 Task: Plan a multi-city trip from Accra to Cebu City, then to Penang, and back to Accra. Use Emirates airline and include 1 carry-on bag. Set specific dates for each leg of the trip.
Action: Mouse pressed left at (344, 340)
Screenshot: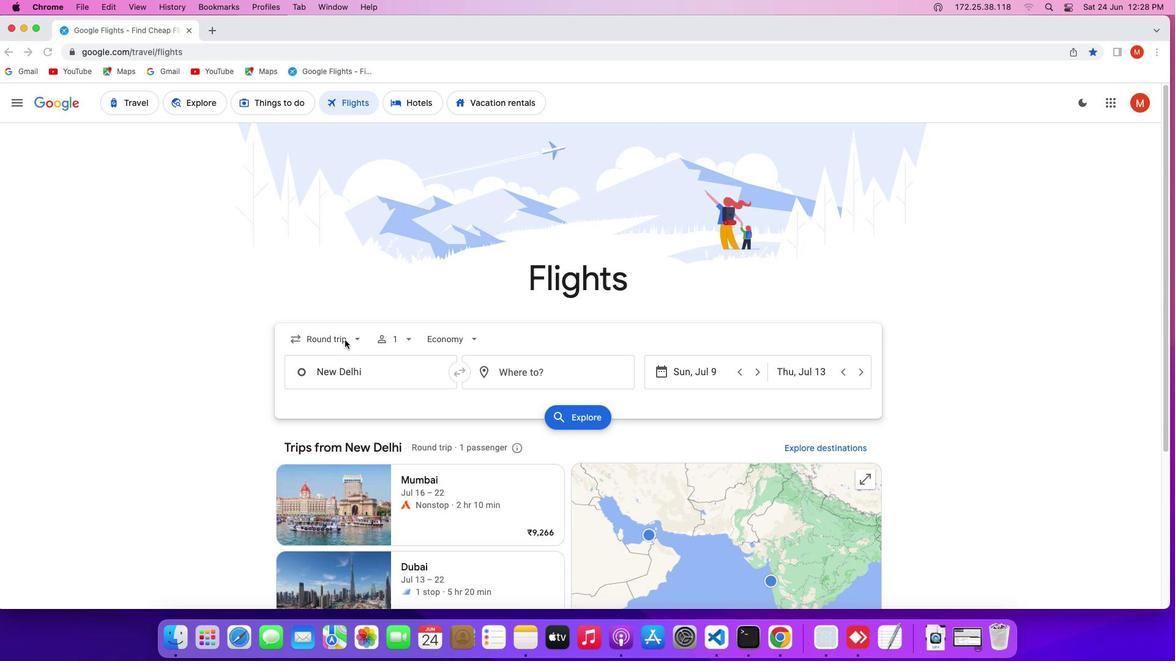 
Action: Mouse pressed left at (344, 340)
Screenshot: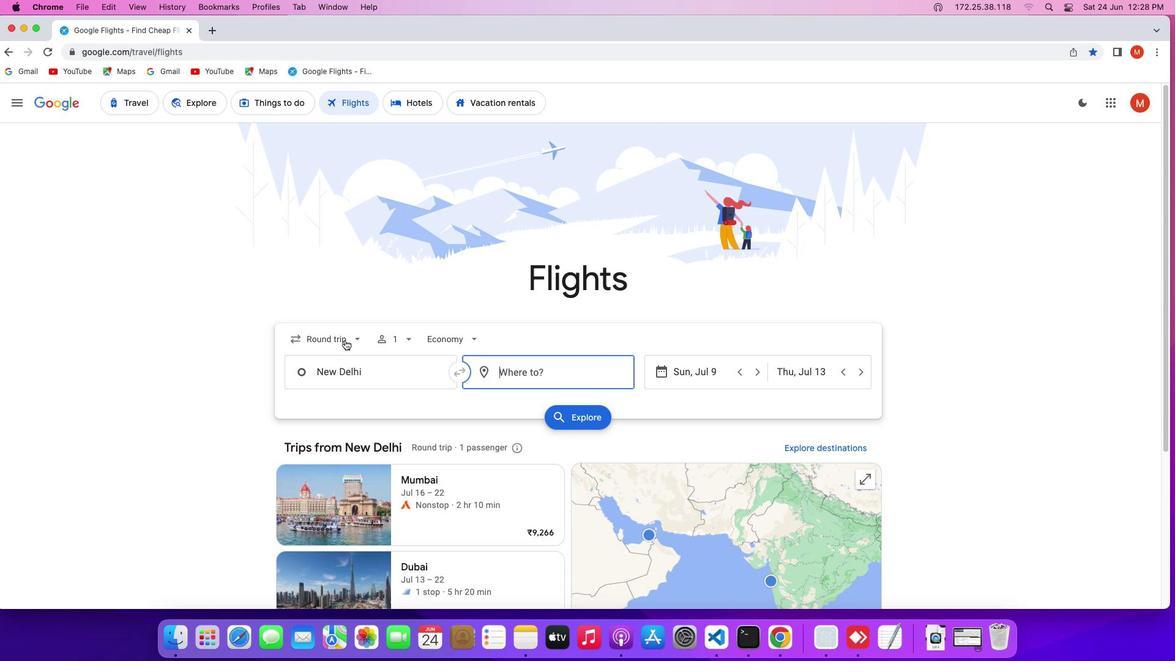 
Action: Mouse moved to (345, 428)
Screenshot: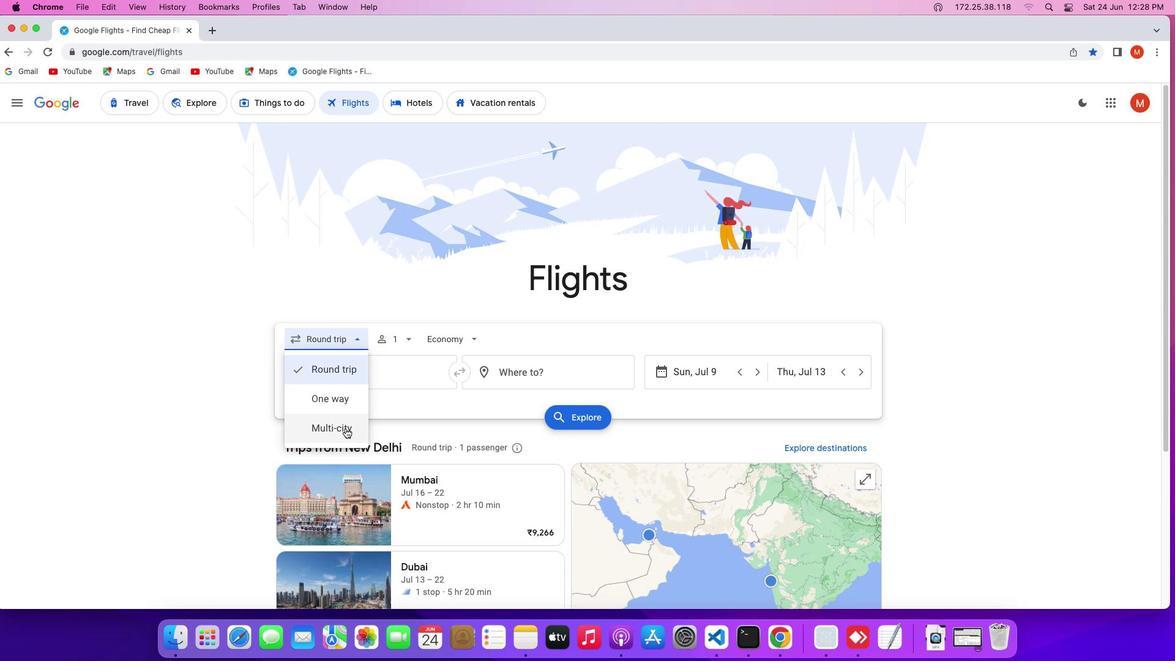 
Action: Mouse pressed left at (345, 428)
Screenshot: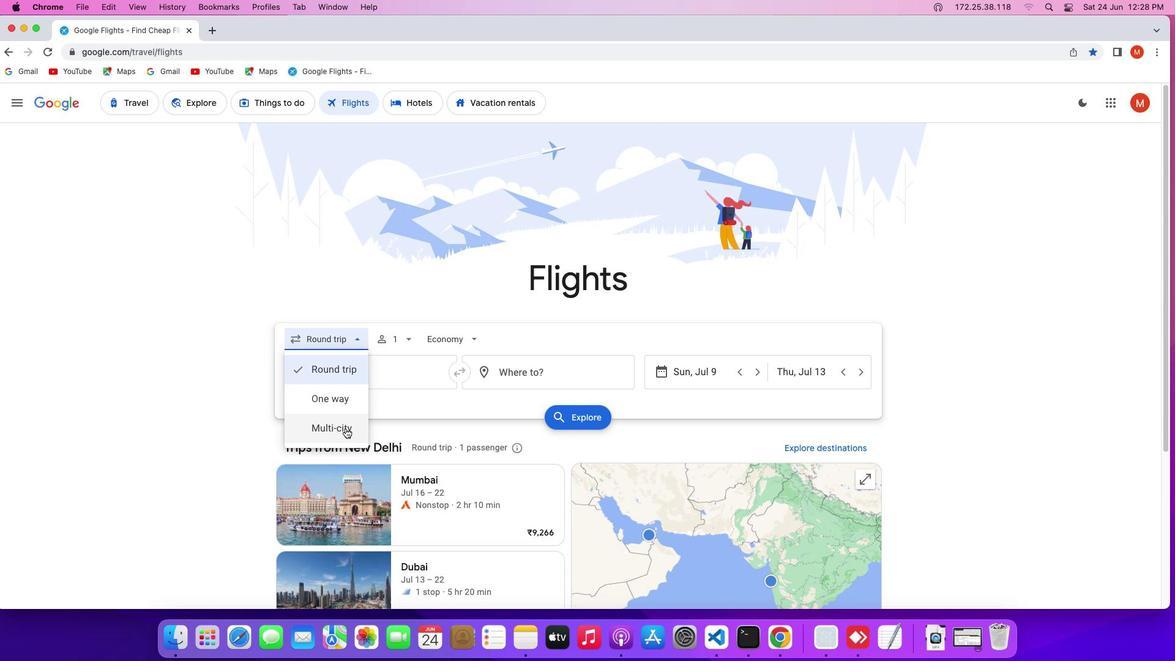 
Action: Mouse moved to (388, 341)
Screenshot: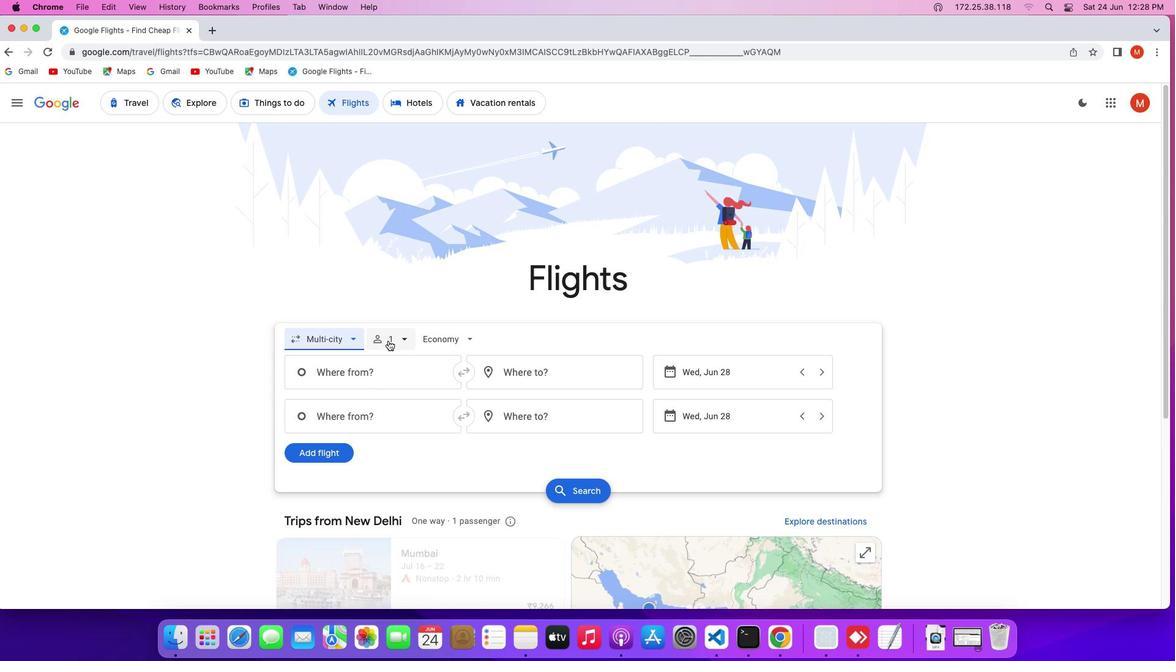 
Action: Mouse pressed left at (388, 341)
Screenshot: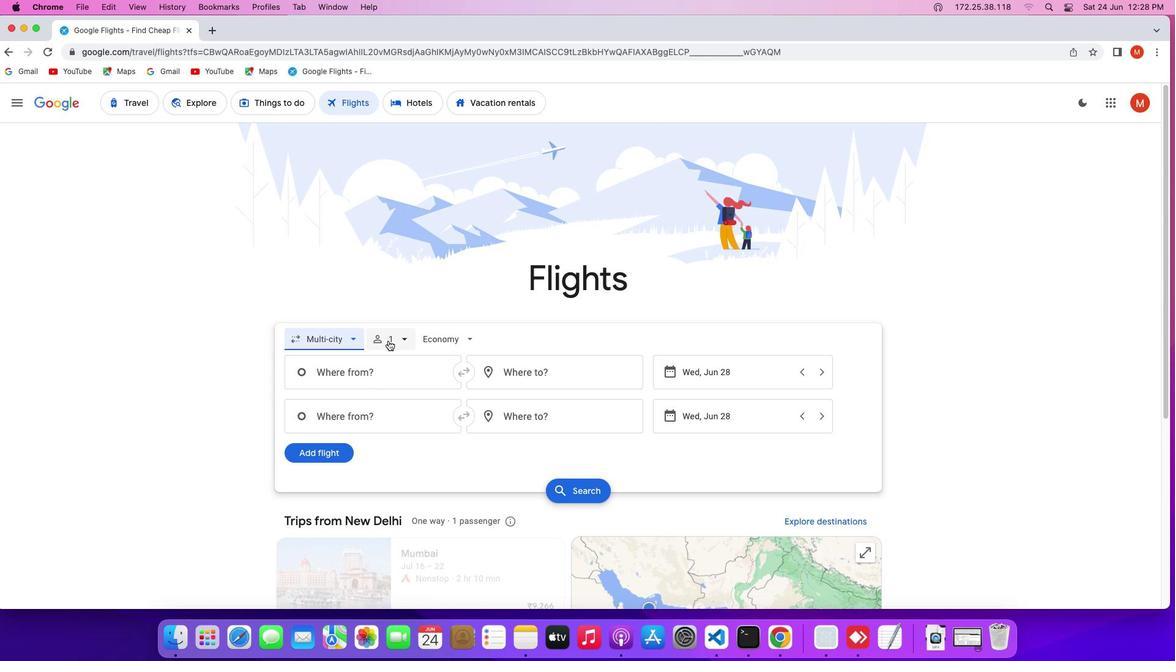 
Action: Mouse moved to (491, 370)
Screenshot: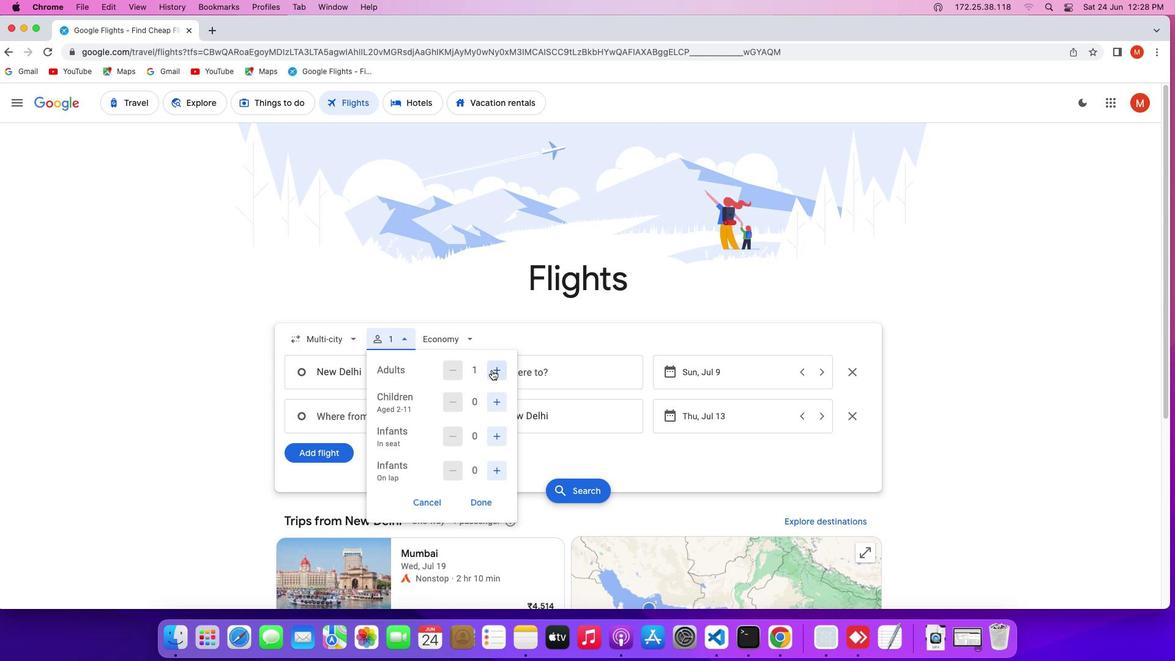
Action: Mouse pressed left at (491, 370)
Screenshot: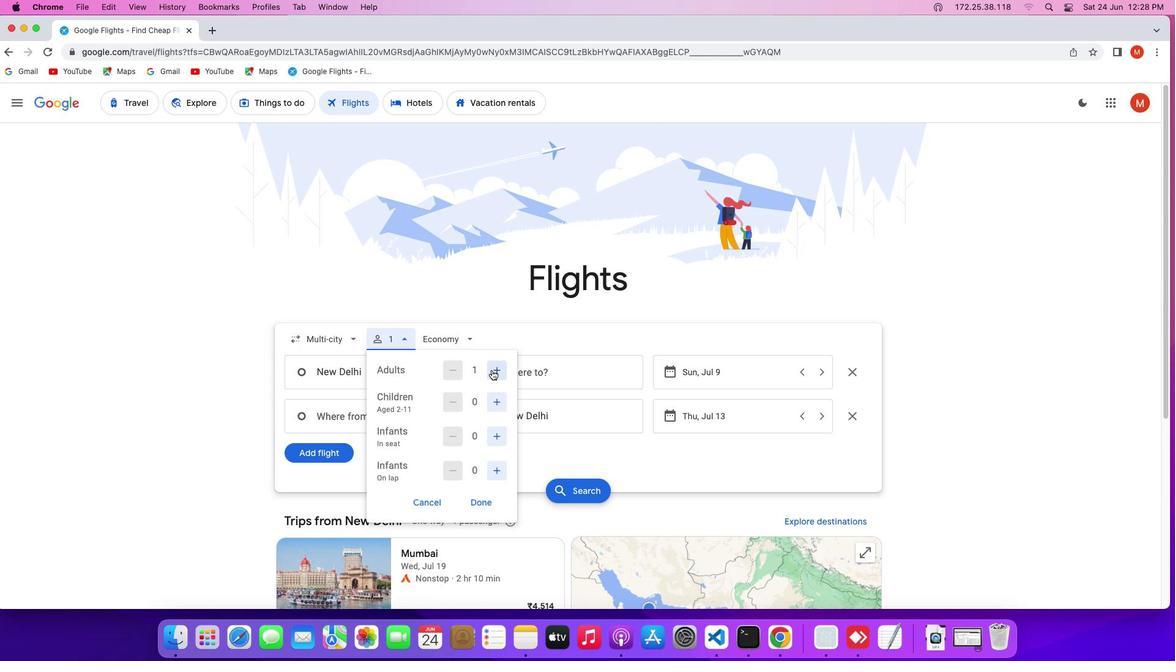 
Action: Mouse moved to (483, 499)
Screenshot: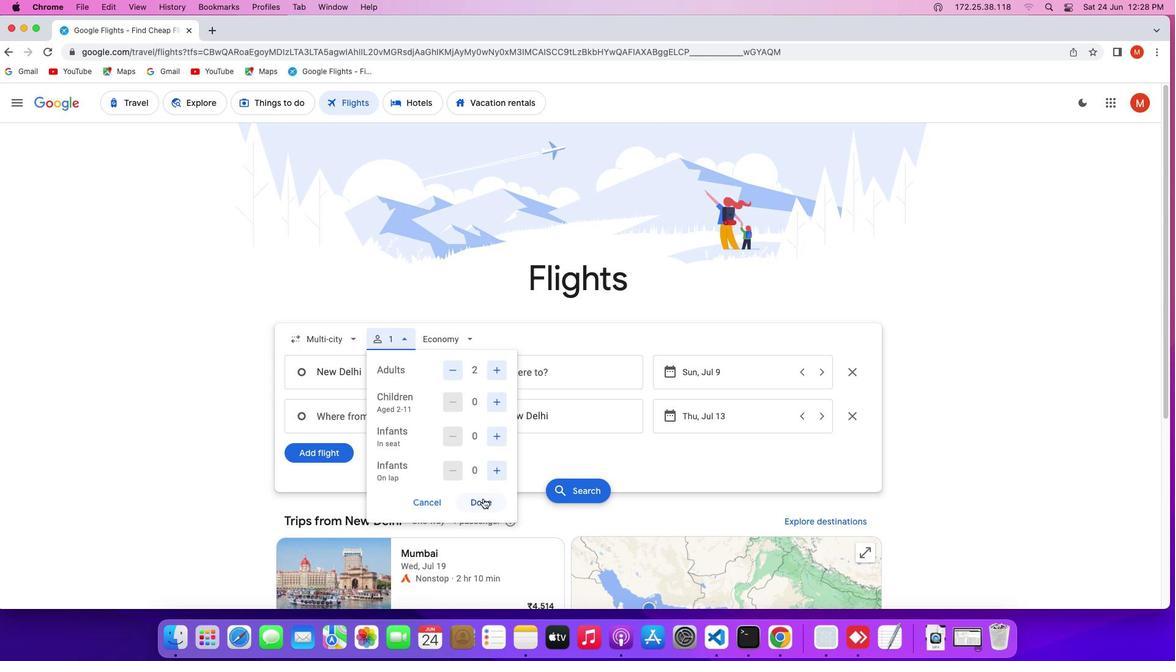 
Action: Mouse pressed left at (483, 499)
Screenshot: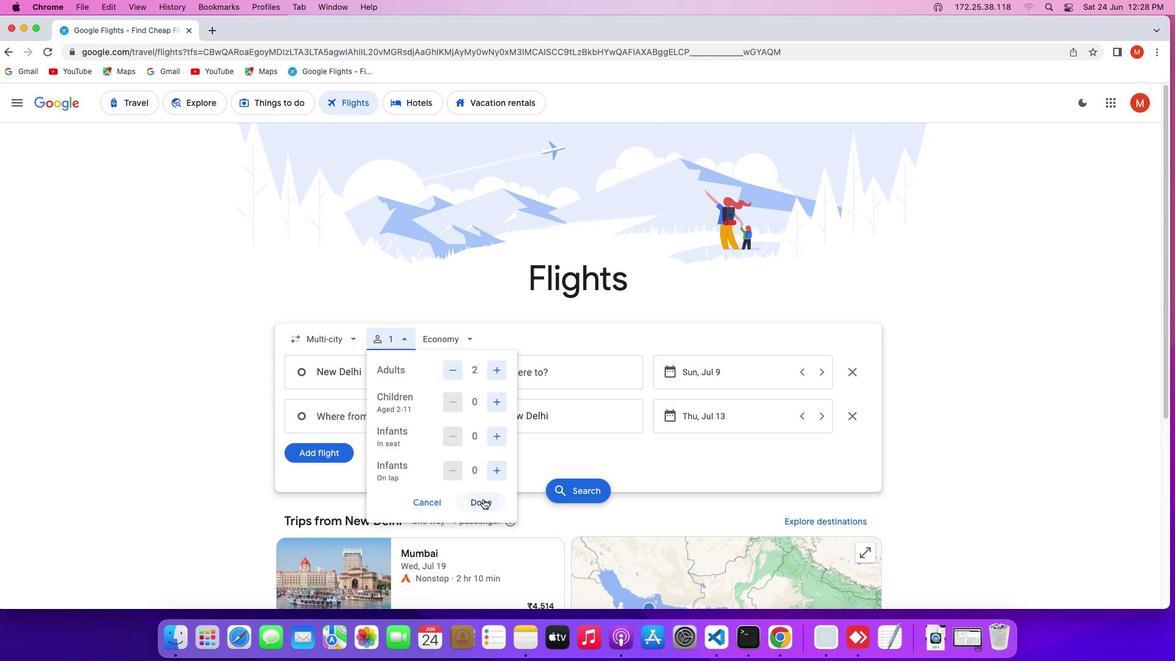 
Action: Mouse moved to (434, 330)
Screenshot: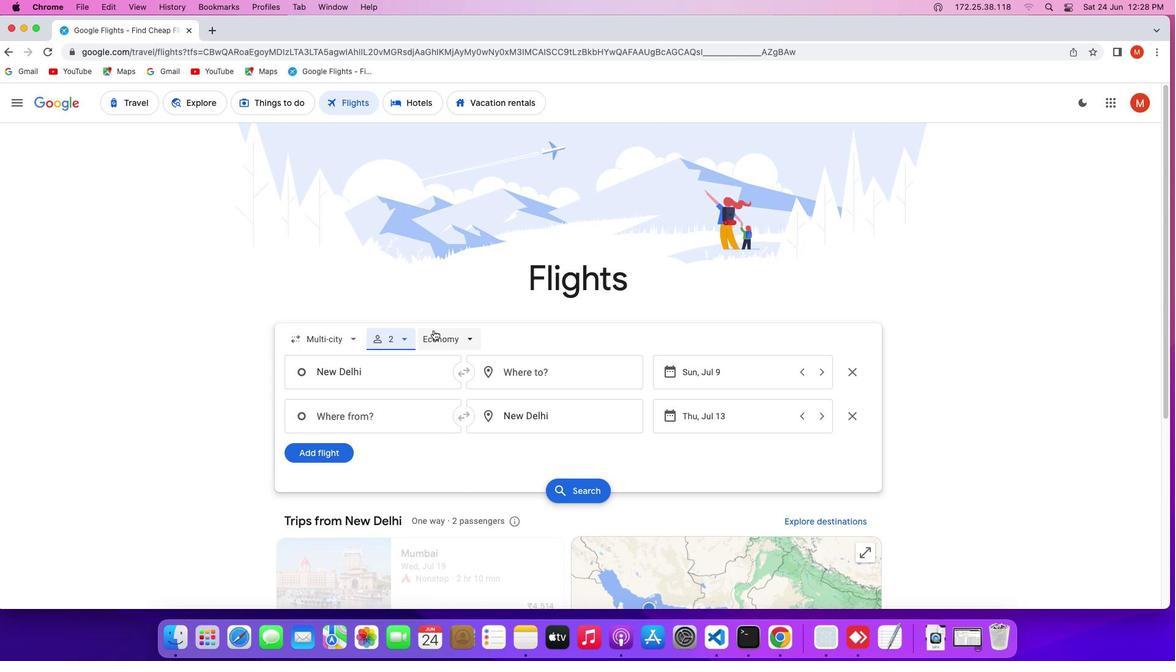 
Action: Mouse pressed left at (434, 330)
Screenshot: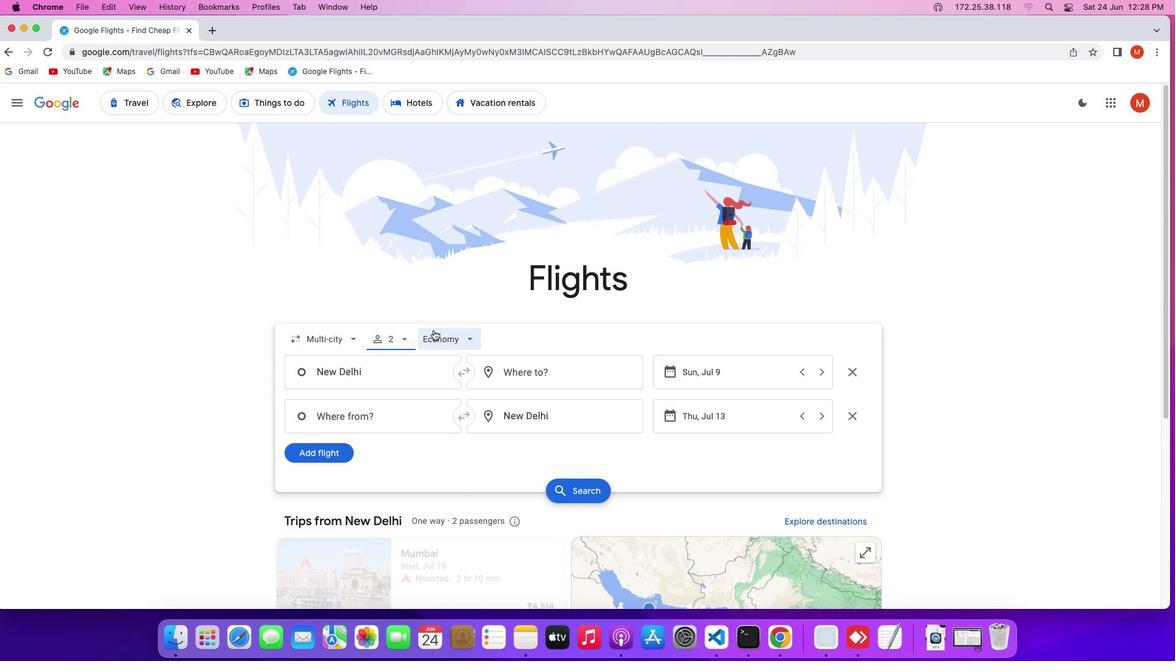 
Action: Mouse moved to (449, 369)
Screenshot: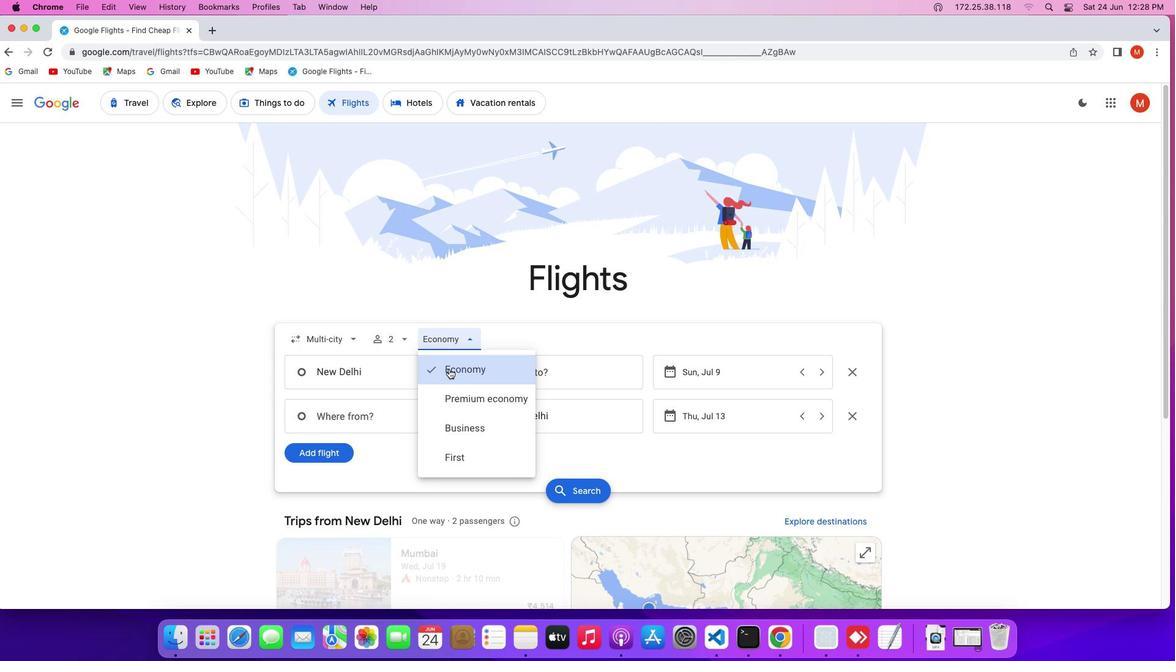 
Action: Mouse pressed left at (449, 369)
Screenshot: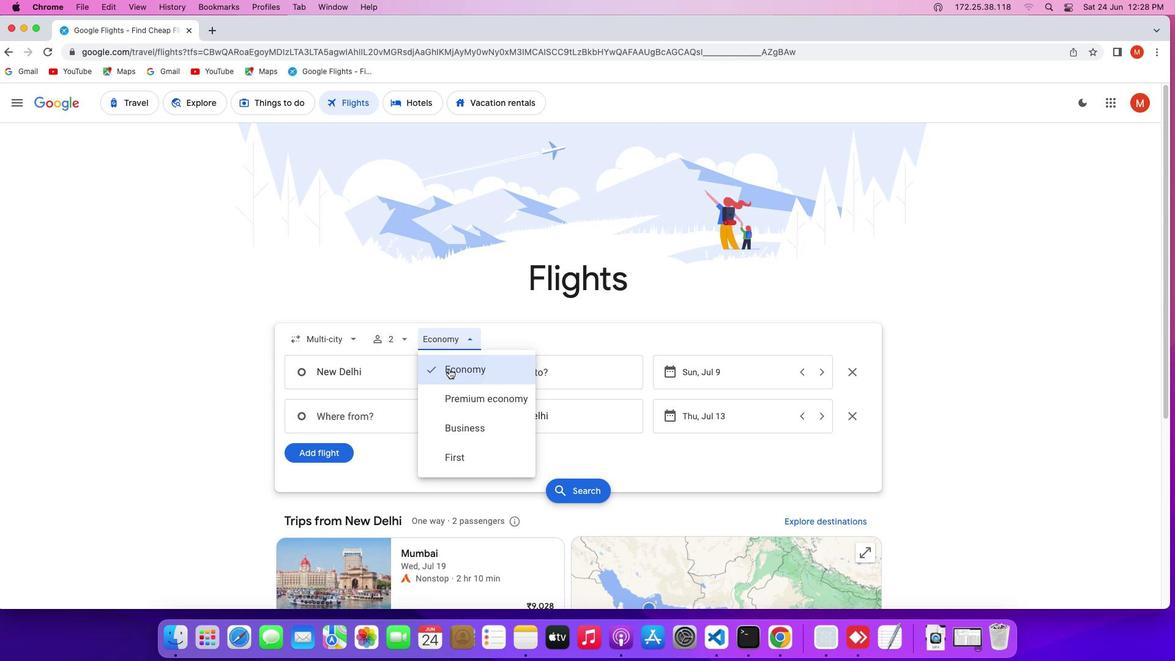 
Action: Mouse moved to (389, 372)
Screenshot: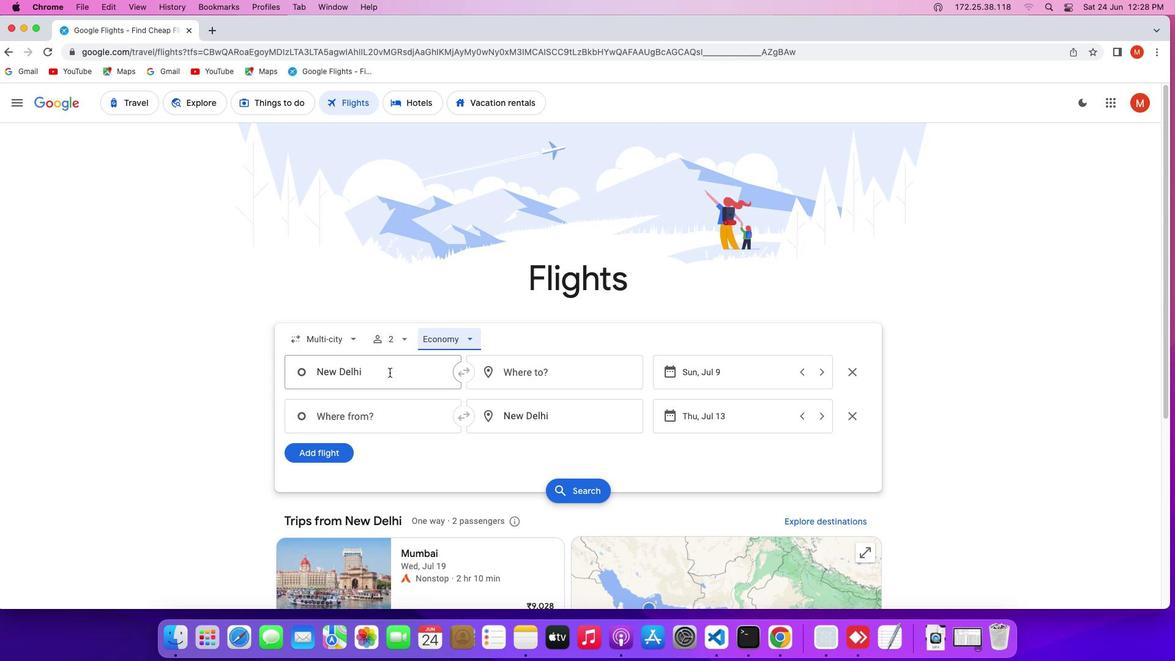 
Action: Mouse pressed left at (389, 372)
Screenshot: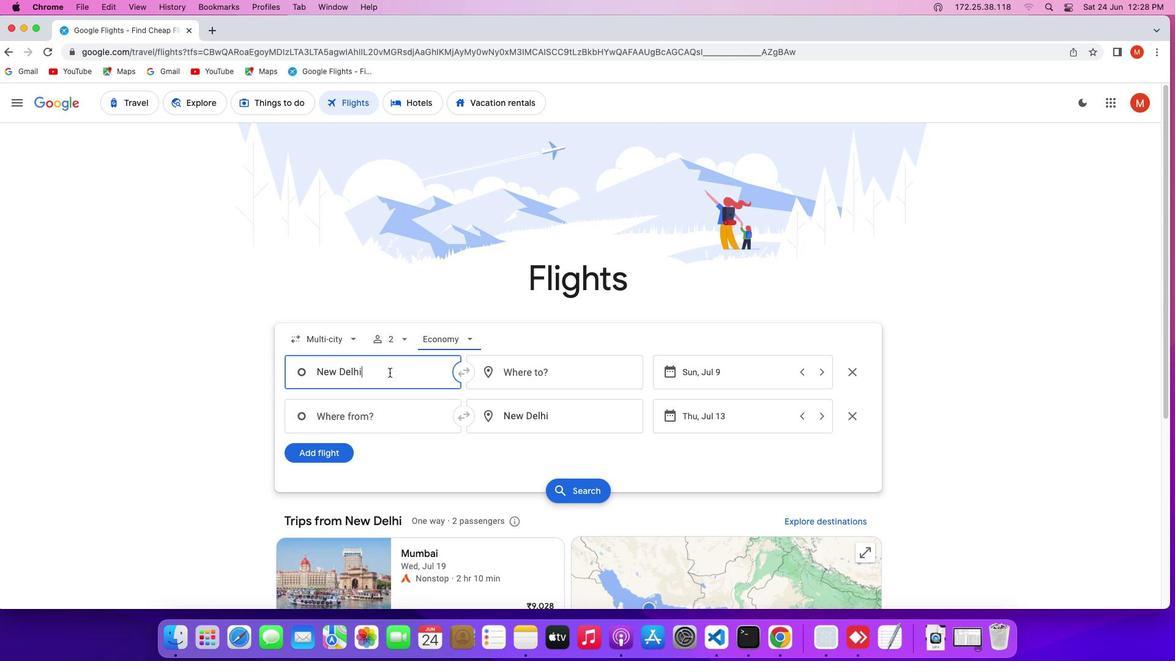 
Action: Mouse moved to (388, 372)
Screenshot: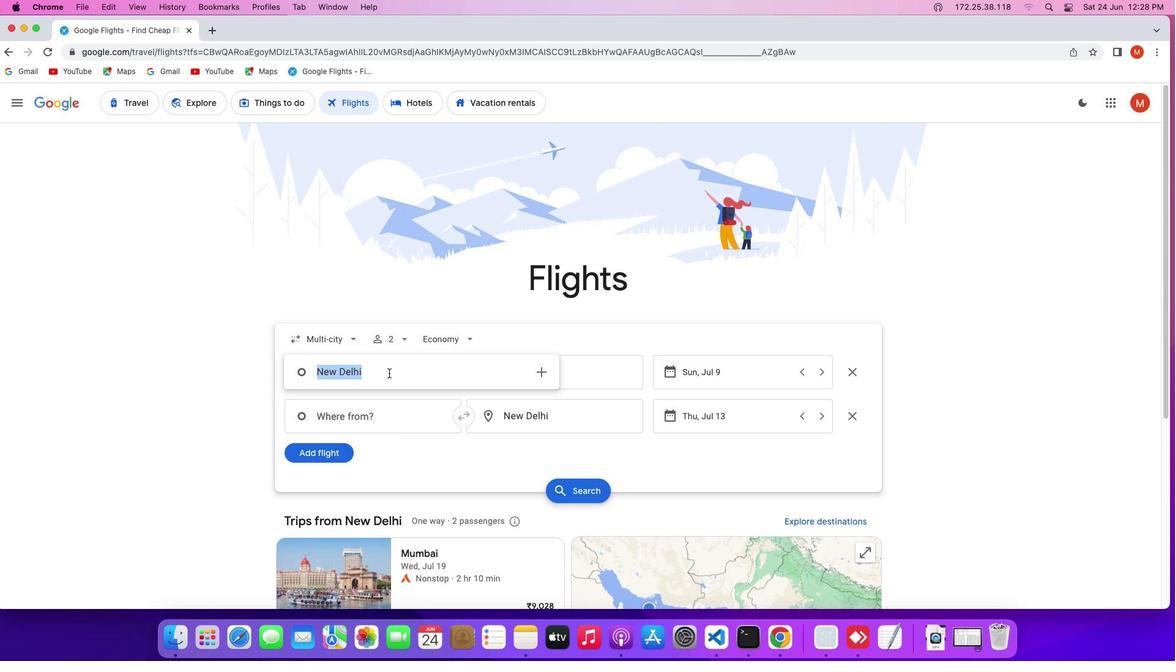 
Action: Key pressed Key.backspaceKey.shift'A''c''c''r''a'
Screenshot: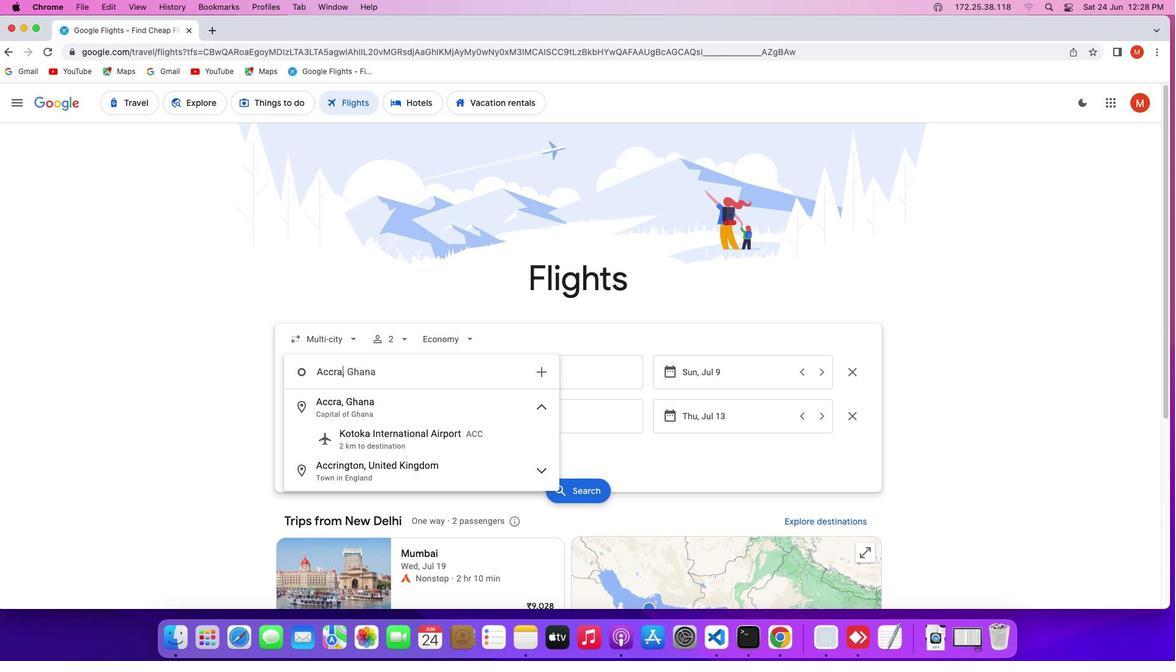 
Action: Mouse moved to (383, 400)
Screenshot: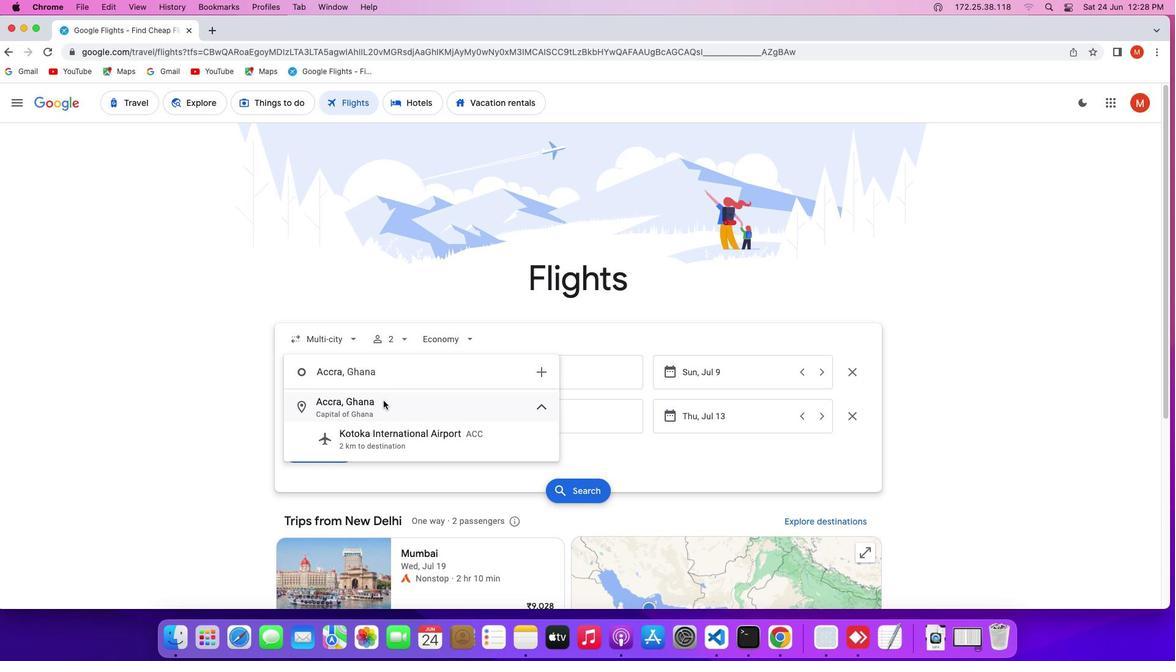 
Action: Mouse pressed left at (383, 400)
Screenshot: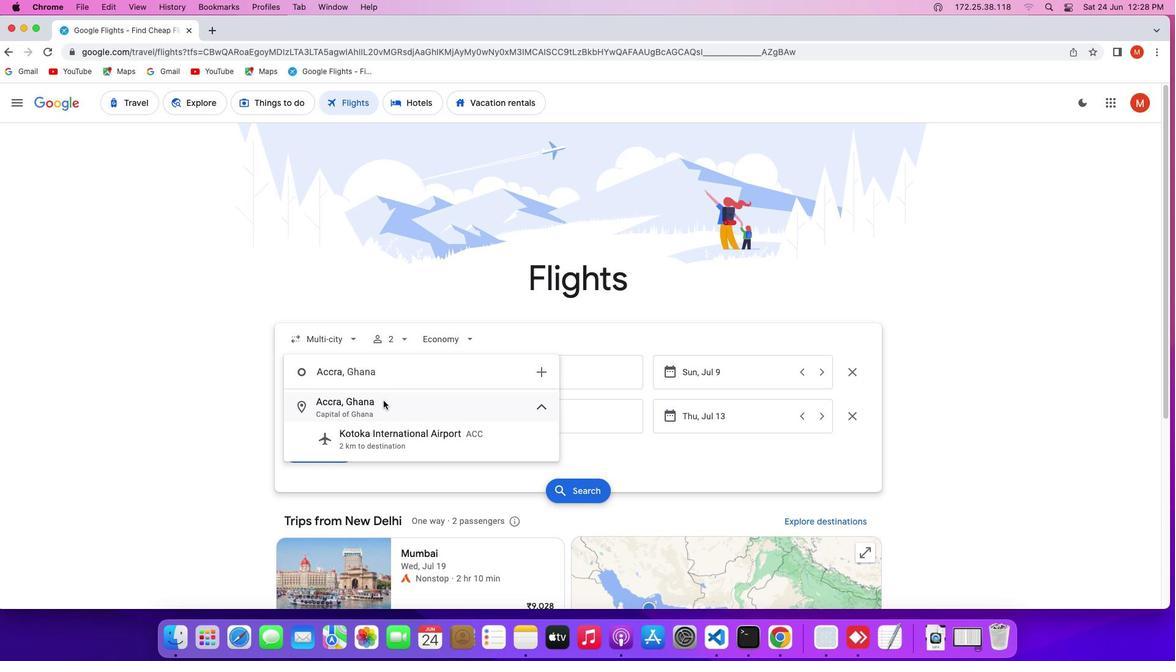 
Action: Mouse moved to (486, 372)
Screenshot: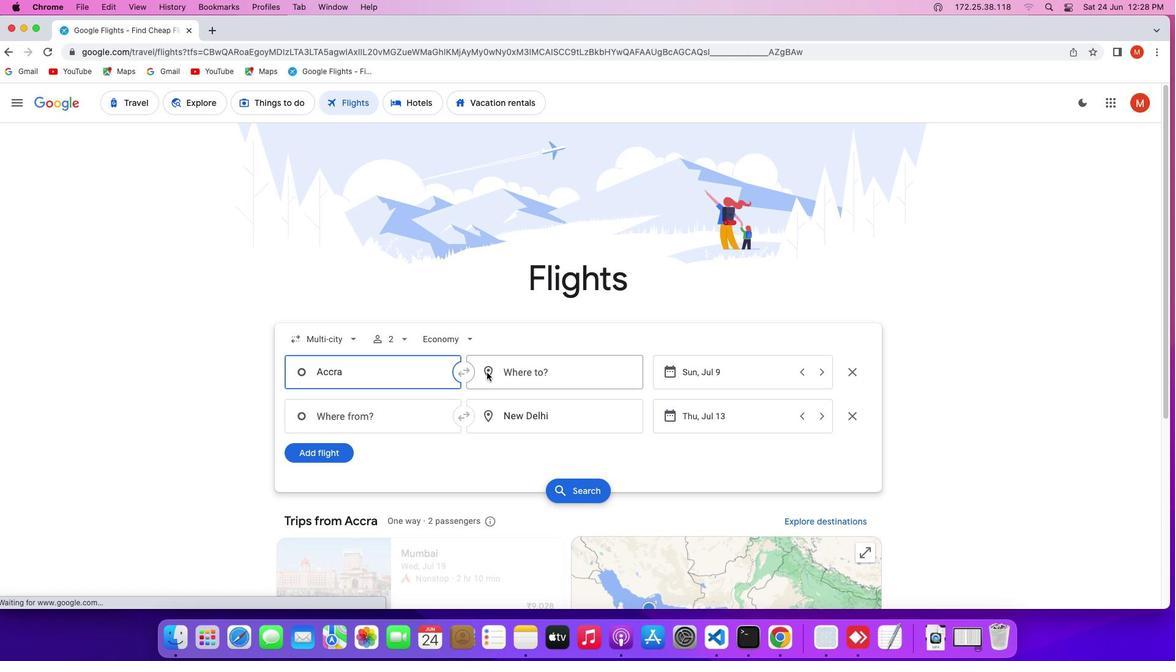 
Action: Mouse pressed left at (486, 372)
Screenshot: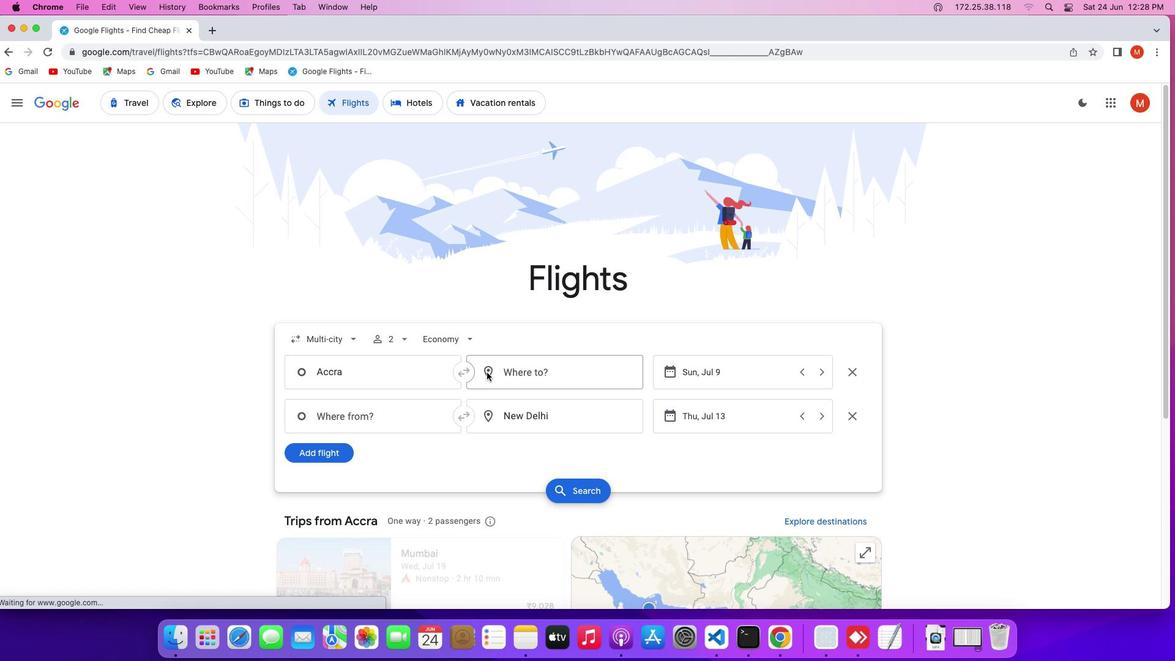 
Action: Mouse moved to (487, 372)
Screenshot: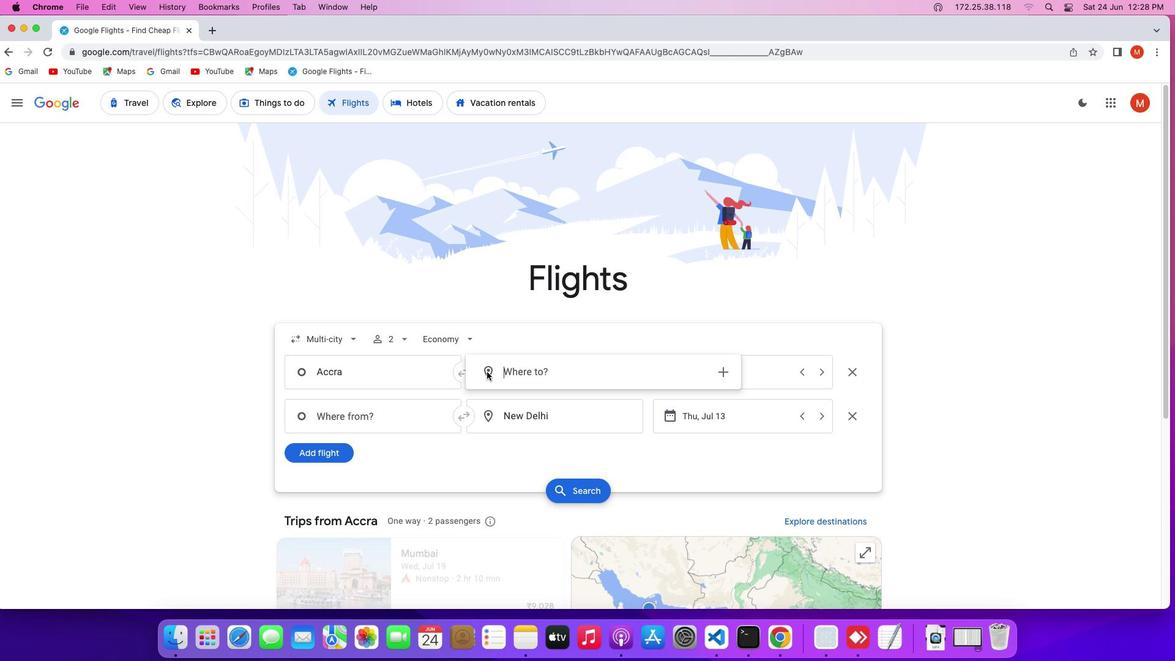 
Action: Key pressed Key.shift
Screenshot: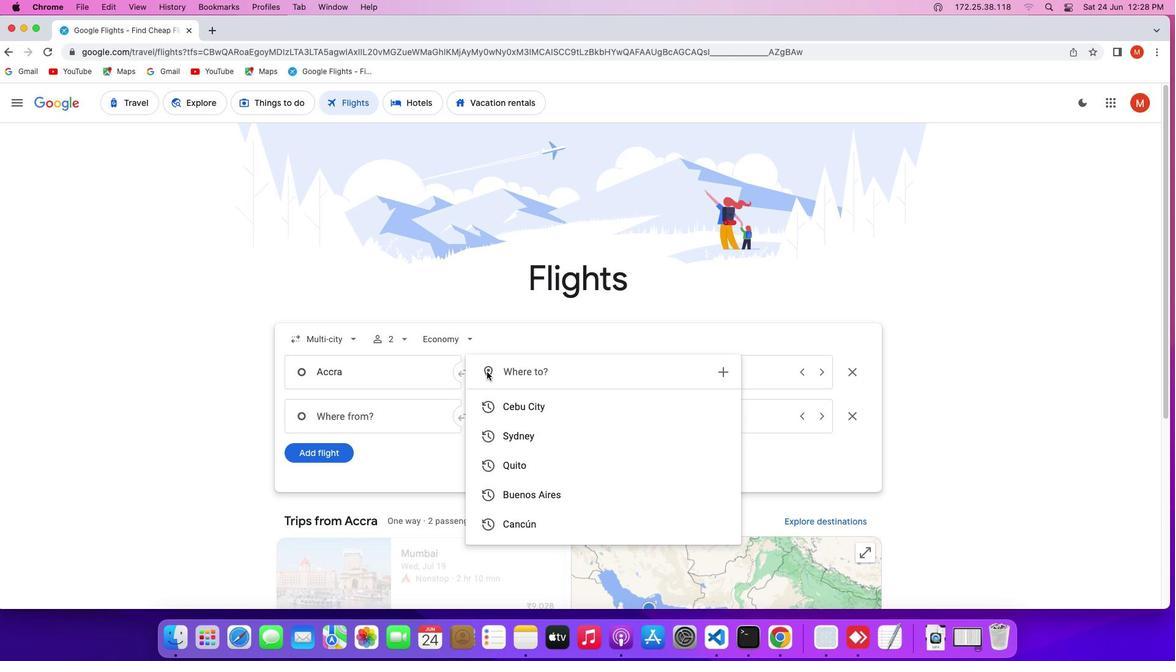 
Action: Mouse moved to (487, 372)
Screenshot: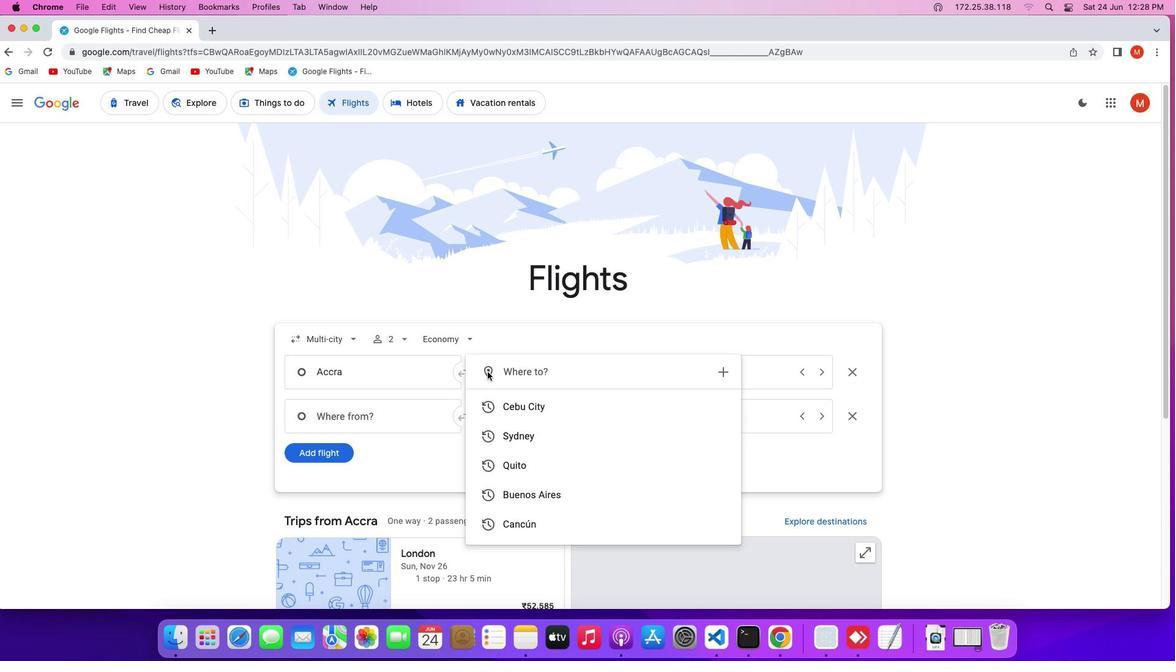 
Action: Key pressed 'C''e''b''u'Key.spaceKey.shift'C''i''t''y'
Screenshot: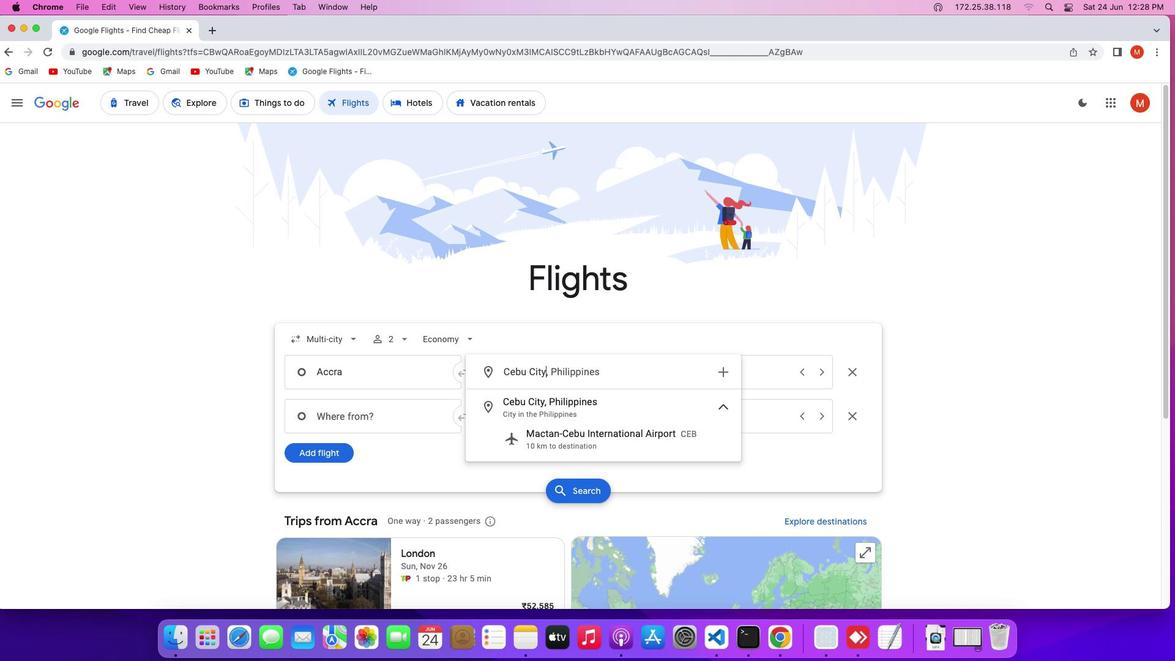 
Action: Mouse moved to (511, 401)
Screenshot: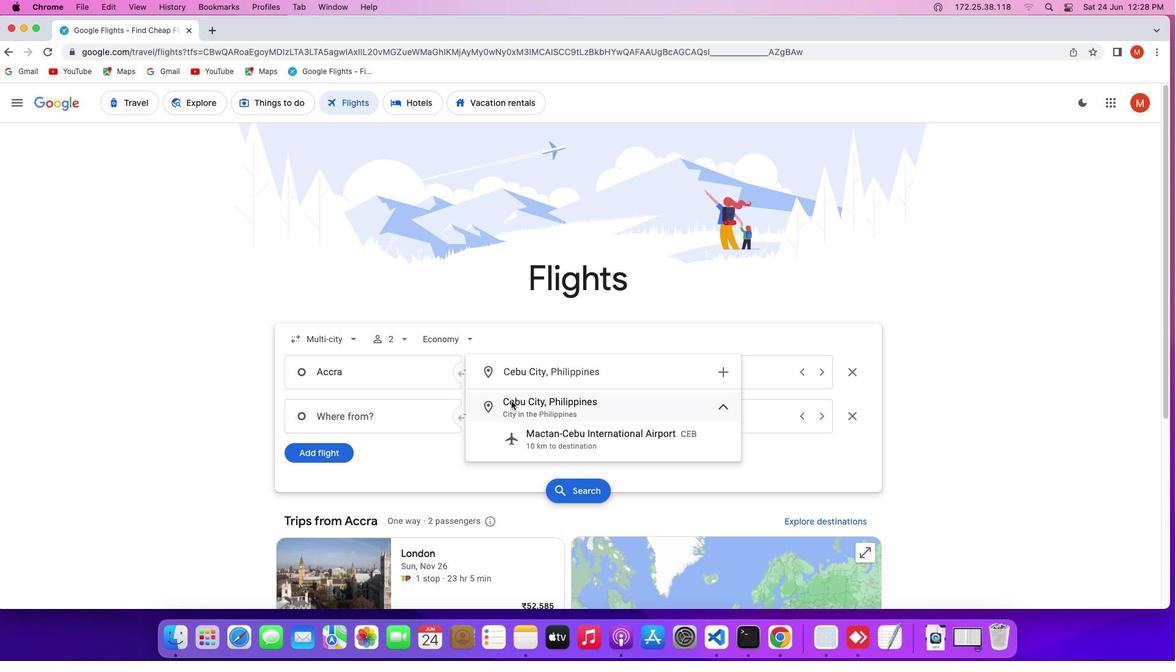 
Action: Mouse pressed left at (511, 401)
Screenshot: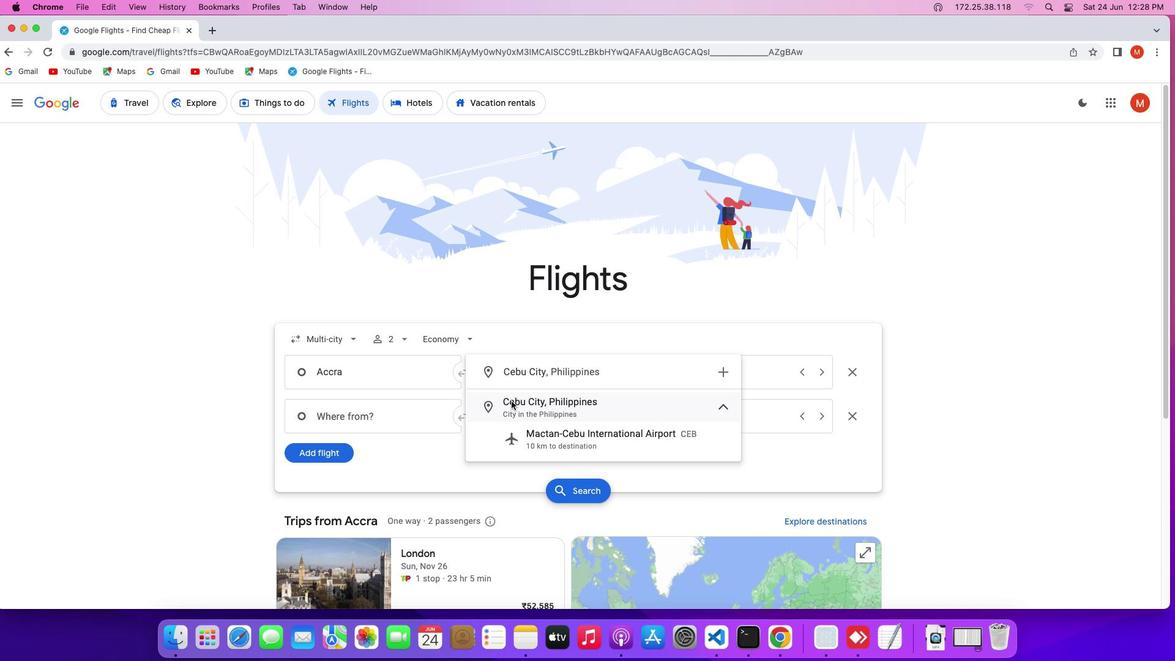 
Action: Mouse moved to (702, 366)
Screenshot: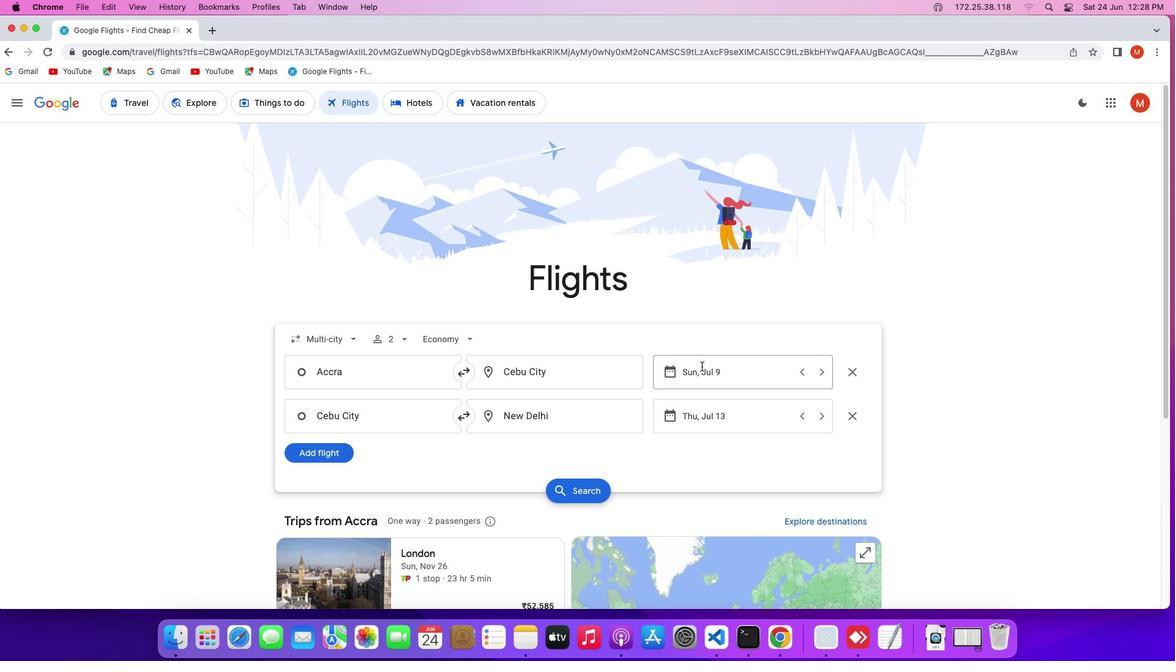 
Action: Mouse pressed left at (702, 366)
Screenshot: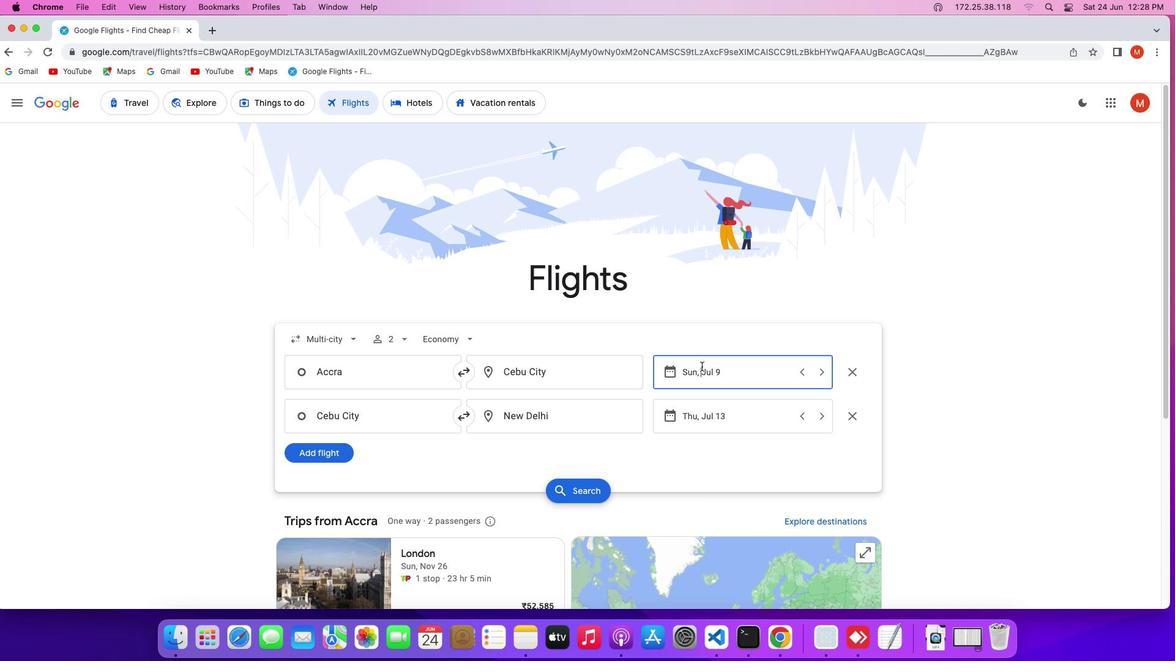 
Action: Mouse moved to (548, 511)
Screenshot: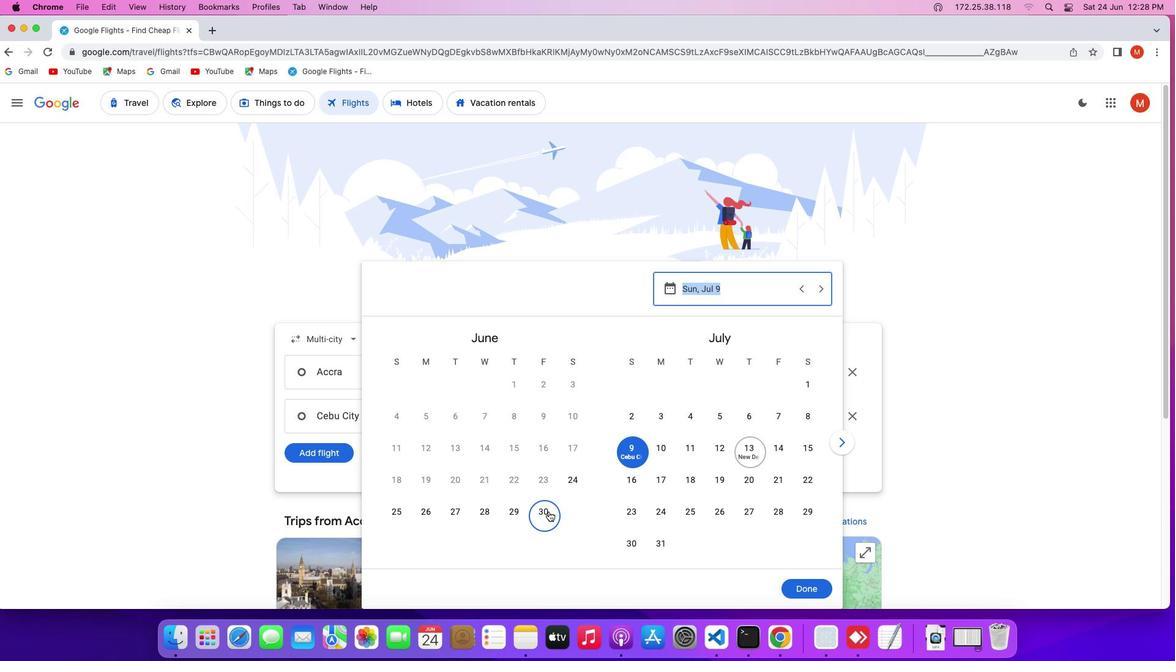 
Action: Mouse pressed left at (548, 511)
Screenshot: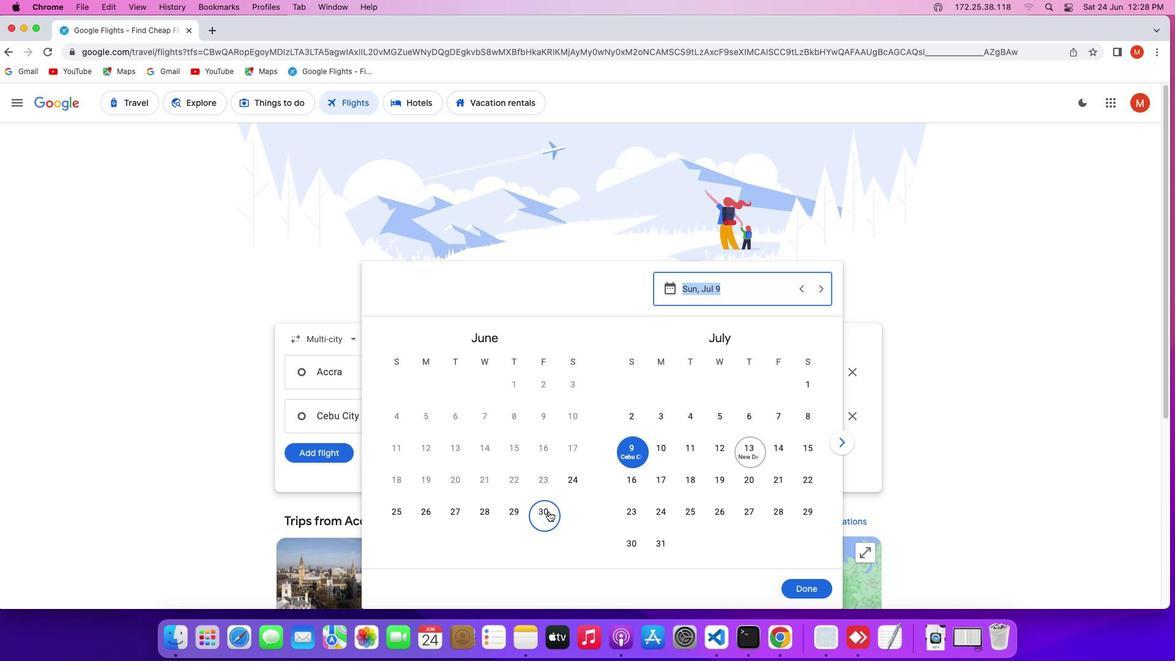 
Action: Mouse moved to (800, 584)
Screenshot: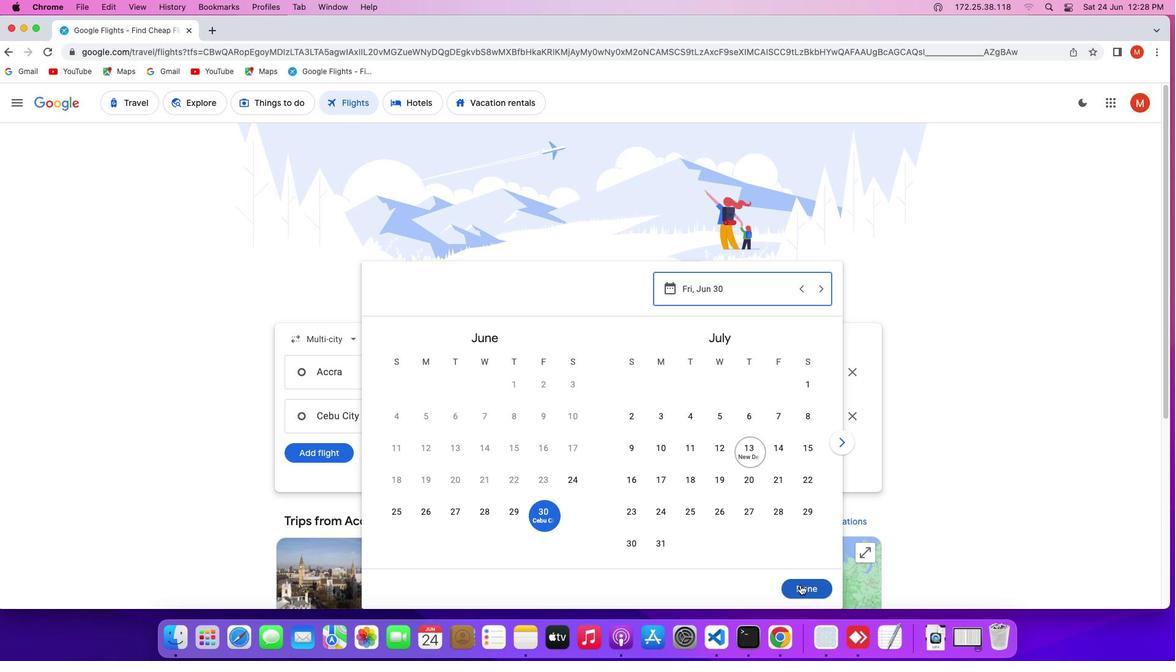 
Action: Mouse pressed left at (800, 584)
Screenshot: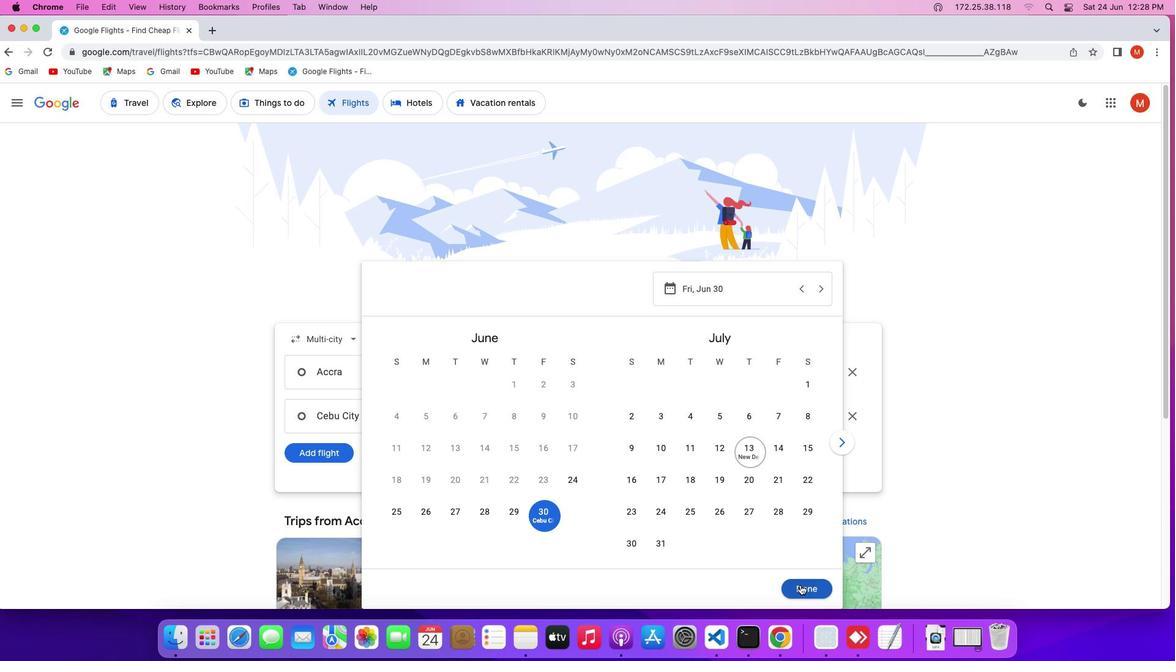 
Action: Mouse moved to (560, 425)
Screenshot: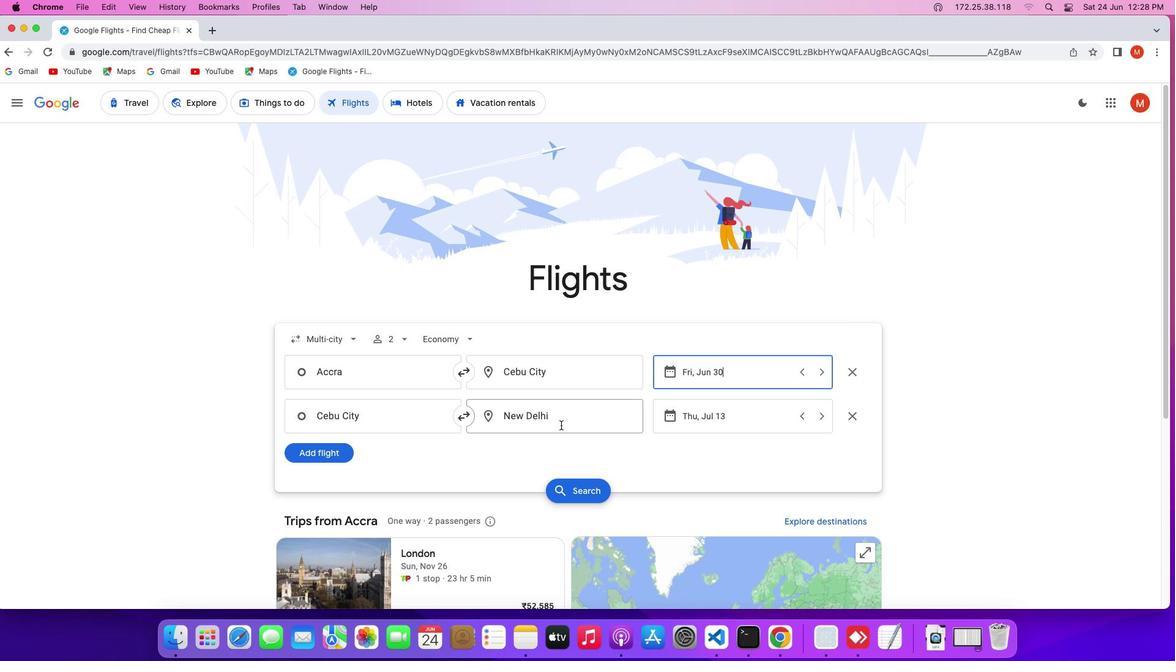 
Action: Mouse pressed left at (560, 425)
Screenshot: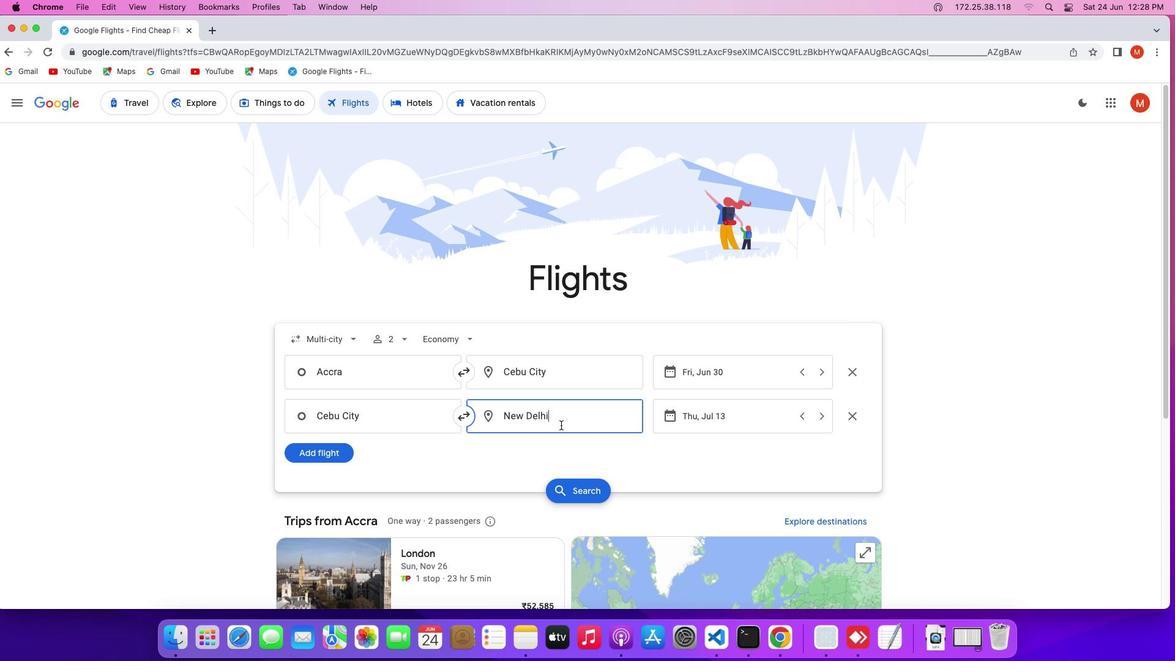 
Action: Key pressed Key.backspaceKey.shift'P''e''n''a''n''g'
Screenshot: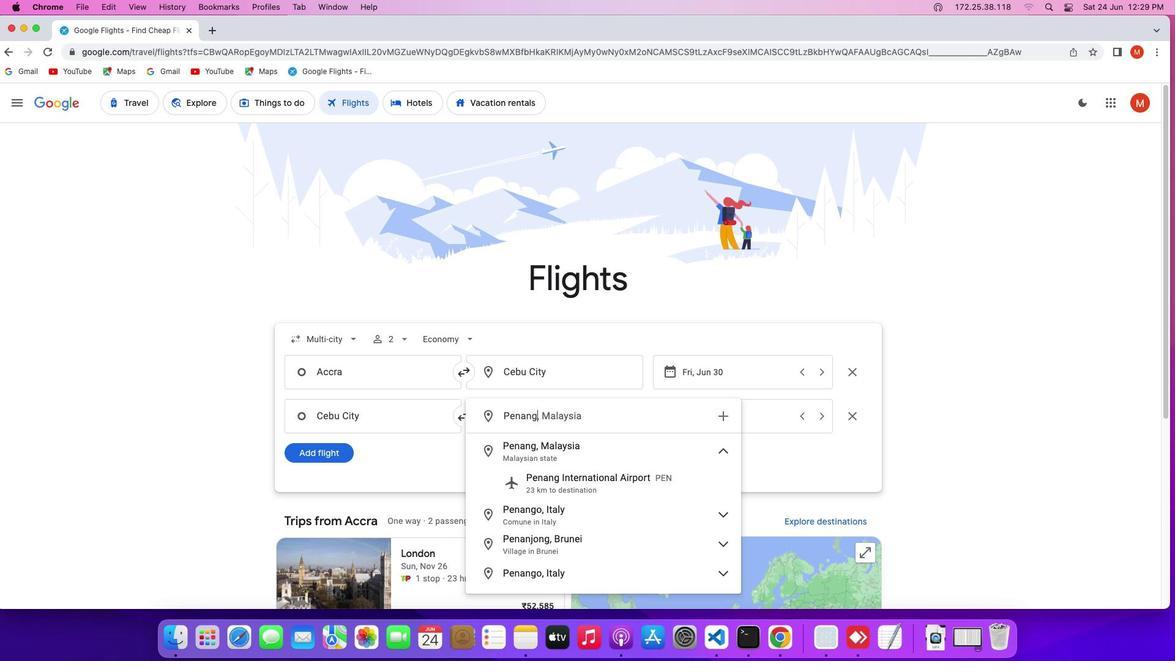 
Action: Mouse moved to (565, 447)
Screenshot: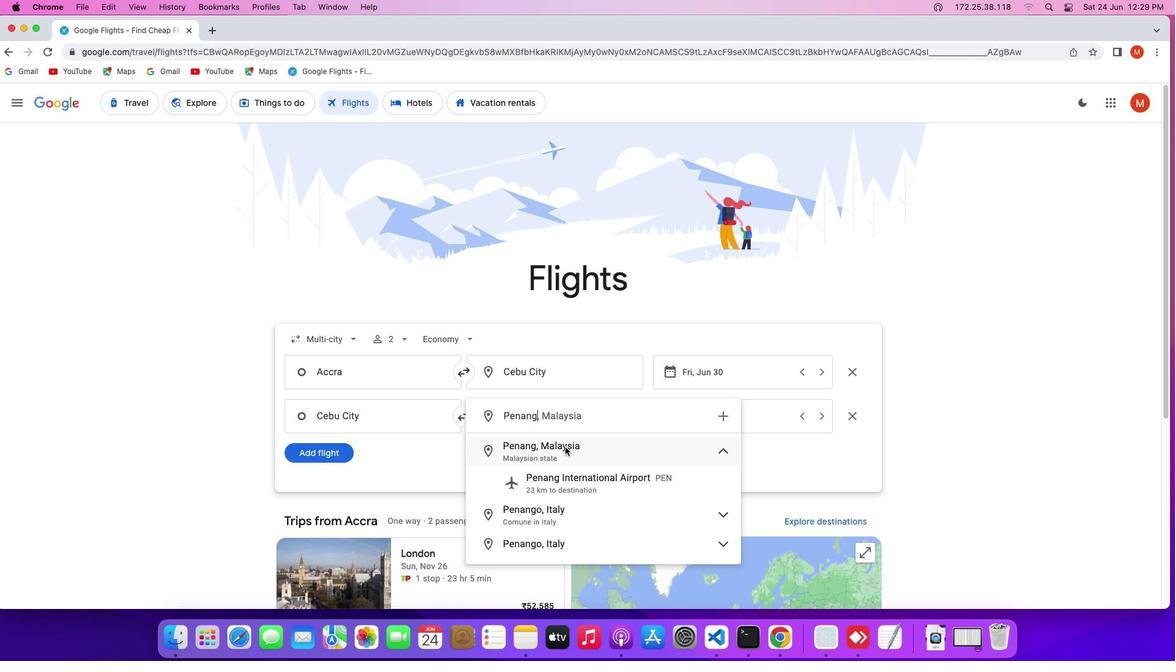 
Action: Mouse pressed left at (565, 447)
Screenshot: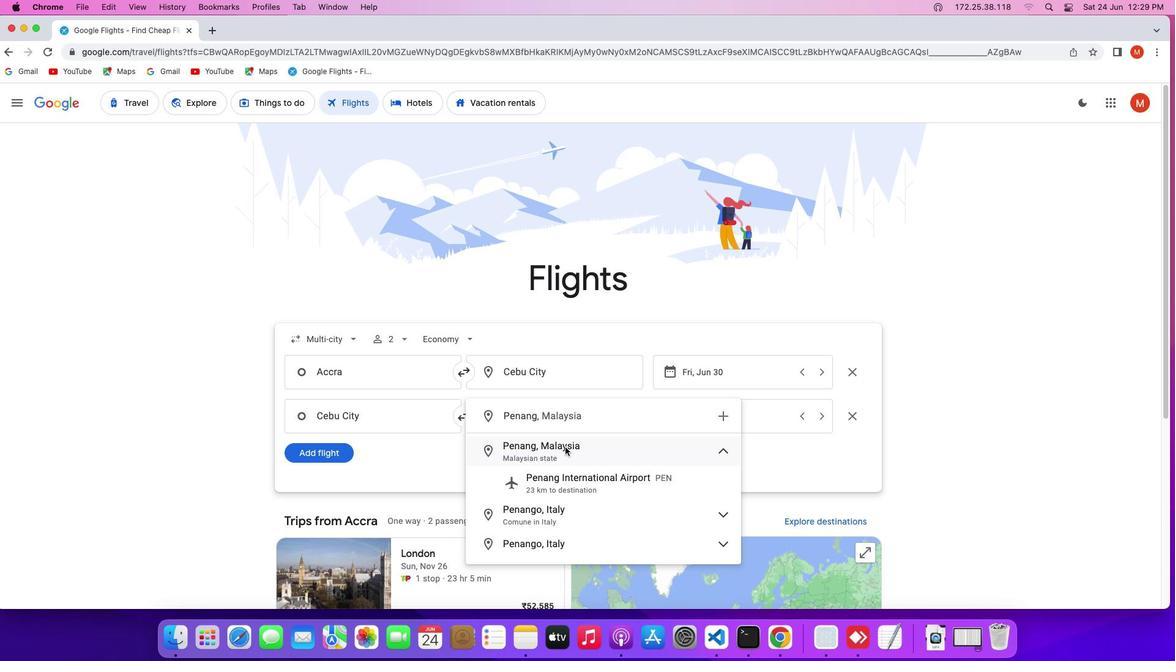 
Action: Mouse moved to (684, 413)
Screenshot: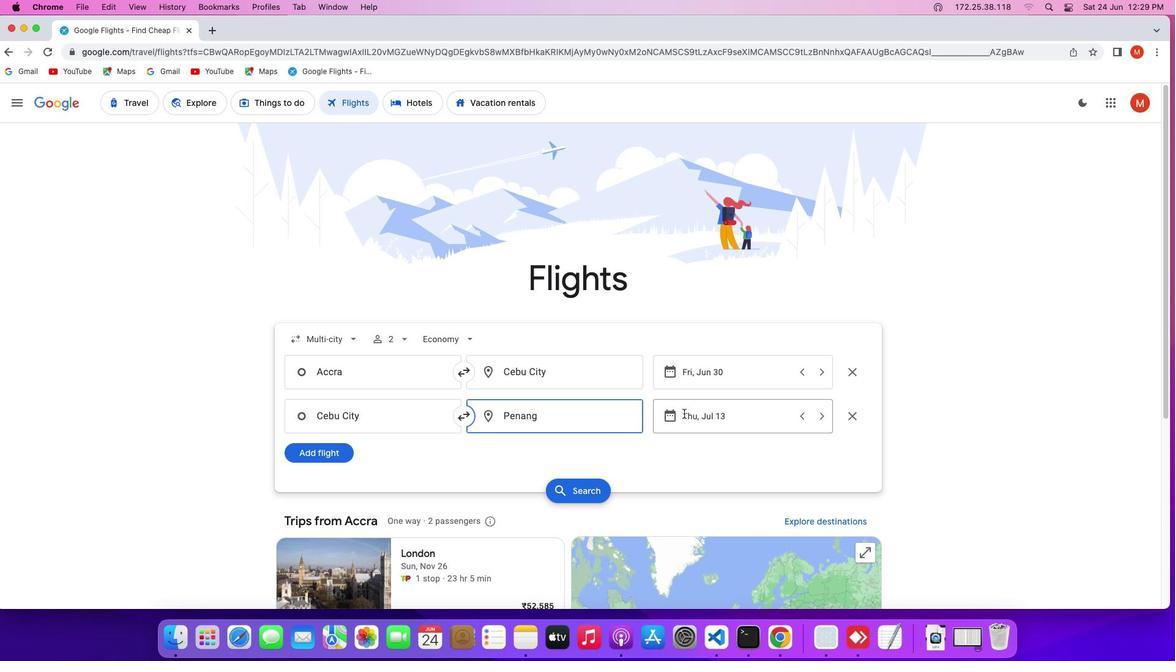 
Action: Mouse pressed left at (684, 413)
Screenshot: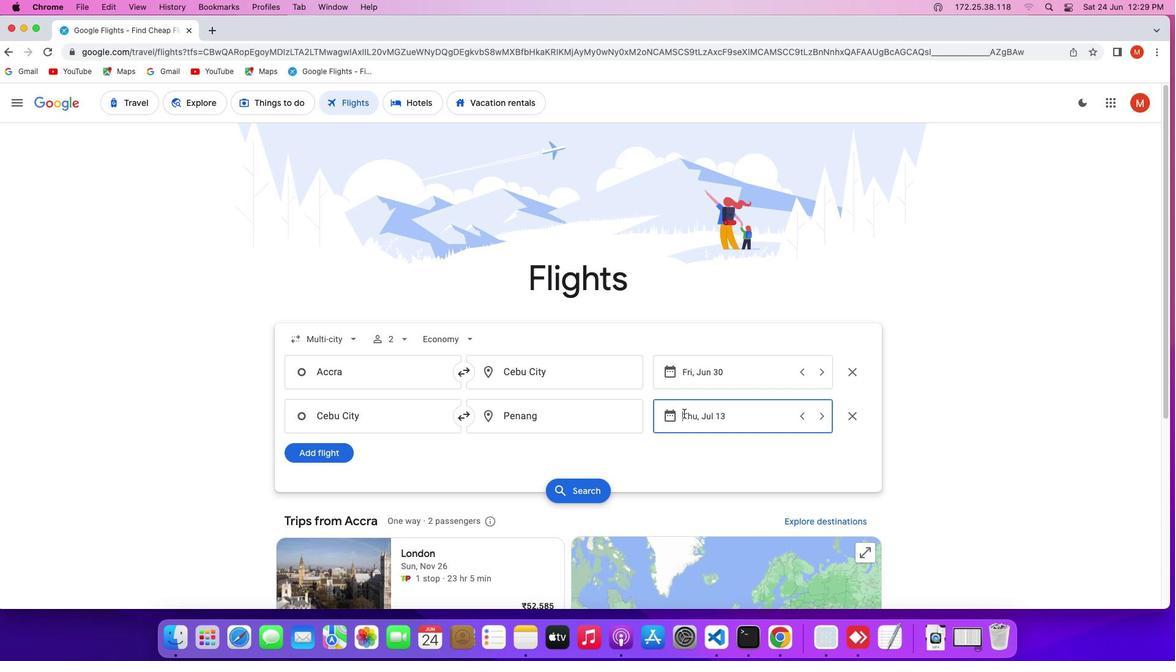 
Action: Mouse moved to (664, 442)
Screenshot: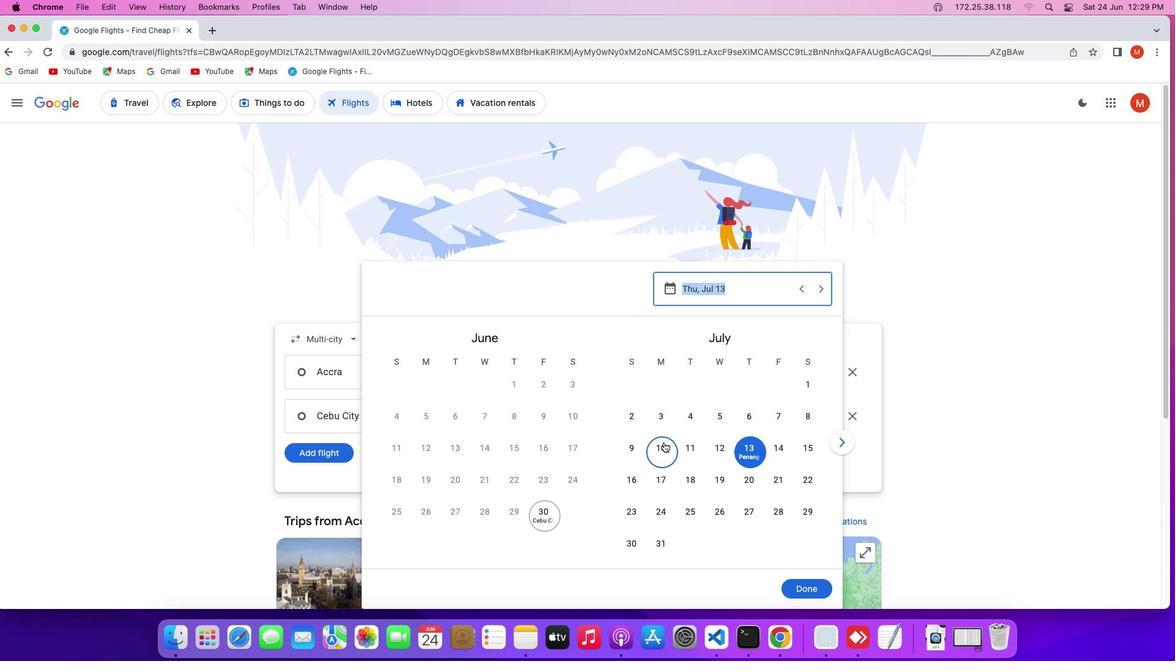 
Action: Mouse pressed left at (664, 442)
Screenshot: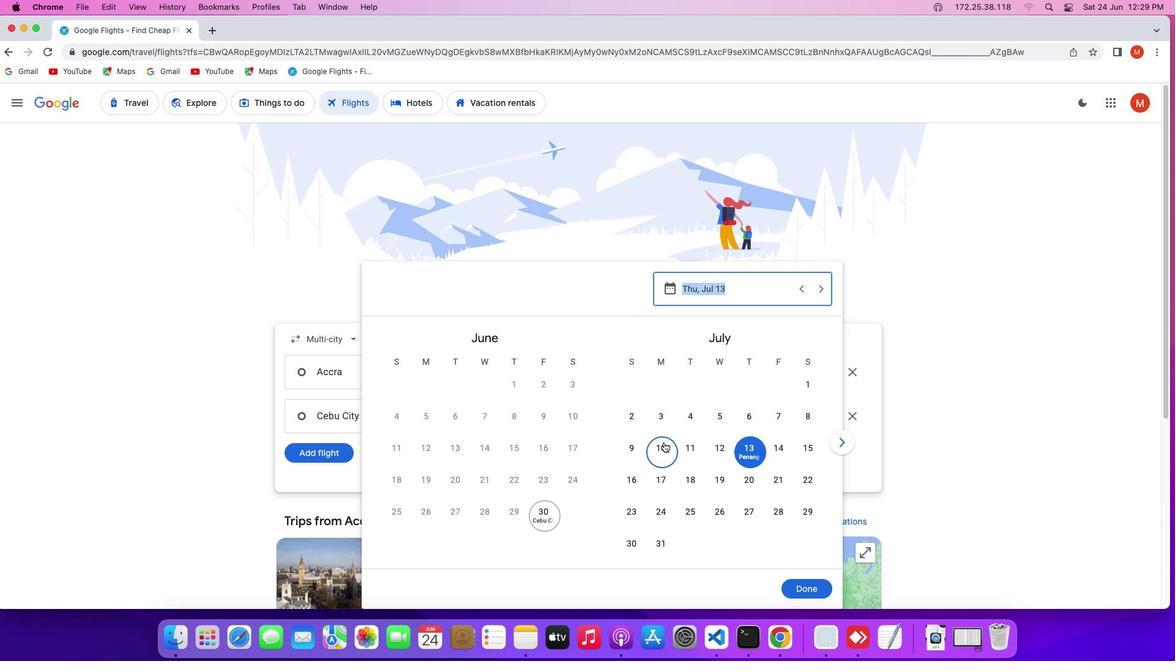 
Action: Mouse moved to (807, 581)
Screenshot: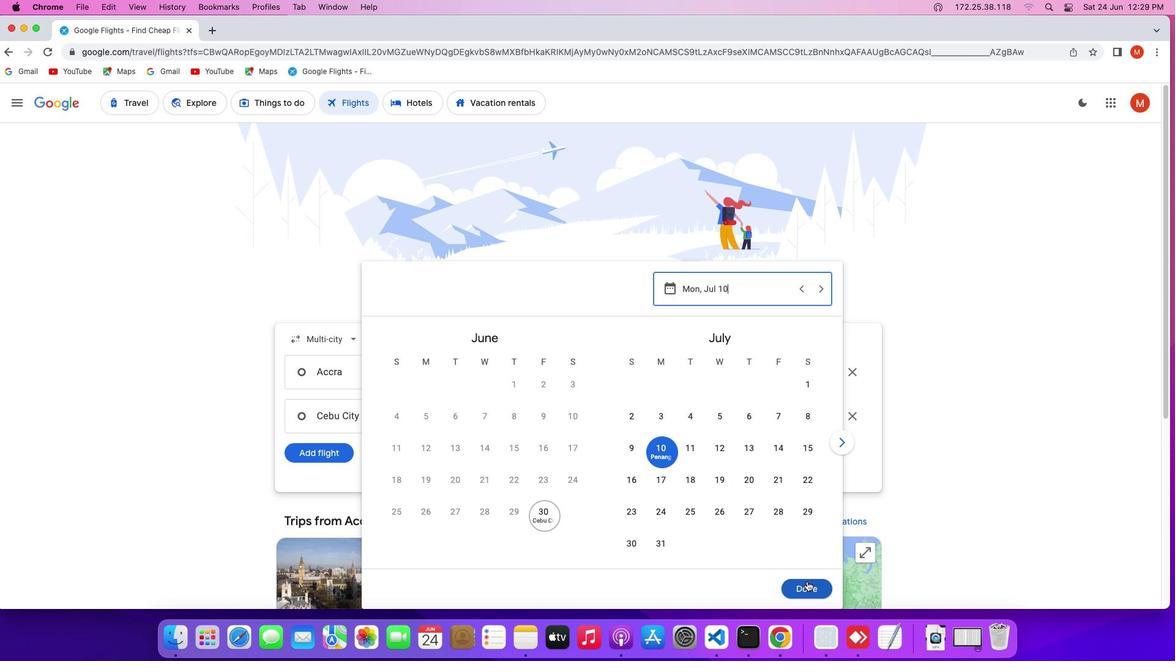 
Action: Mouse pressed left at (807, 581)
Screenshot: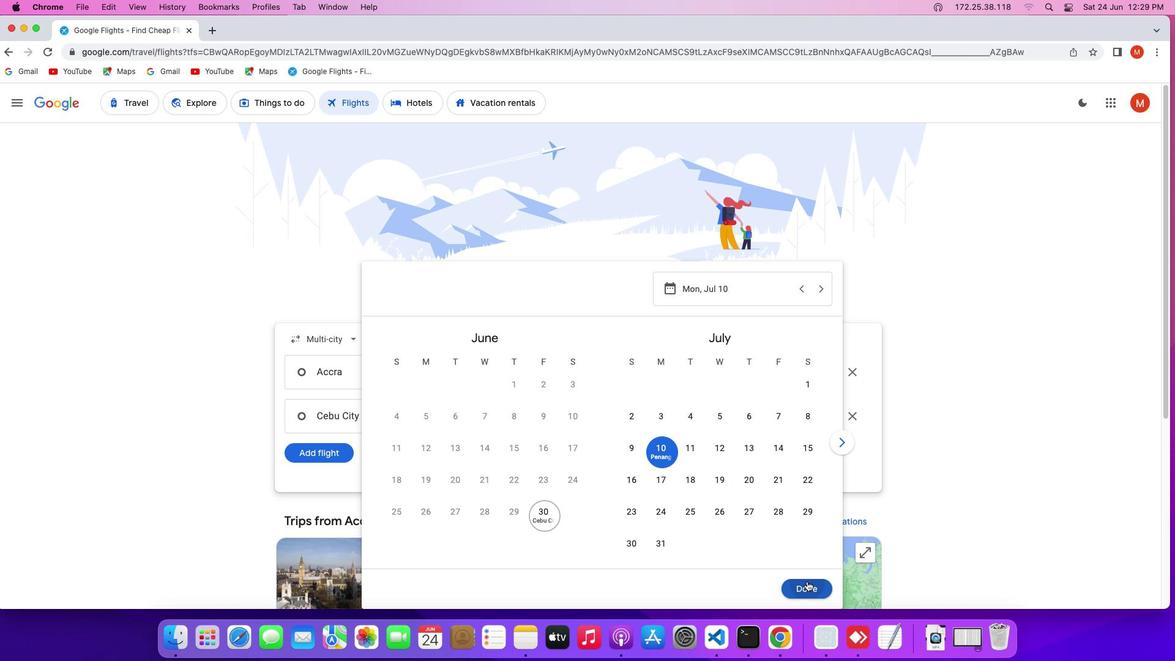 
Action: Mouse moved to (302, 450)
Screenshot: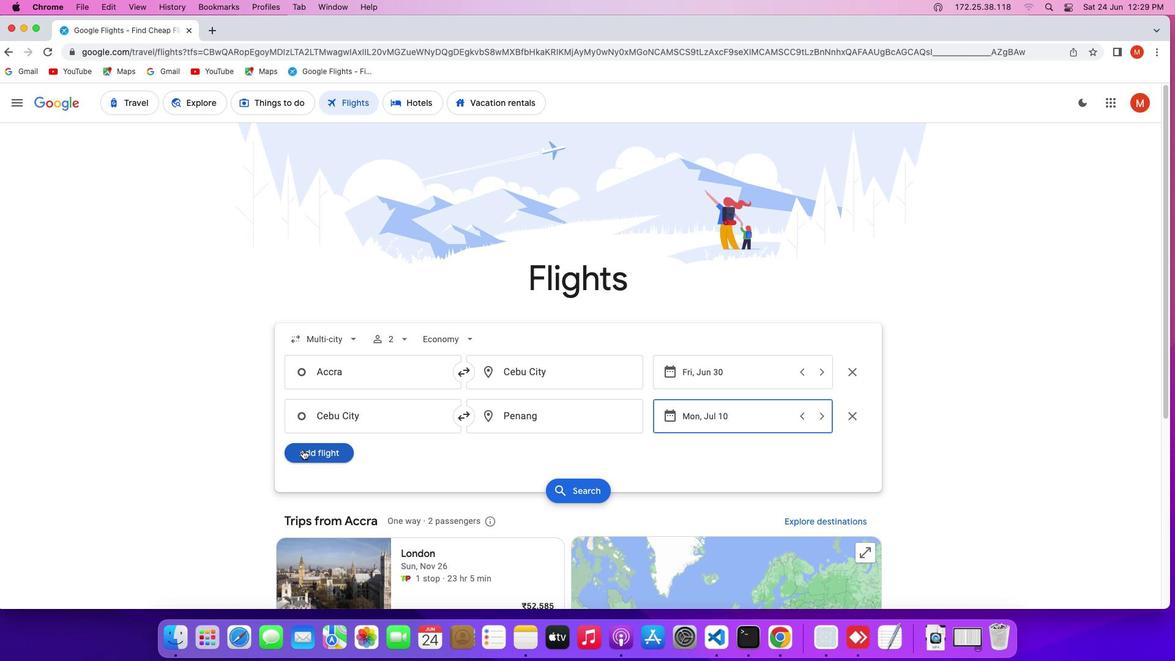 
Action: Mouse pressed left at (302, 450)
Screenshot: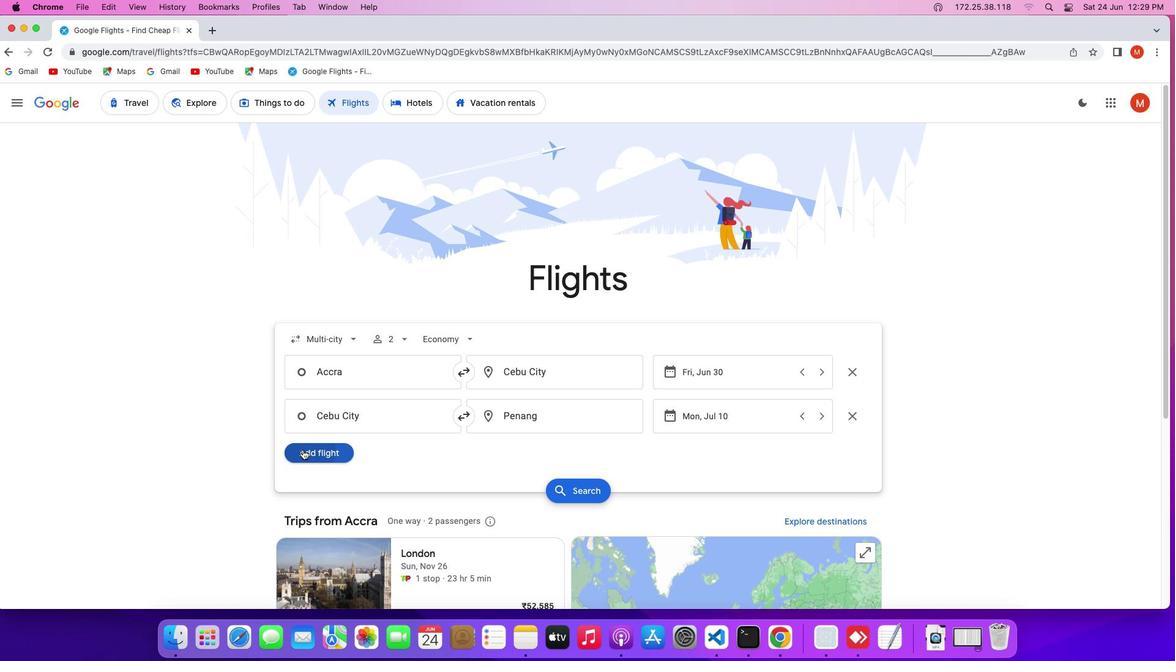 
Action: Mouse moved to (537, 463)
Screenshot: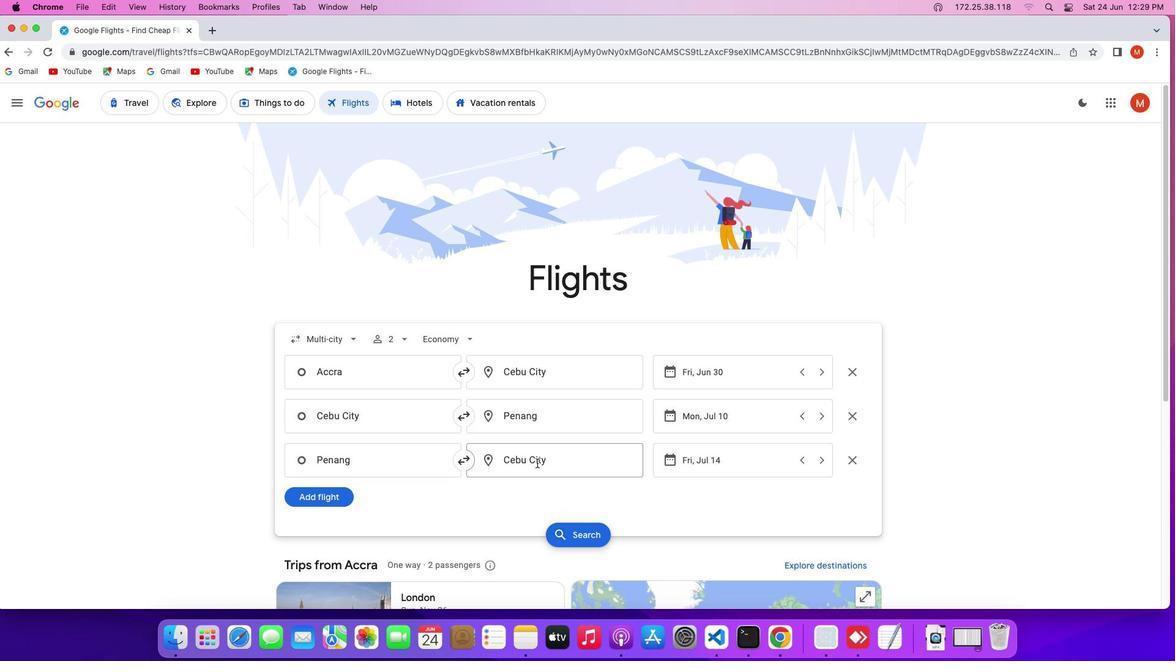 
Action: Mouse pressed left at (537, 463)
Screenshot: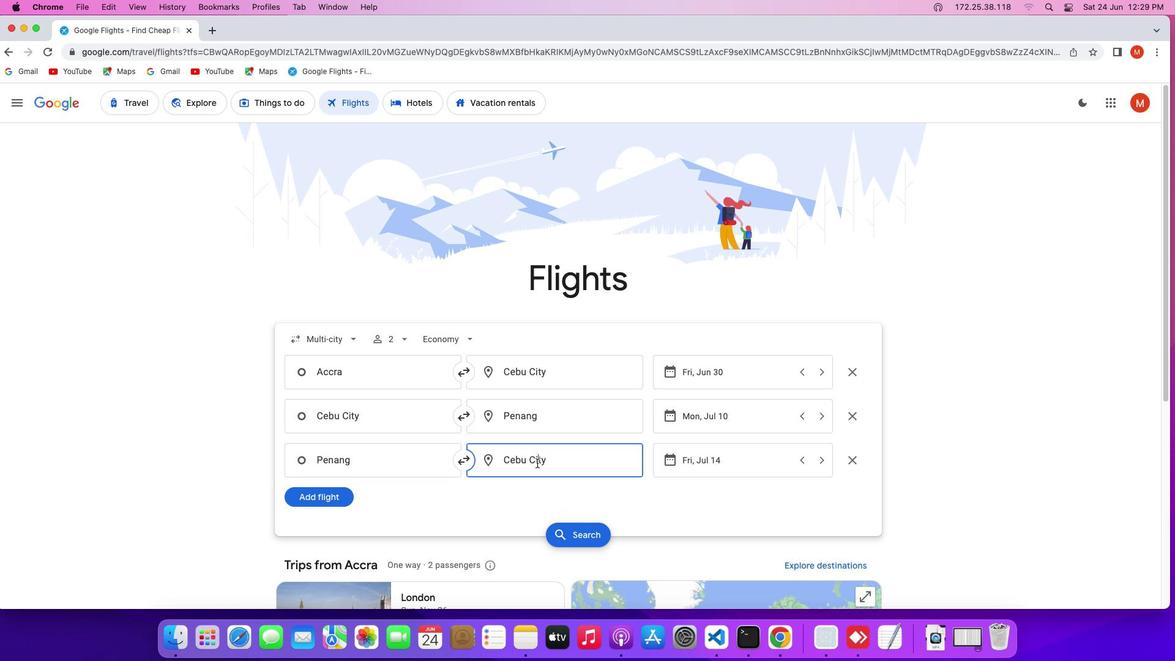 
Action: Mouse moved to (537, 463)
Screenshot: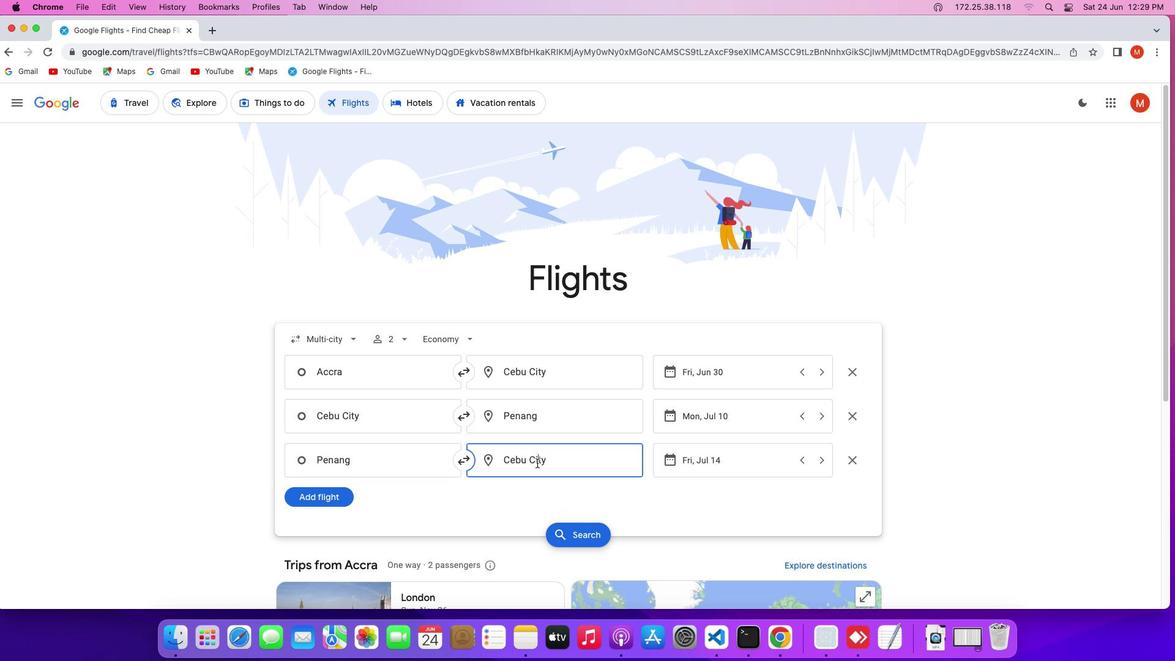 
Action: Key pressed Key.backspaceKey.shift'A''c''c''r''a'
Screenshot: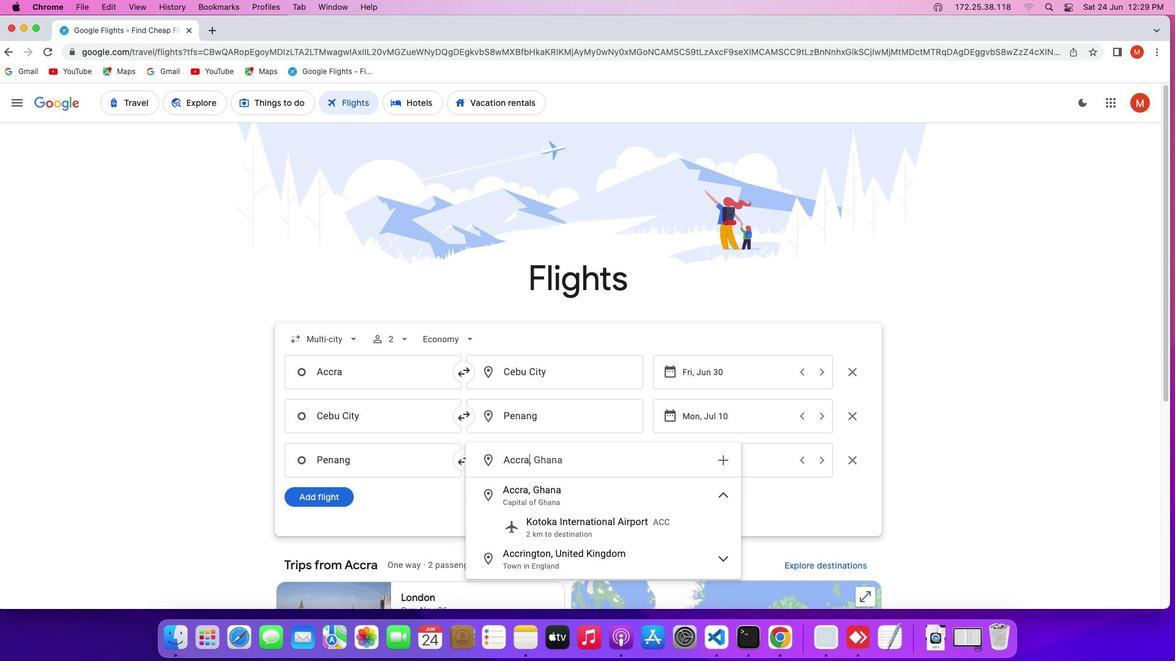 
Action: Mouse moved to (548, 498)
Screenshot: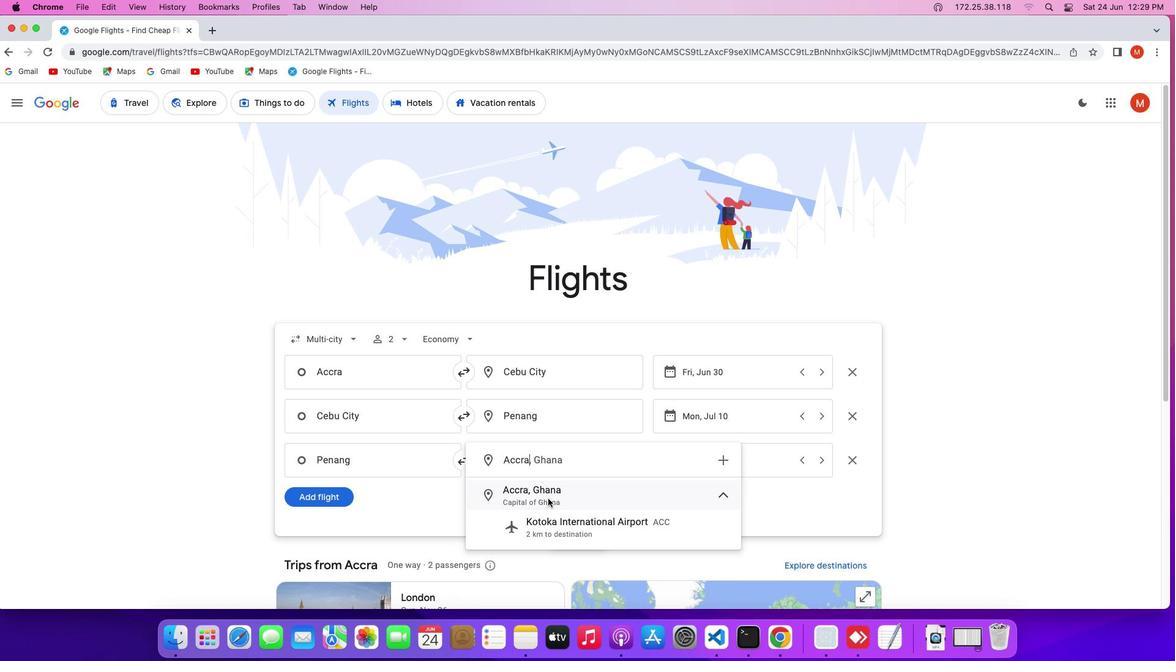 
Action: Mouse pressed left at (548, 498)
Screenshot: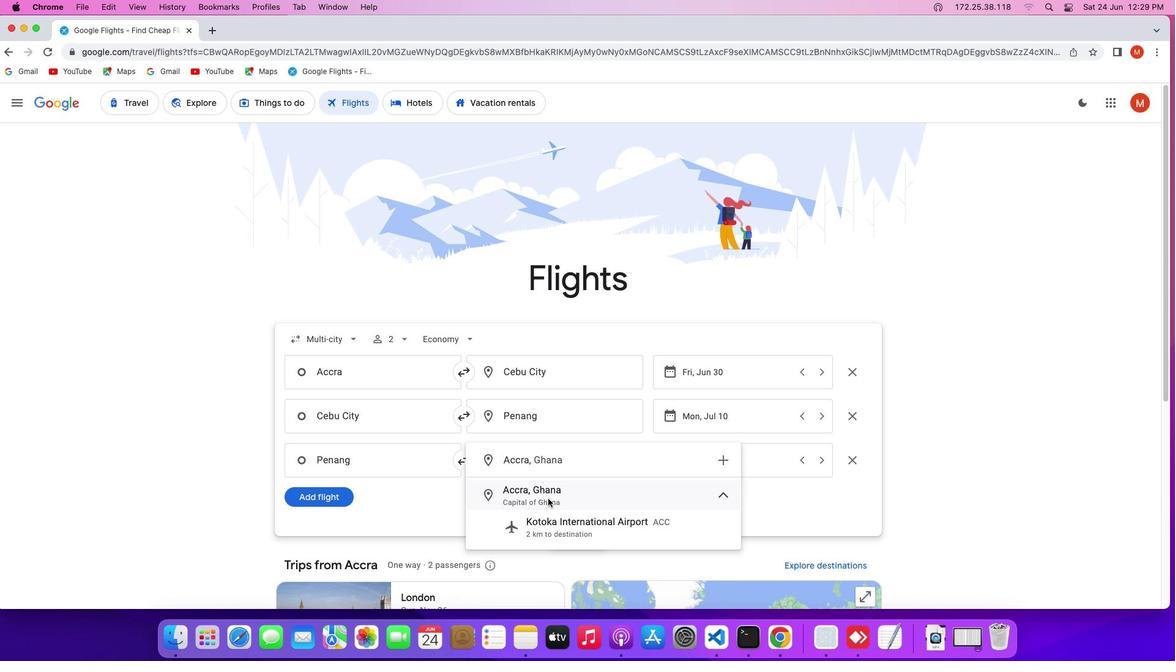 
Action: Mouse moved to (685, 462)
Screenshot: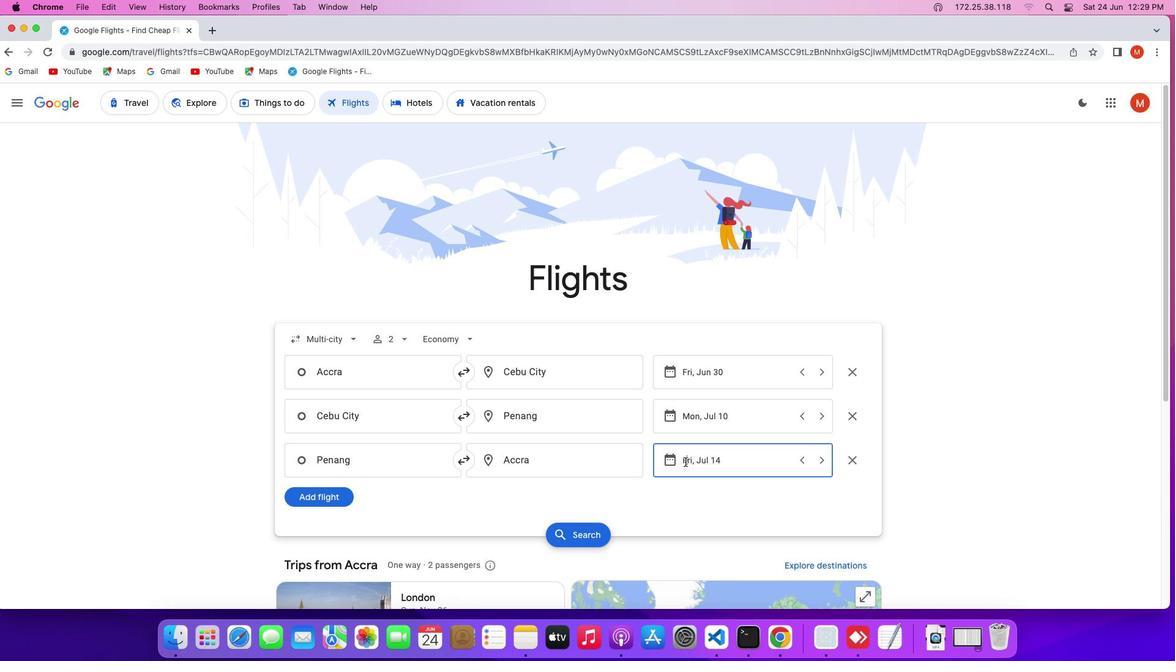 
Action: Mouse pressed left at (685, 462)
Screenshot: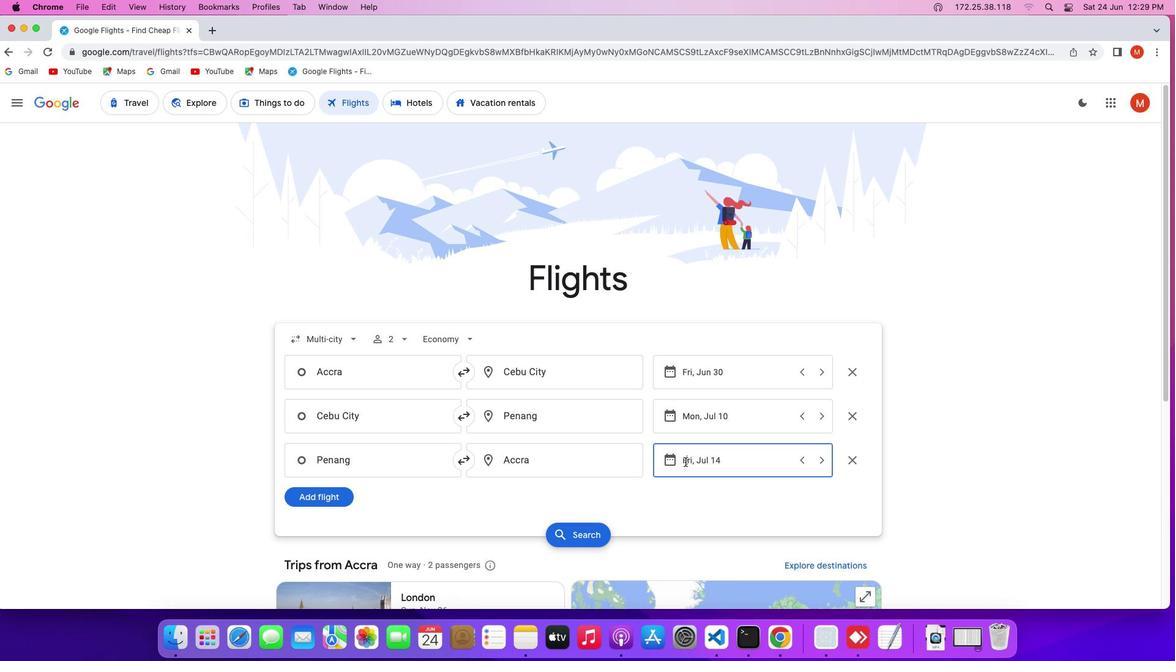 
Action: Mouse moved to (756, 474)
Screenshot: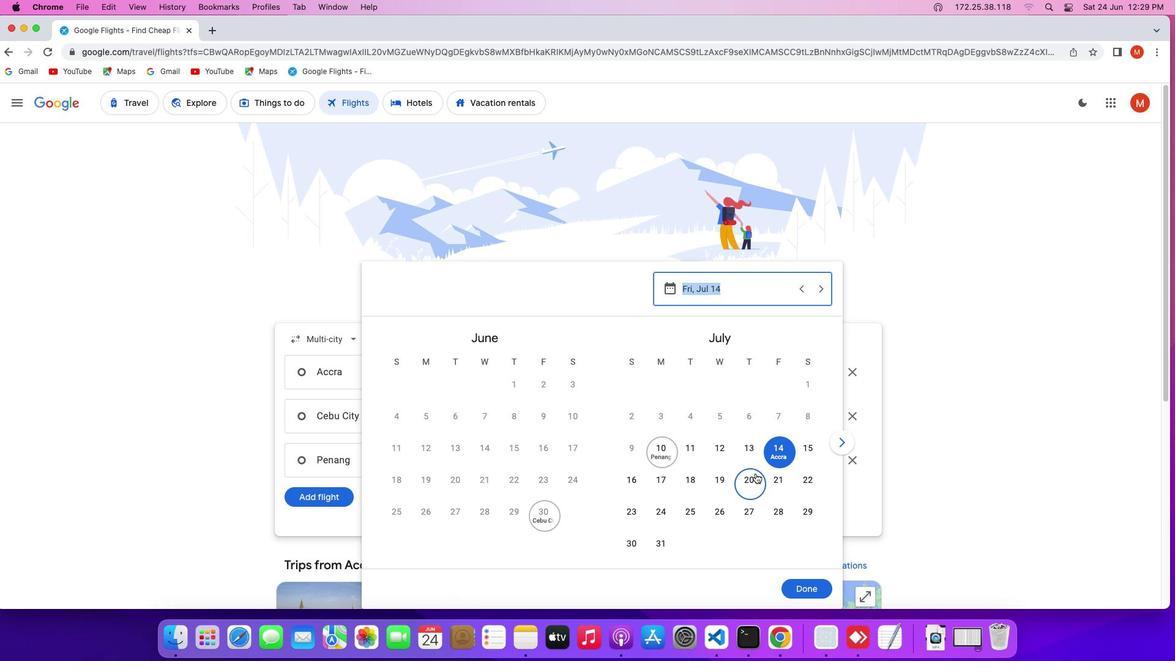 
Action: Mouse pressed left at (756, 474)
Screenshot: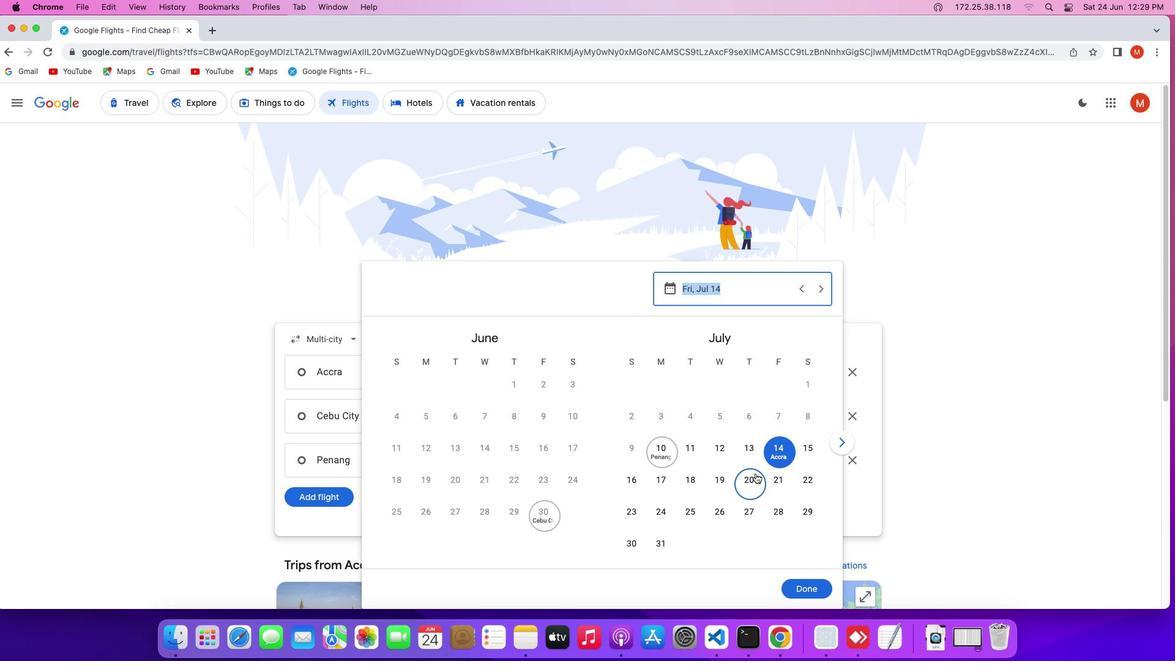 
Action: Mouse moved to (809, 588)
Screenshot: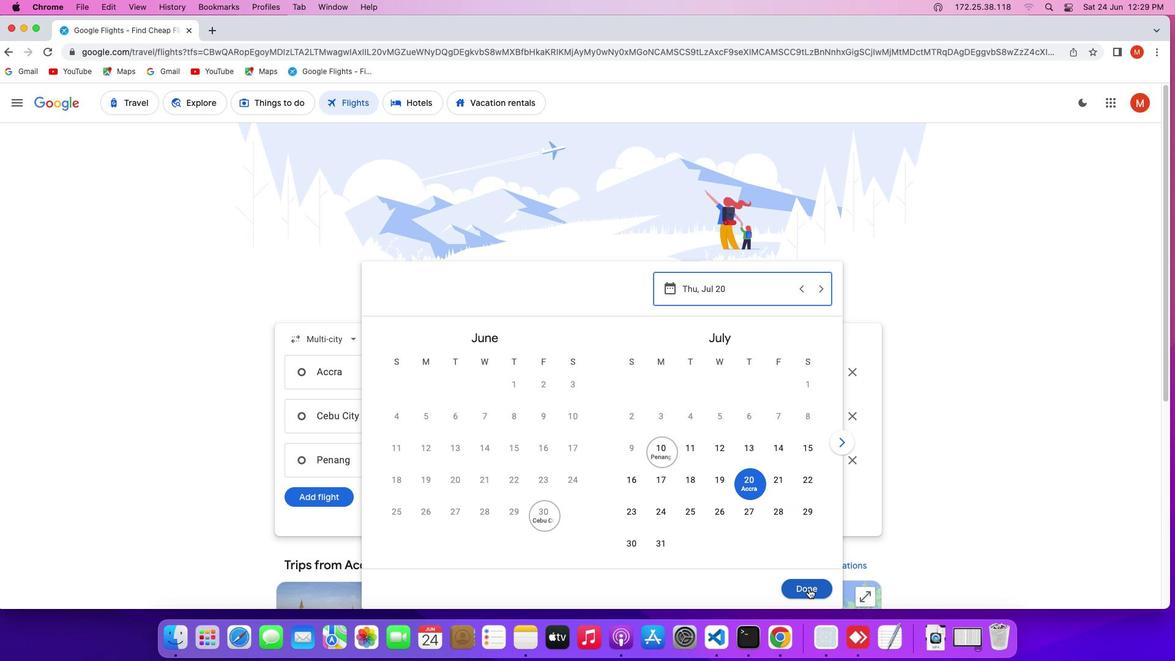 
Action: Mouse pressed left at (809, 588)
Screenshot: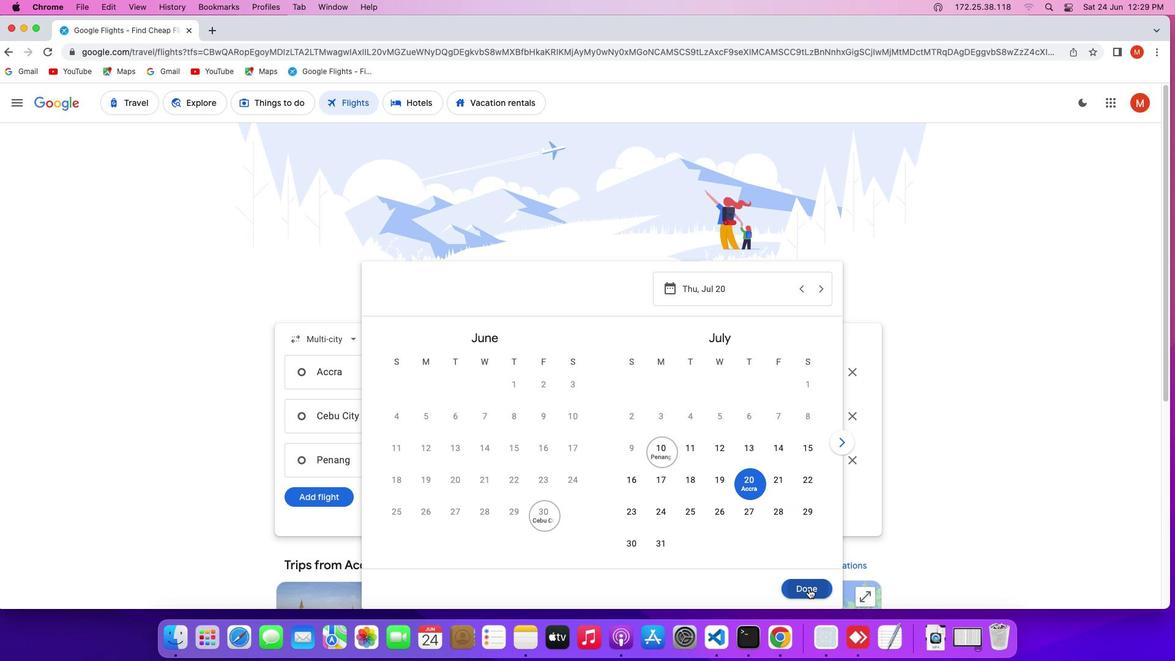 
Action: Mouse moved to (580, 532)
Screenshot: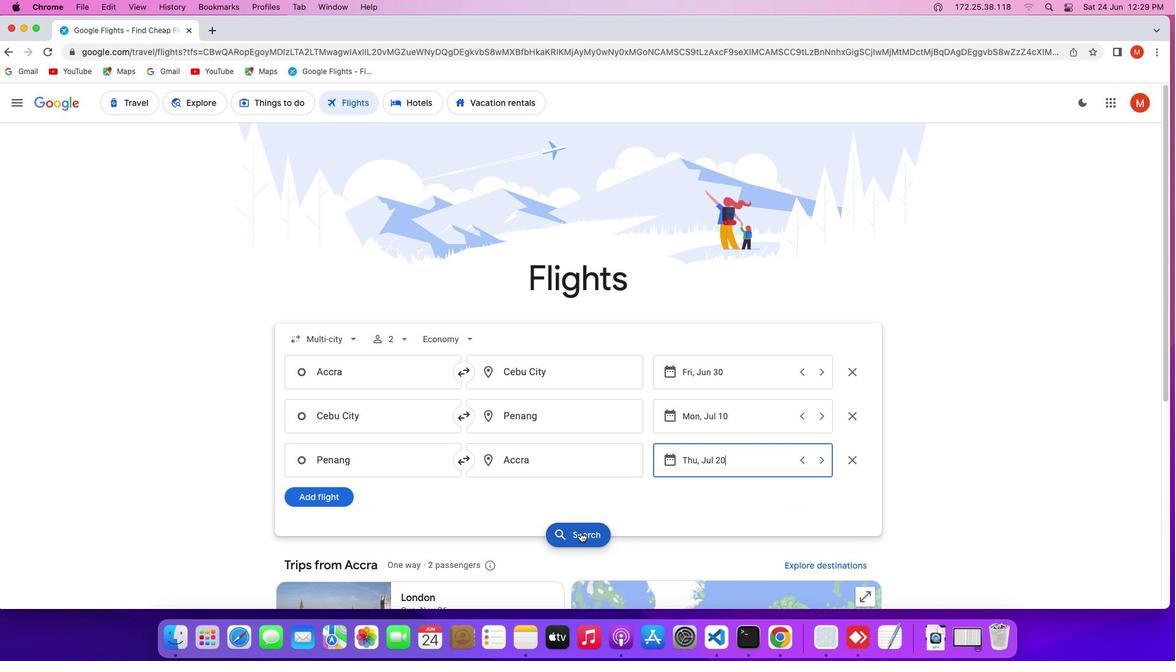 
Action: Mouse pressed left at (580, 532)
Screenshot: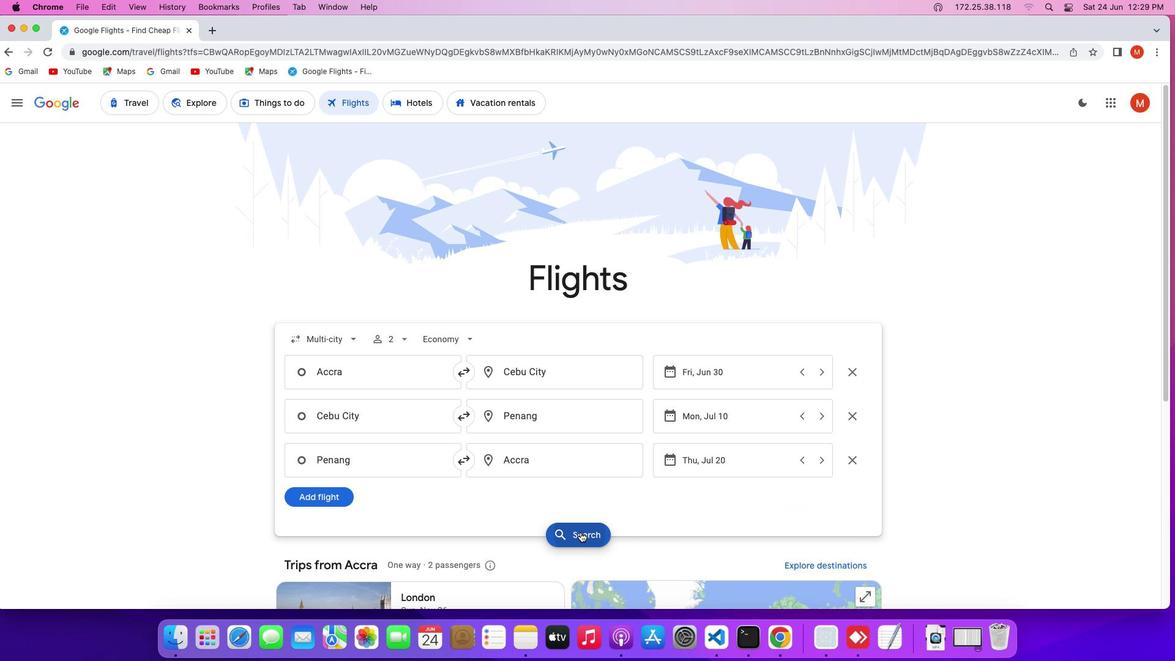 
Action: Mouse moved to (382, 335)
Screenshot: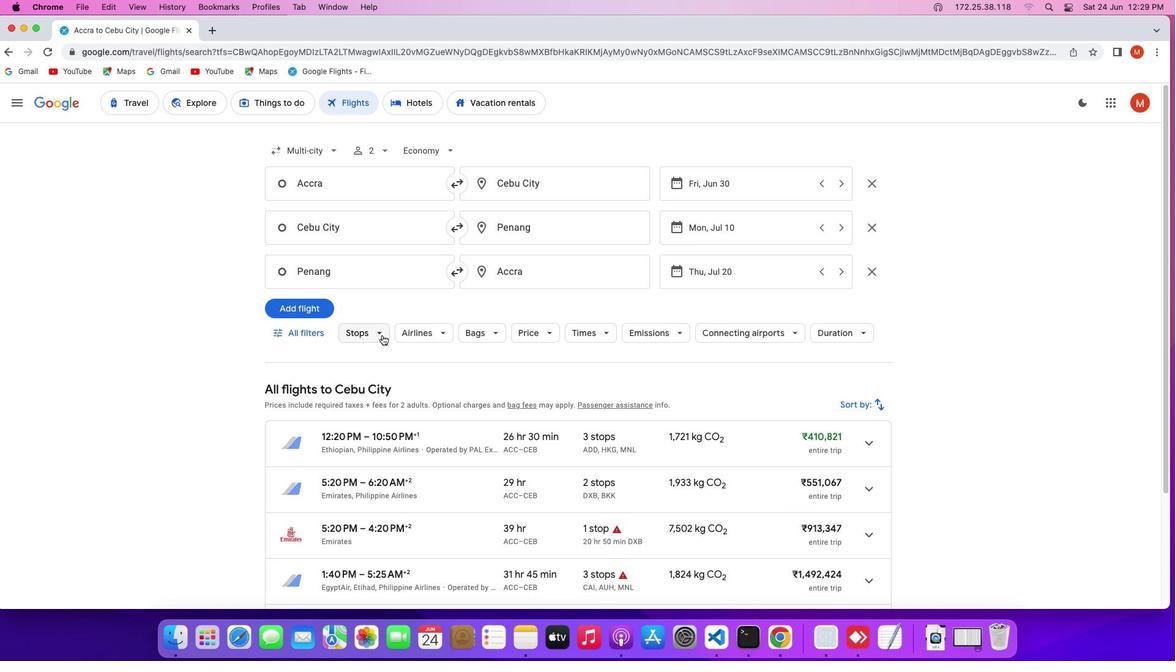 
Action: Mouse pressed left at (382, 335)
Screenshot: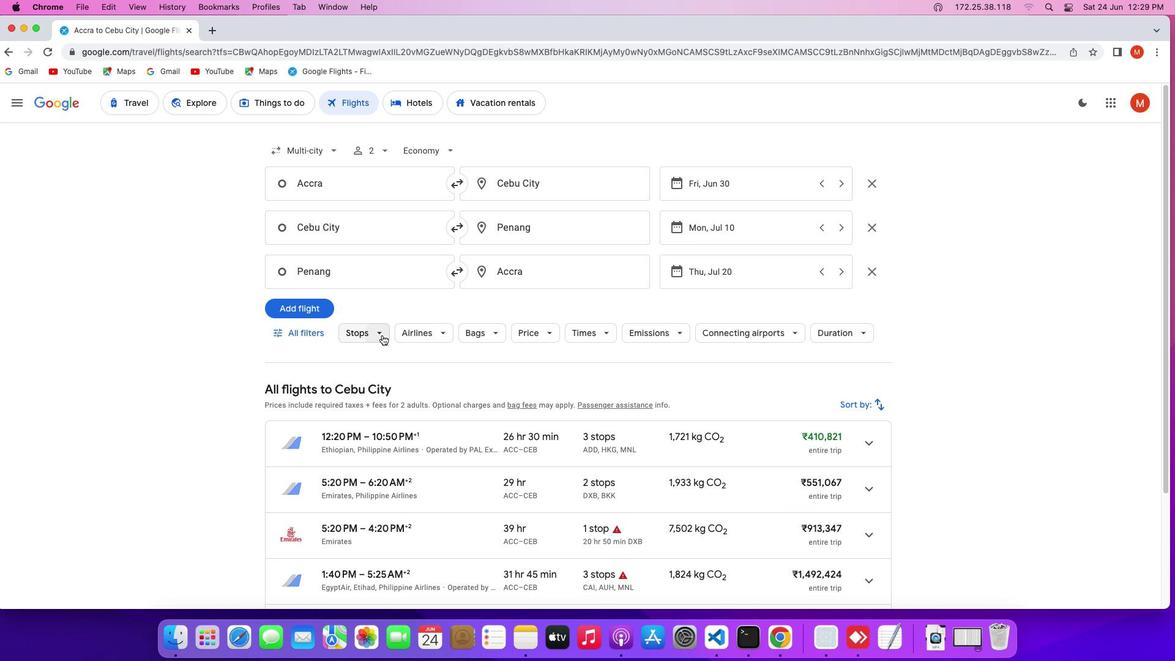 
Action: Mouse moved to (390, 394)
Screenshot: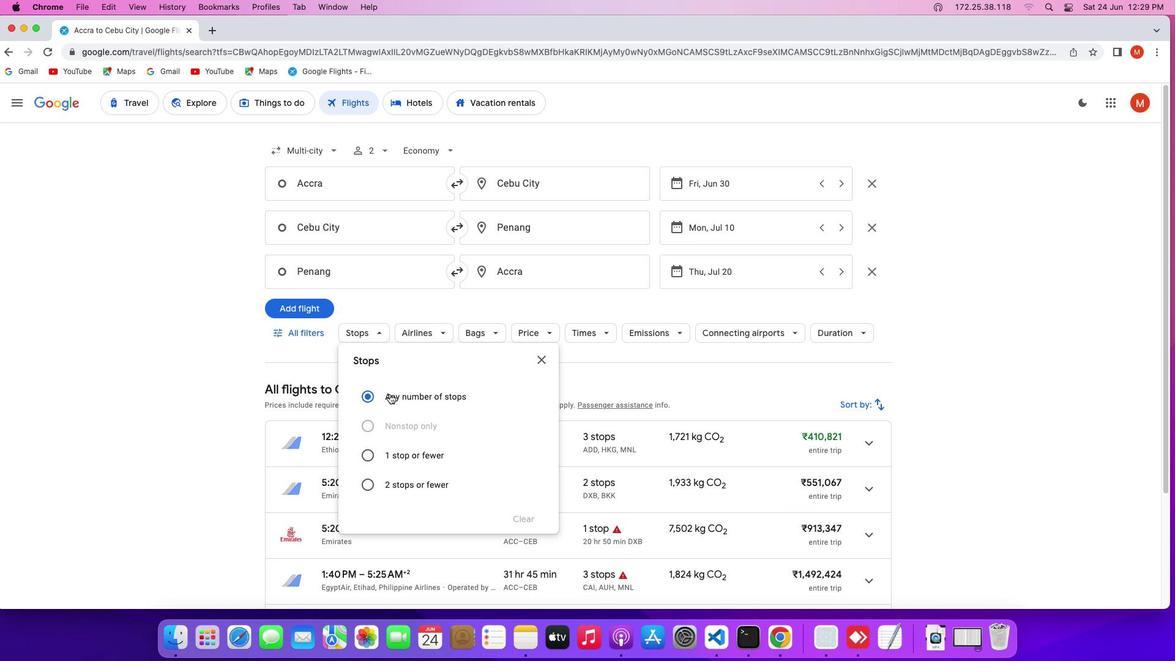 
Action: Mouse pressed left at (390, 394)
Screenshot: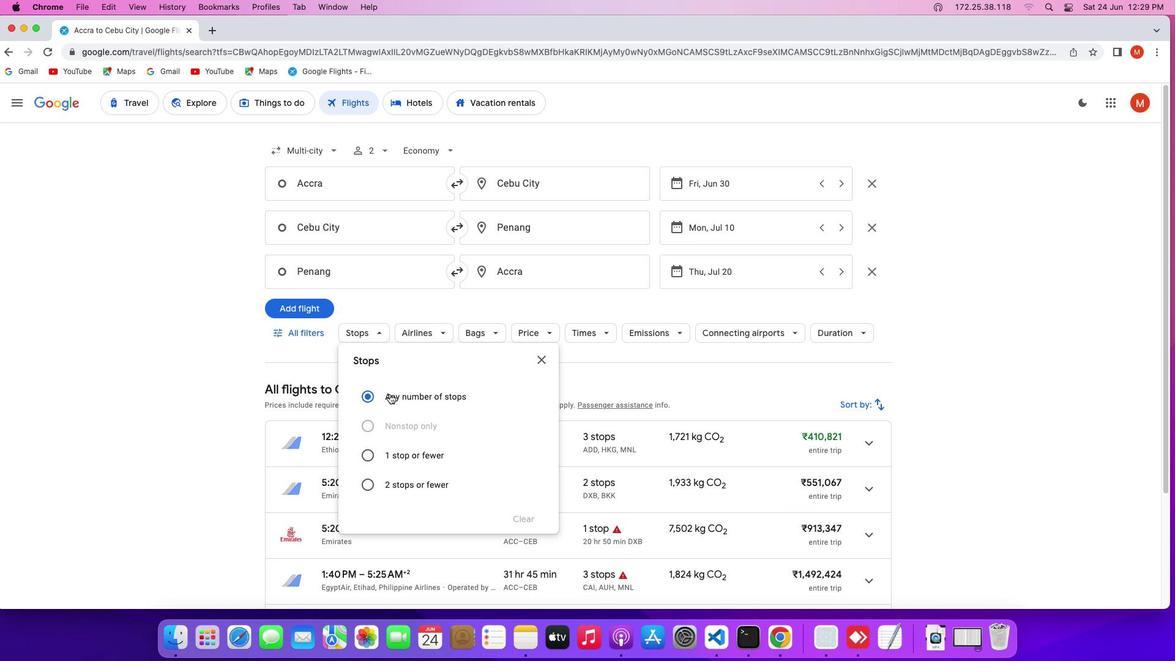 
Action: Mouse moved to (426, 327)
Screenshot: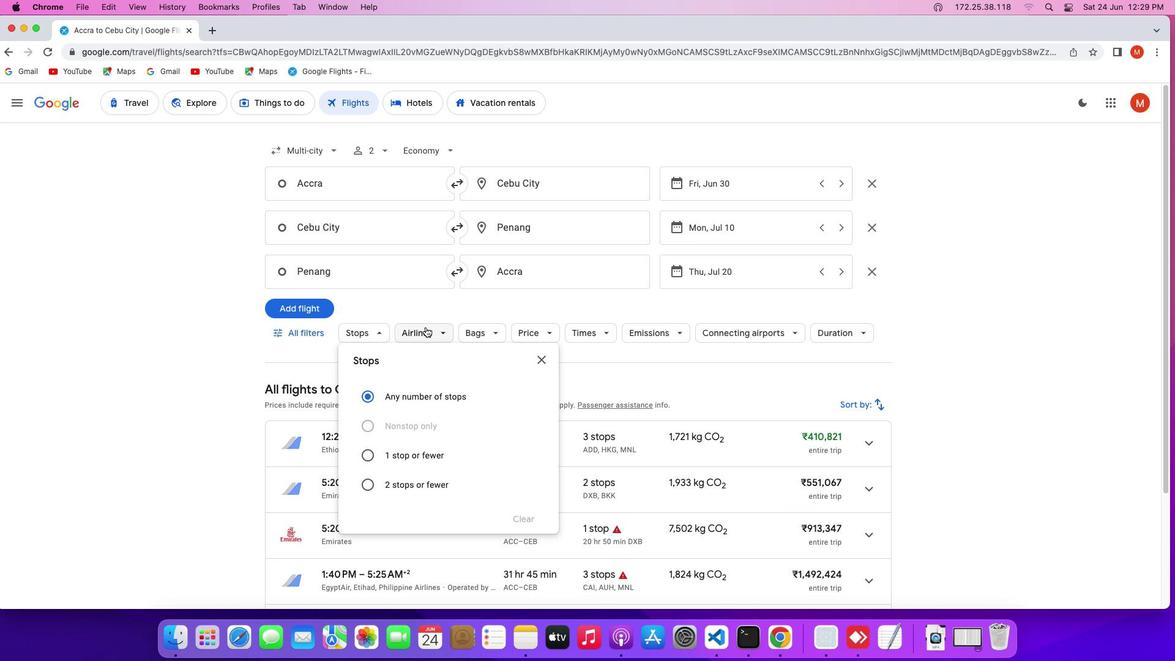 
Action: Mouse pressed left at (426, 327)
Screenshot: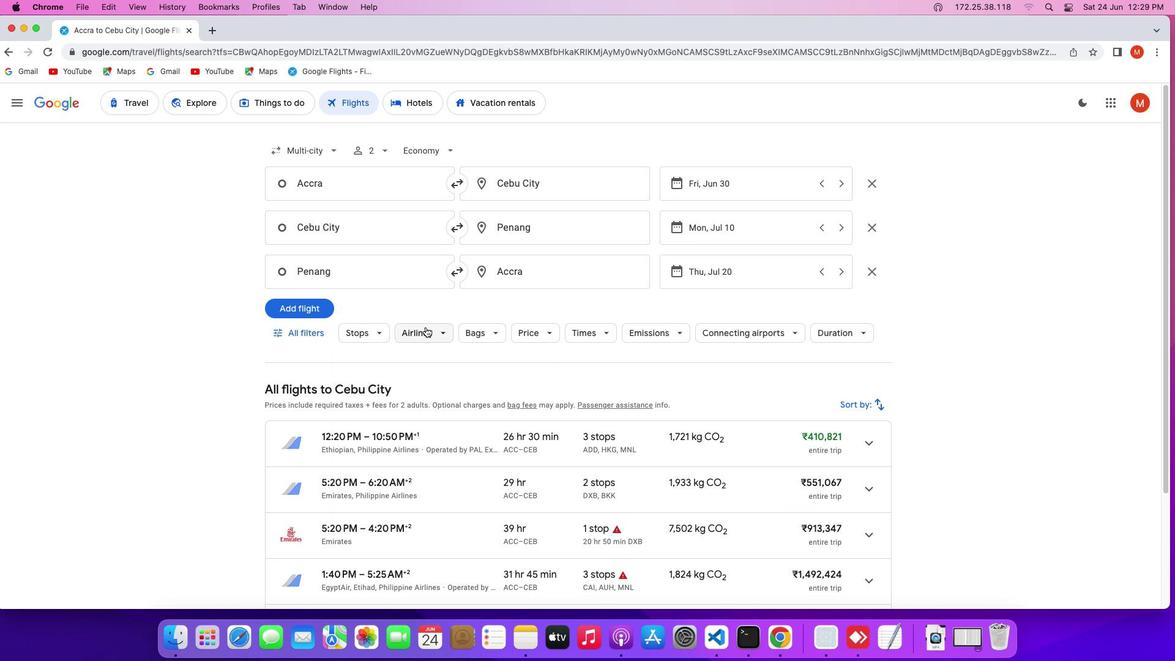 
Action: Mouse moved to (577, 396)
Screenshot: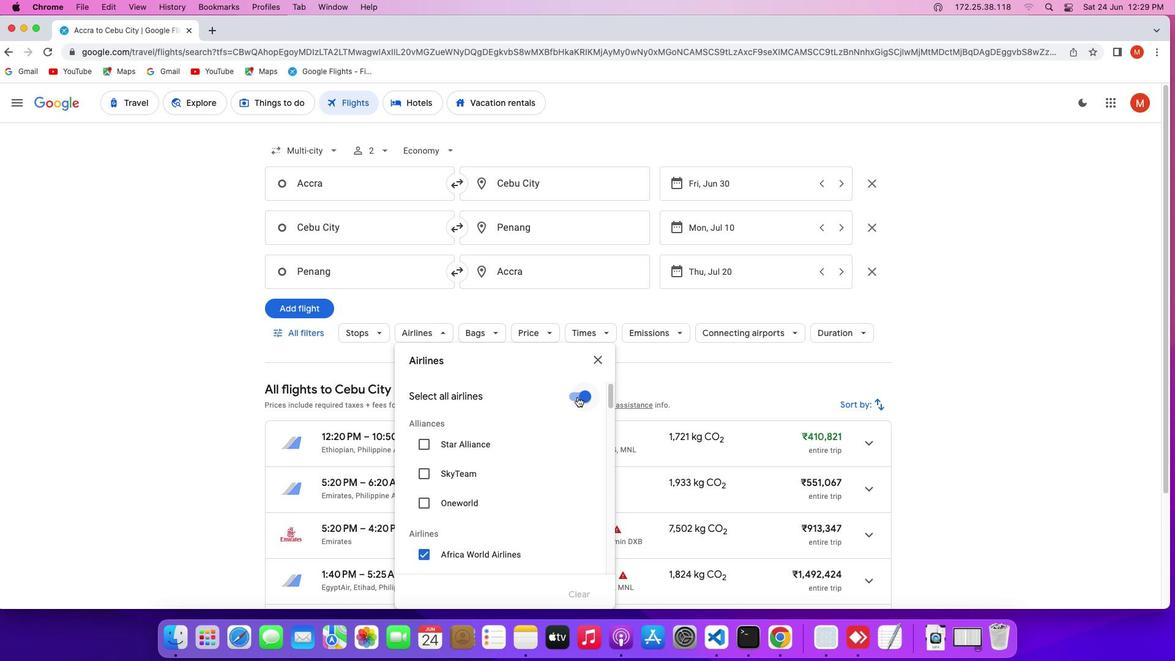 
Action: Mouse pressed left at (577, 396)
Screenshot: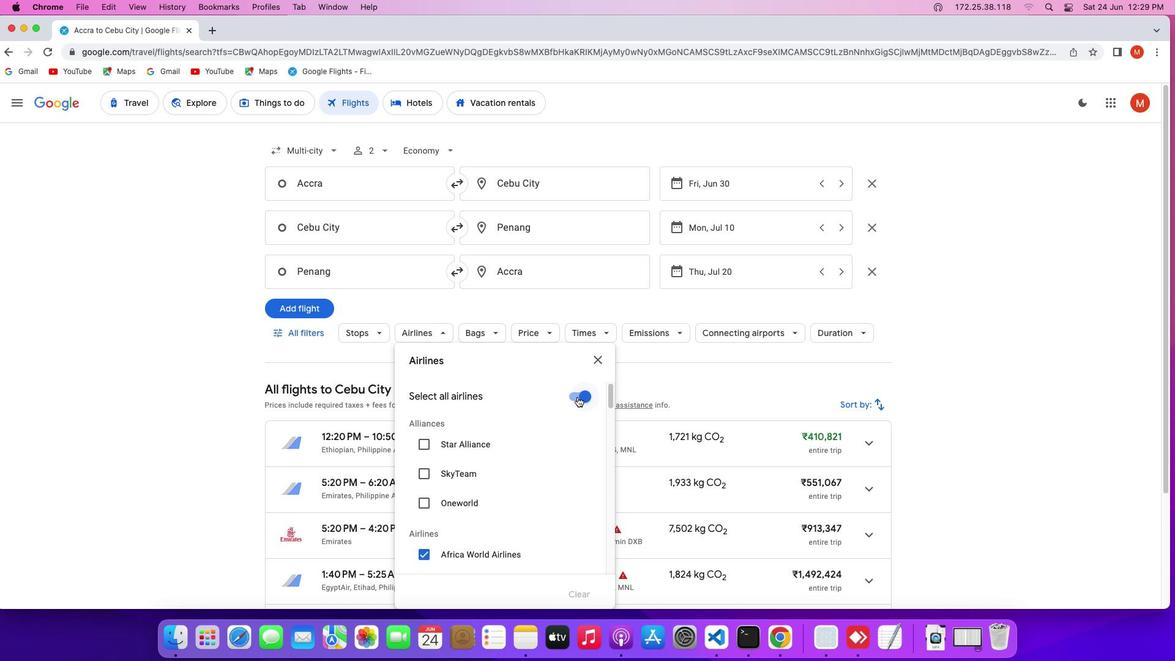 
Action: Mouse moved to (518, 442)
Screenshot: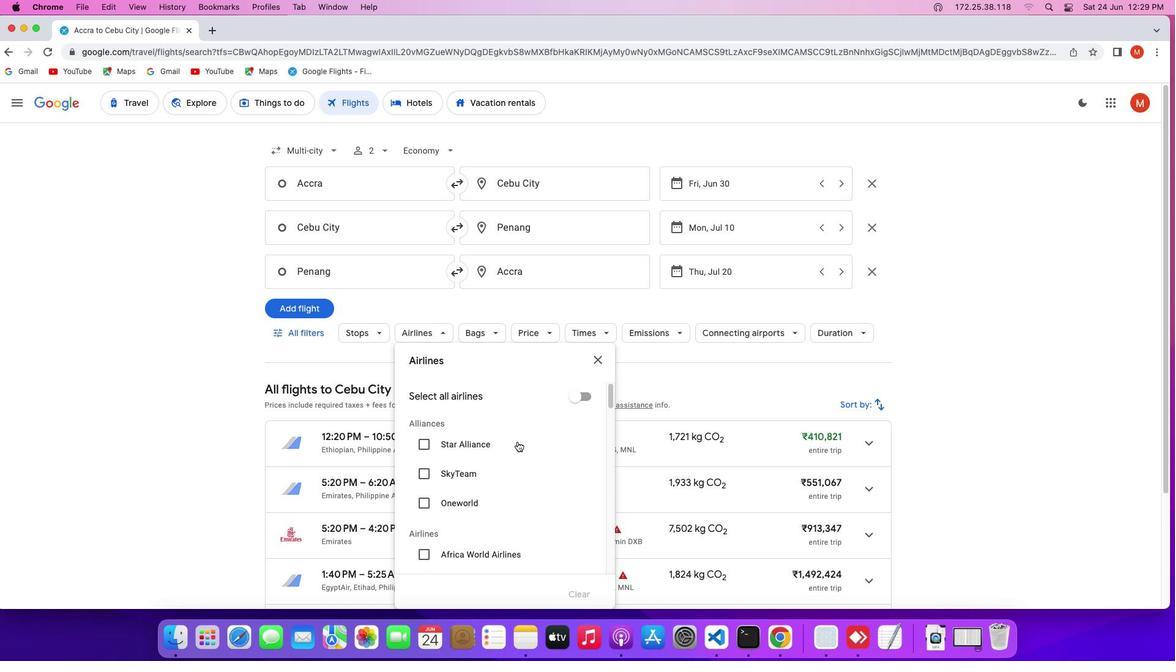 
Action: Mouse scrolled (518, 442) with delta (0, 0)
Screenshot: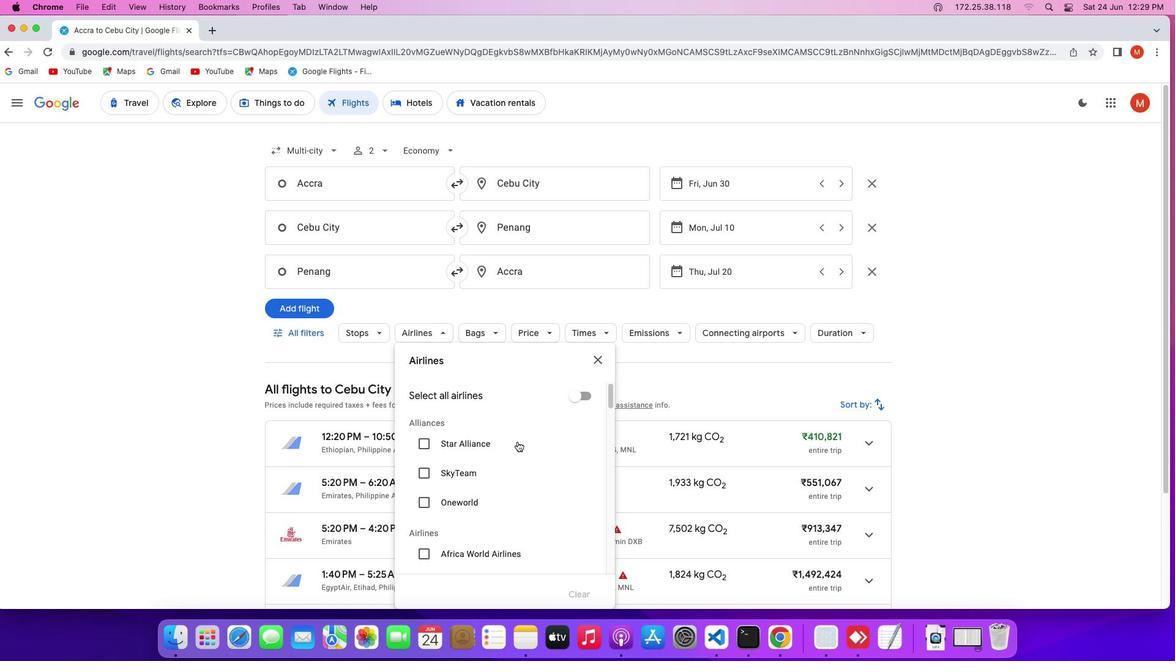 
Action: Mouse scrolled (518, 442) with delta (0, 0)
Screenshot: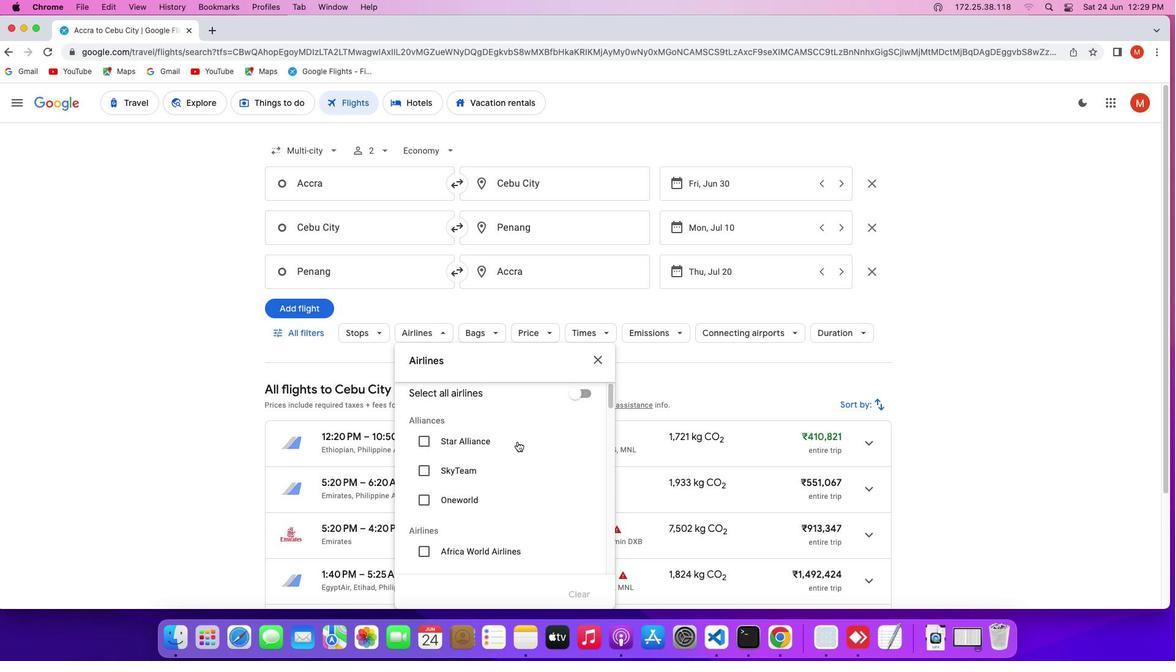 
Action: Mouse scrolled (518, 442) with delta (0, 0)
Screenshot: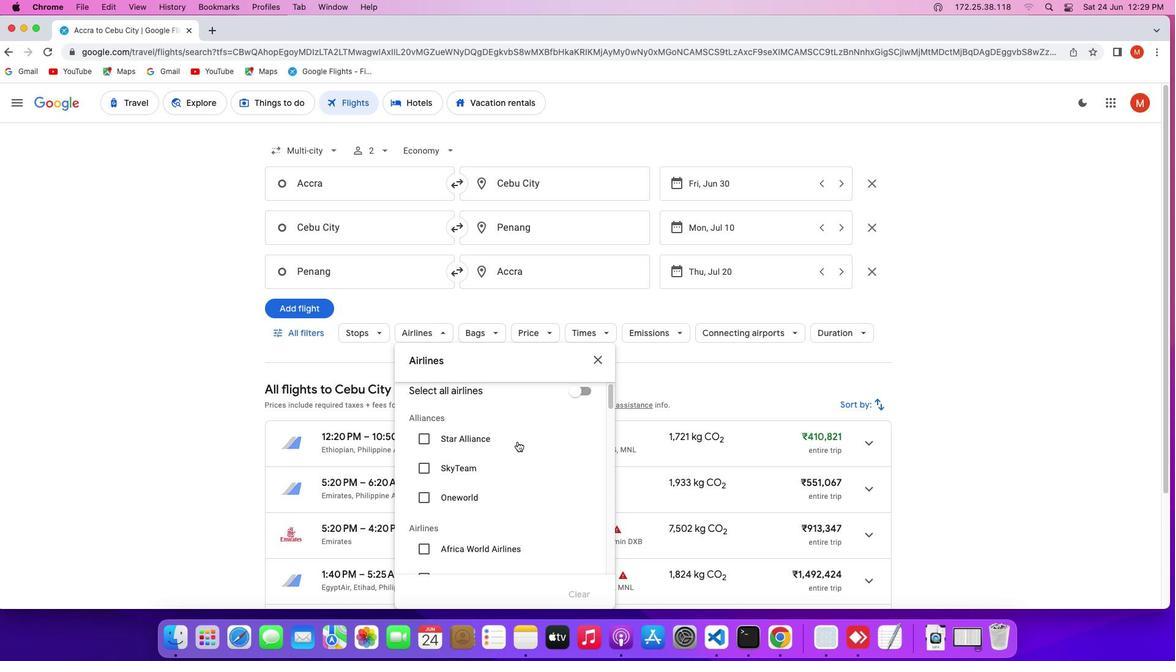 
Action: Mouse scrolled (518, 442) with delta (0, 0)
Screenshot: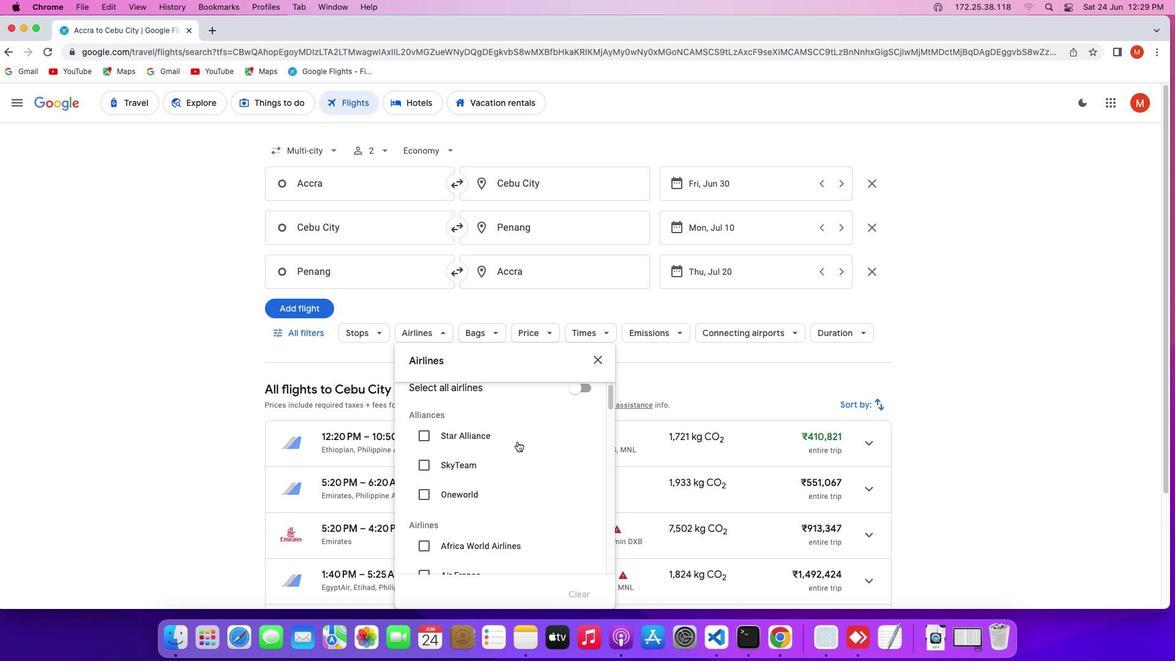 
Action: Mouse scrolled (518, 442) with delta (0, 0)
Screenshot: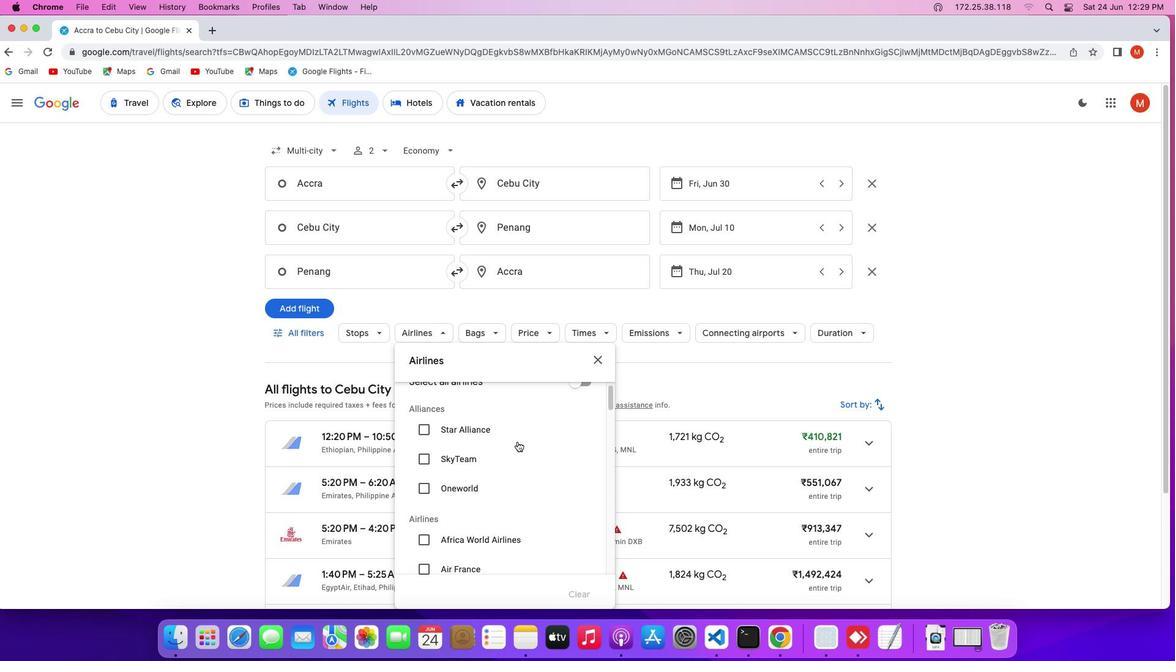
Action: Mouse scrolled (518, 442) with delta (0, -1)
Screenshot: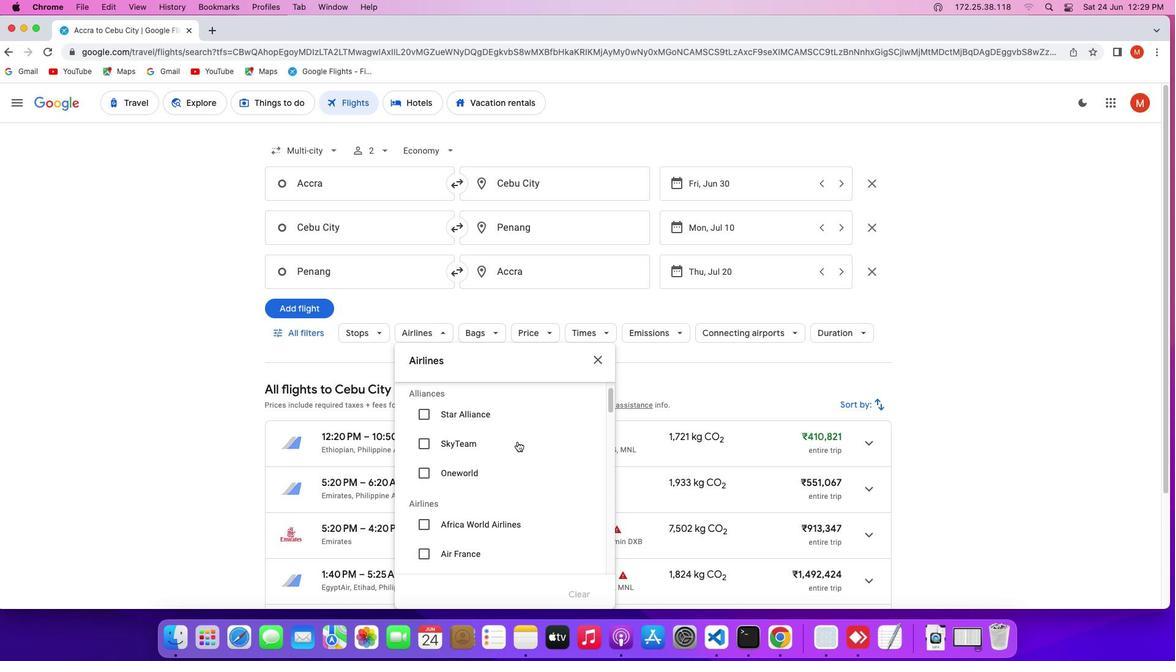 
Action: Mouse scrolled (518, 442) with delta (0, 0)
Screenshot: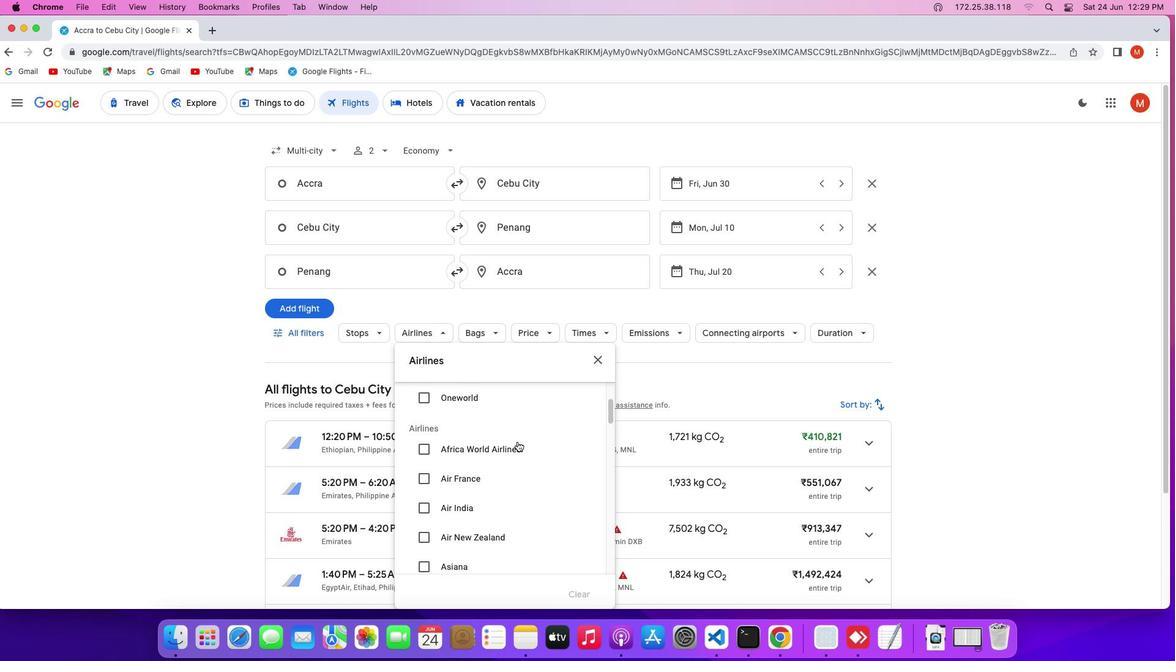 
Action: Mouse scrolled (518, 442) with delta (0, 0)
Screenshot: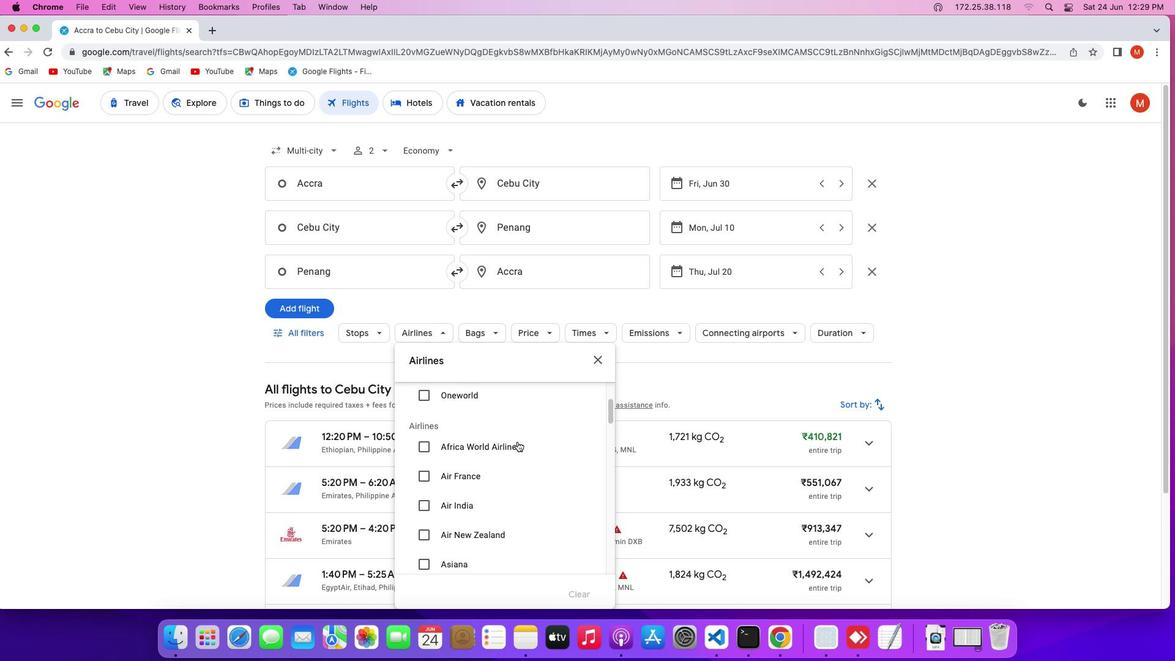 
Action: Mouse scrolled (518, 442) with delta (0, 0)
Screenshot: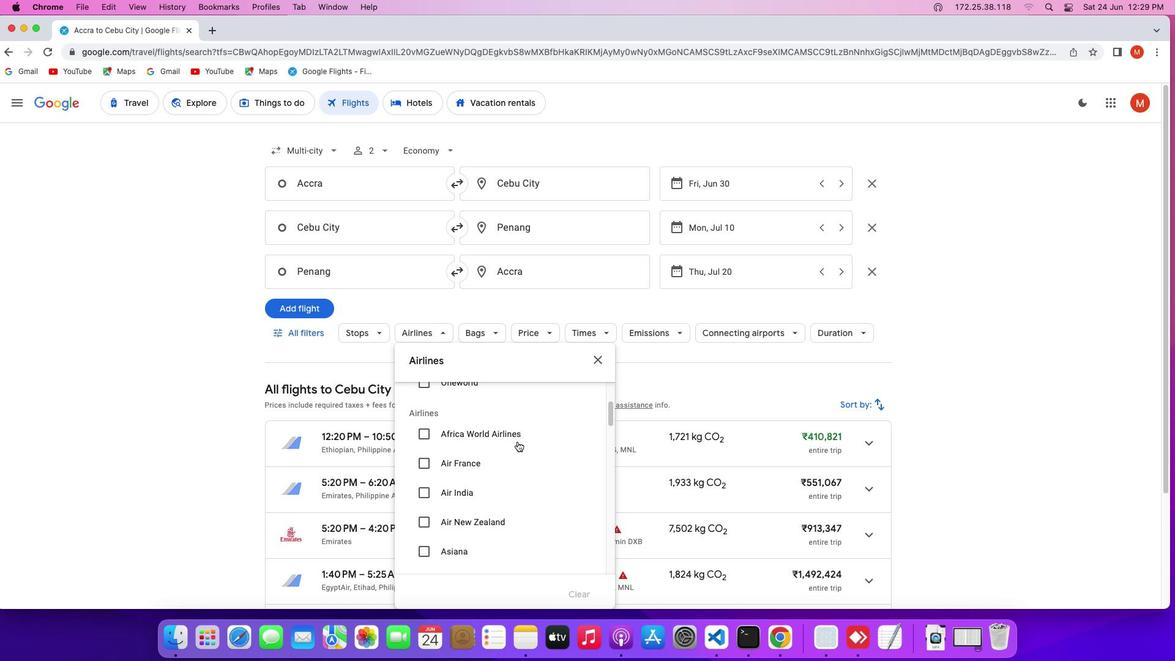 
Action: Mouse scrolled (518, 442) with delta (0, 0)
Screenshot: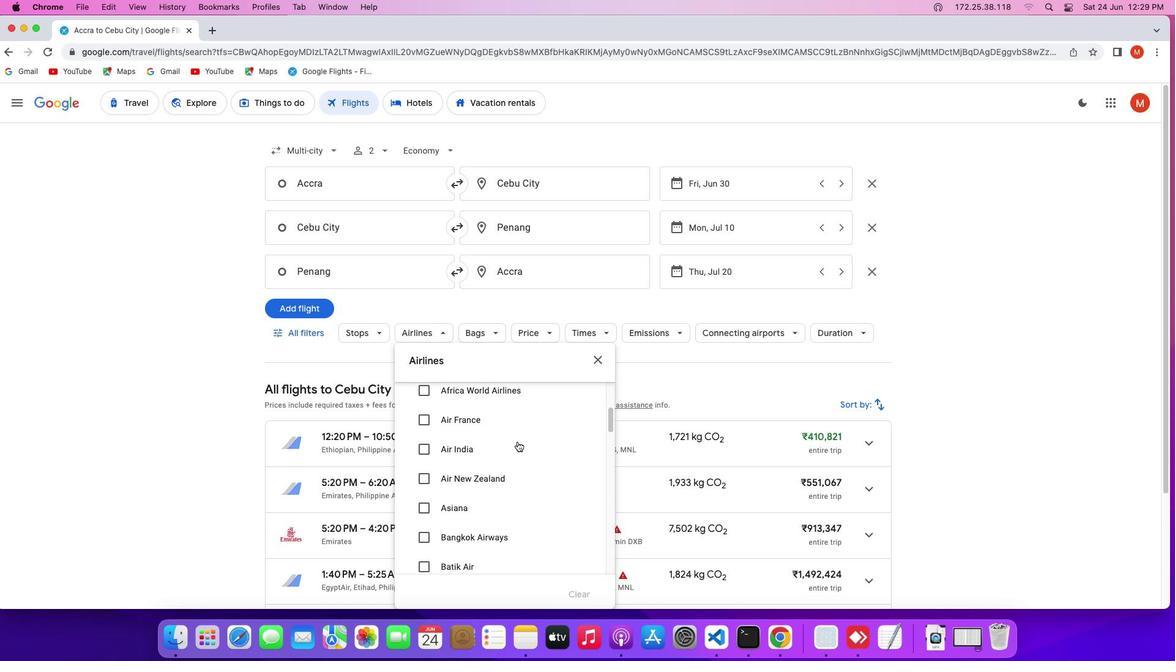 
Action: Mouse scrolled (518, 442) with delta (0, 0)
Screenshot: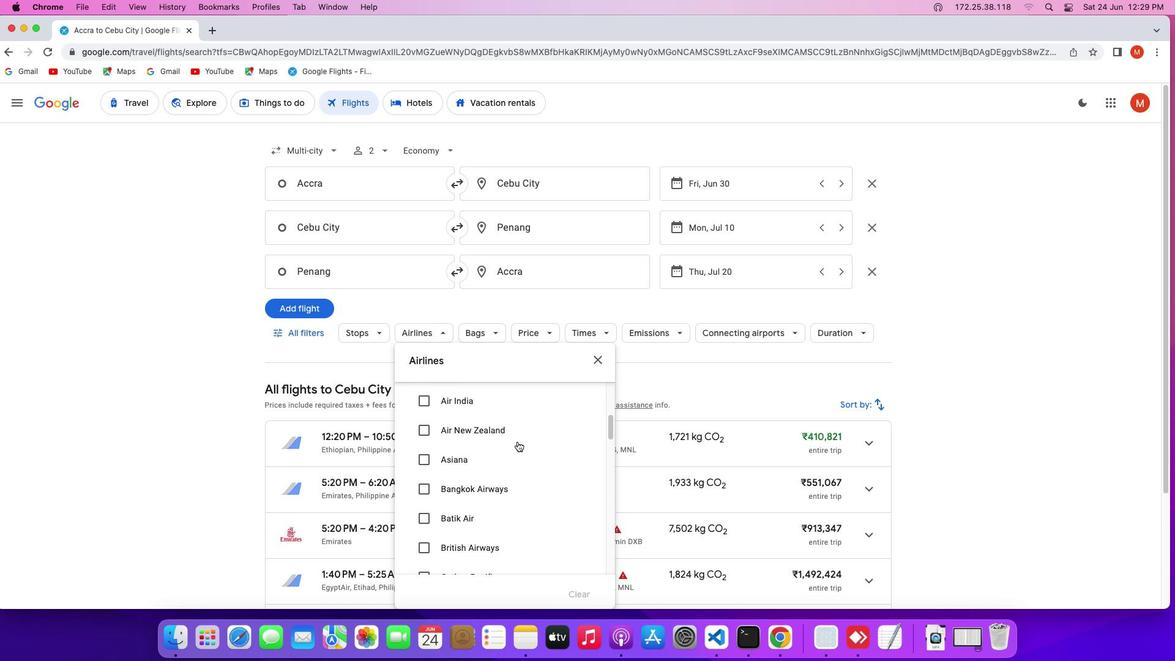 
Action: Mouse scrolled (518, 442) with delta (0, 0)
Screenshot: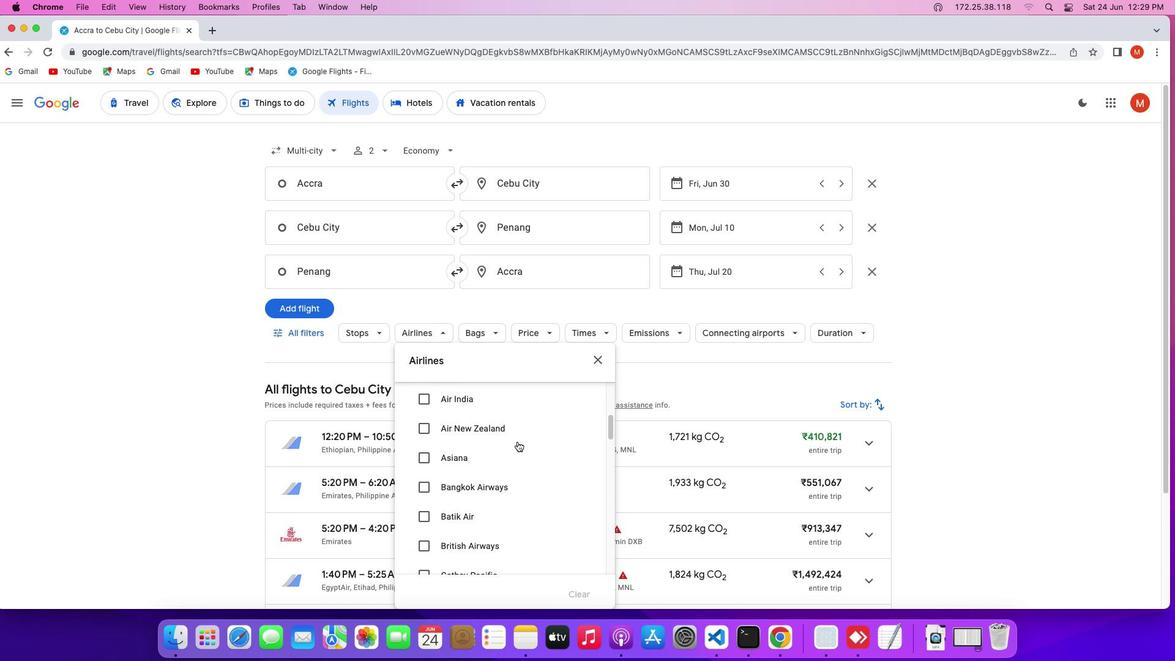 
Action: Mouse scrolled (518, 442) with delta (0, -1)
Screenshot: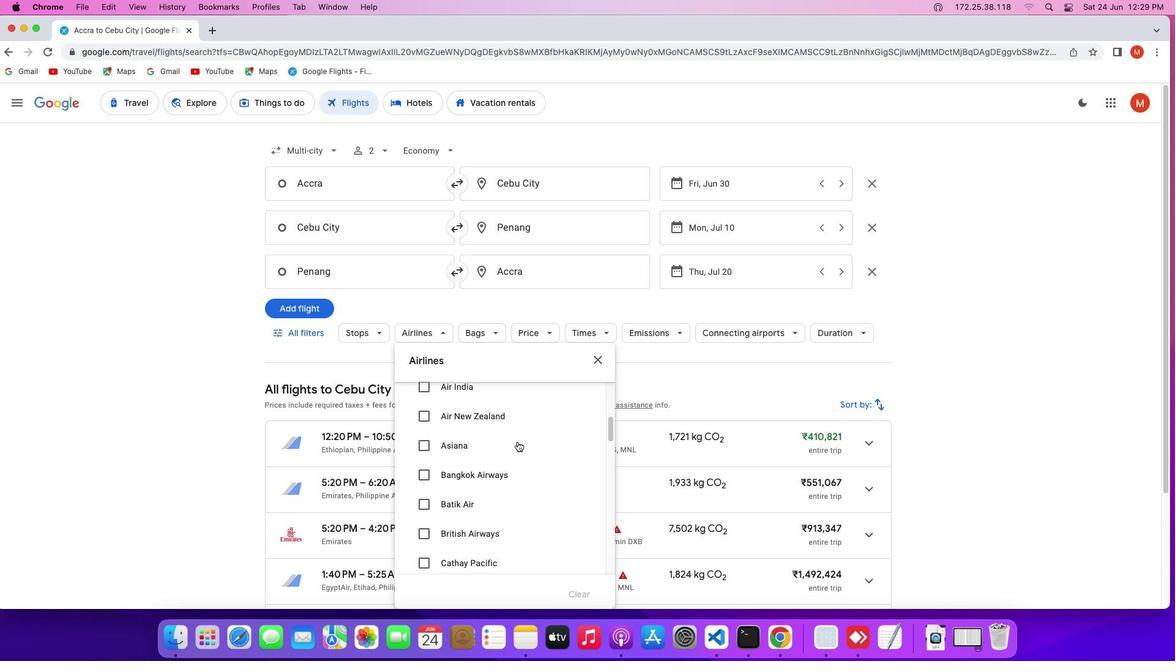 
Action: Mouse scrolled (518, 442) with delta (0, -1)
Screenshot: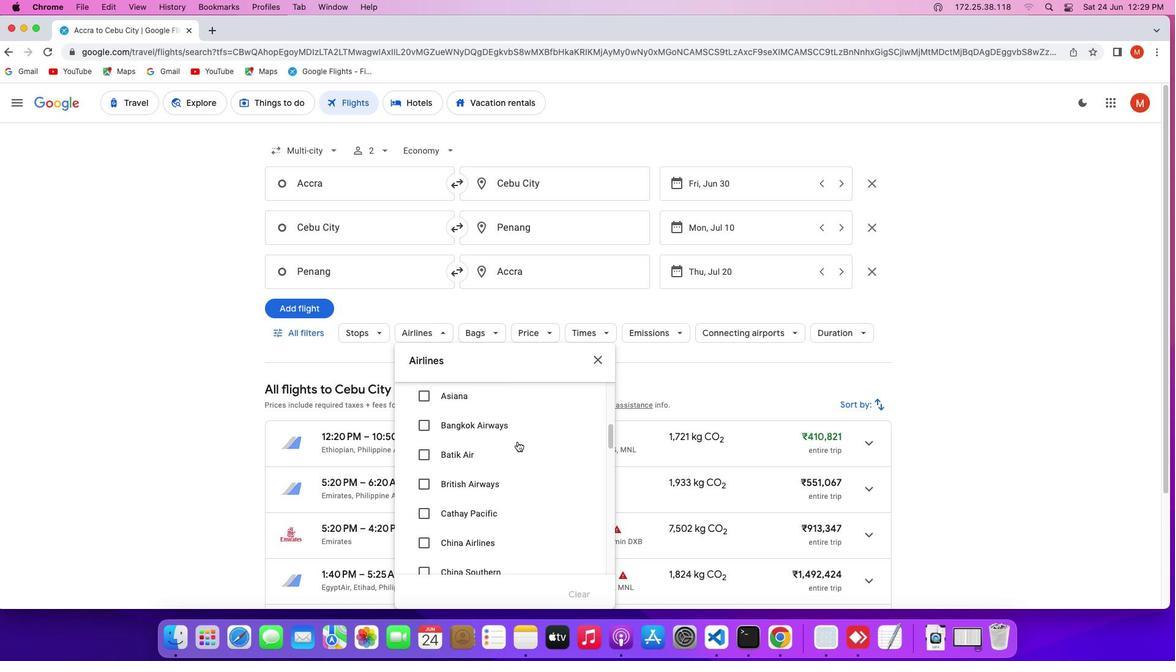
Action: Mouse scrolled (518, 442) with delta (0, 0)
Screenshot: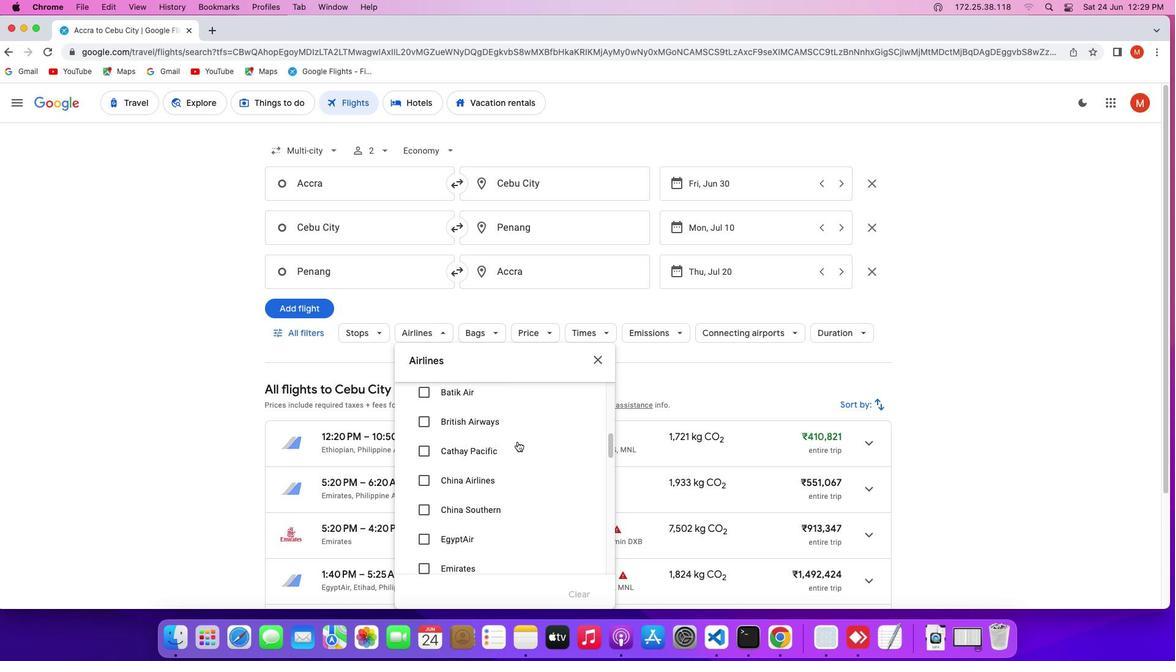 
Action: Mouse scrolled (518, 442) with delta (0, 0)
Screenshot: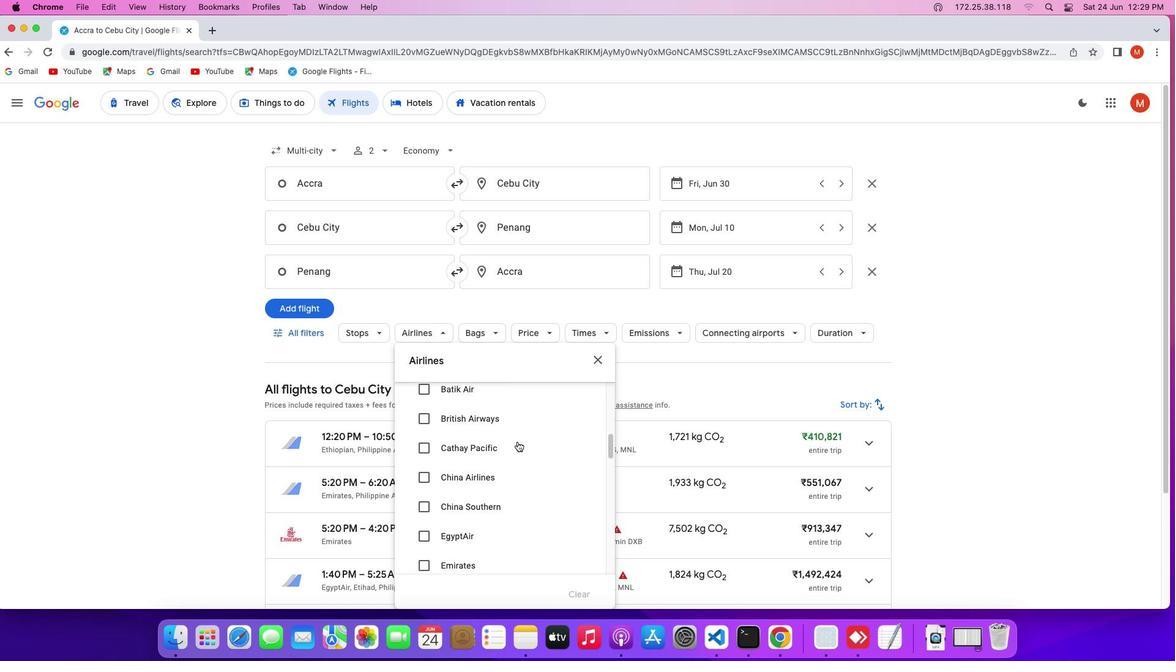
Action: Mouse scrolled (518, 442) with delta (0, 0)
Screenshot: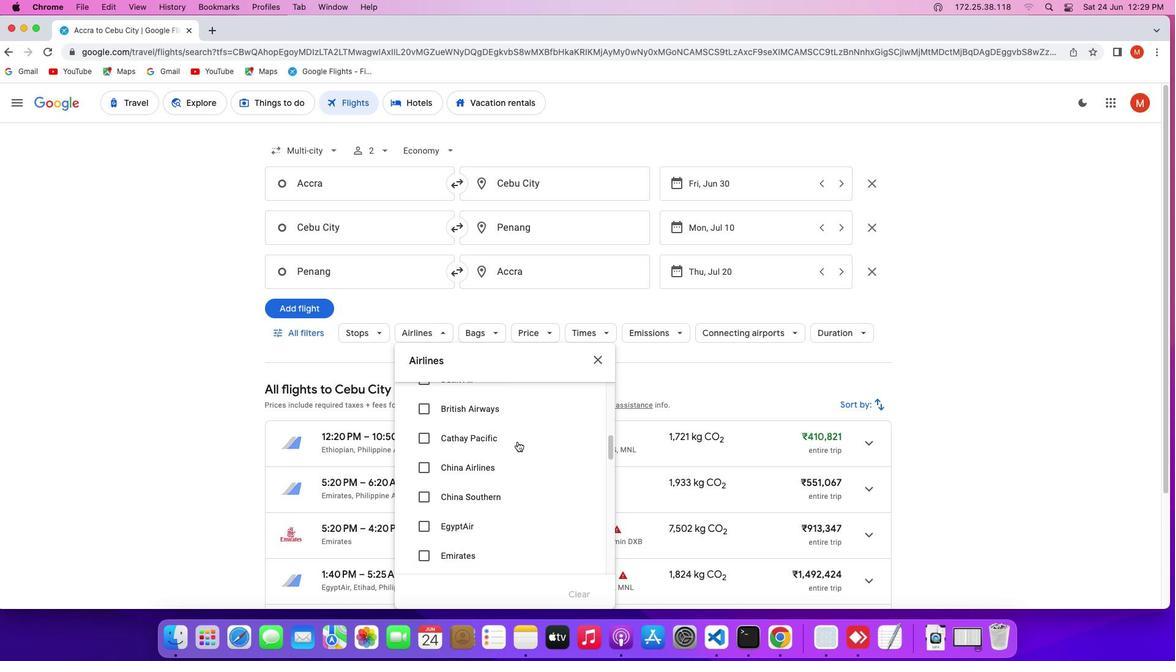 
Action: Mouse scrolled (518, 442) with delta (0, 0)
Screenshot: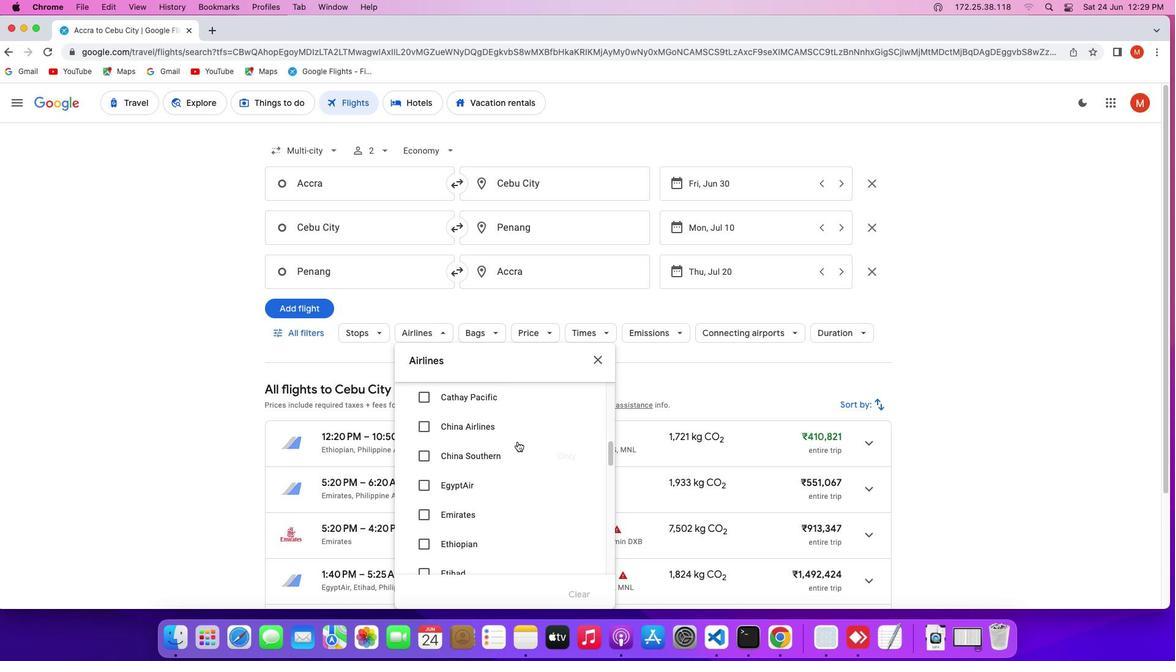 
Action: Mouse scrolled (518, 442) with delta (0, 0)
Screenshot: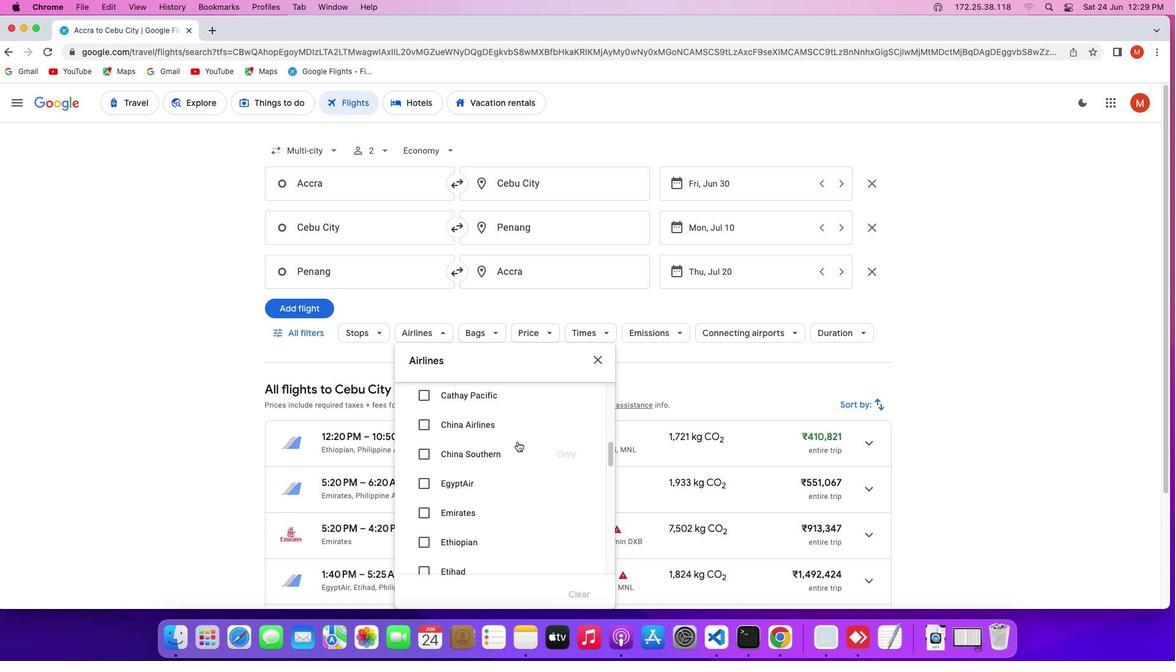 
Action: Mouse scrolled (518, 442) with delta (0, 0)
Screenshot: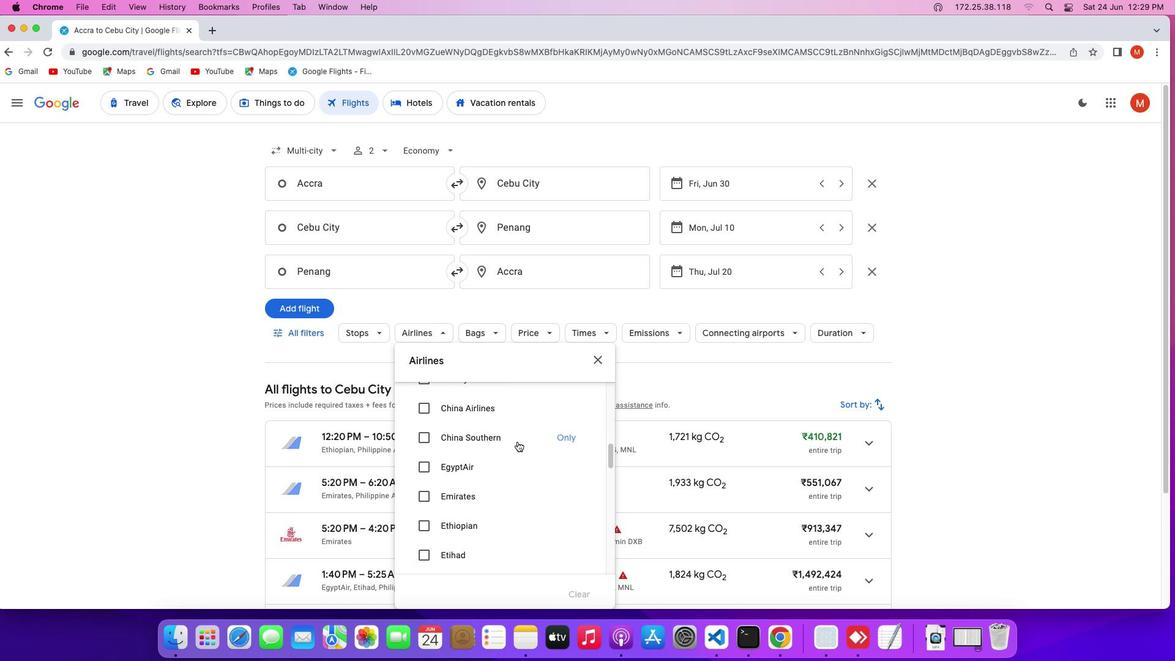 
Action: Mouse moved to (423, 455)
Screenshot: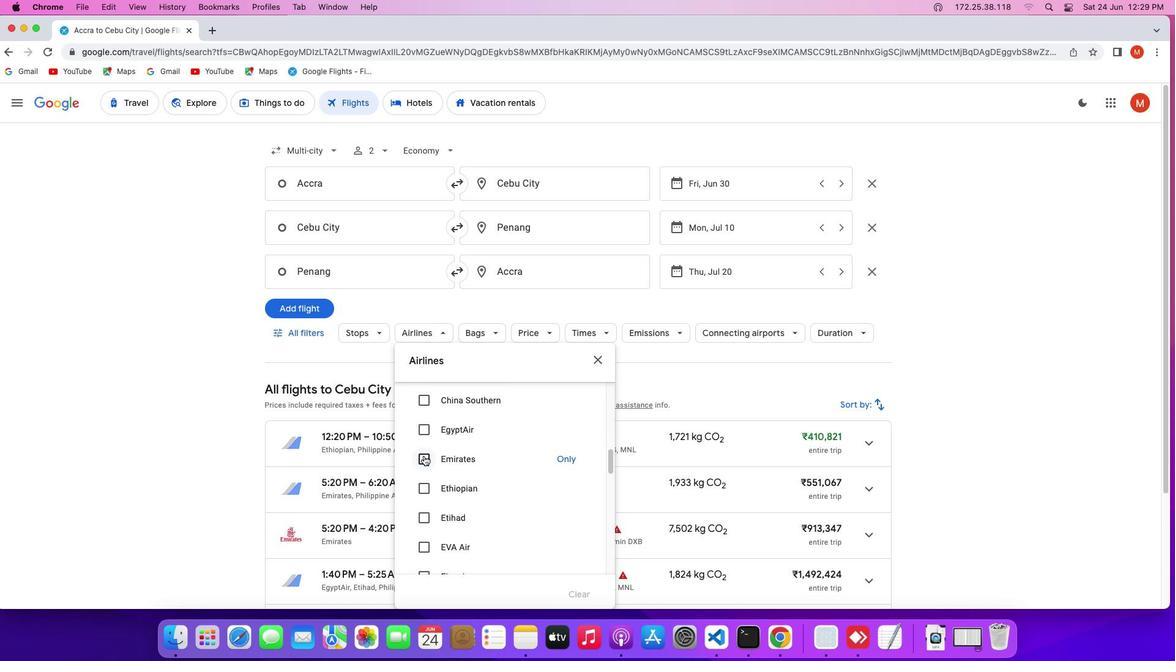 
Action: Mouse pressed left at (423, 455)
Screenshot: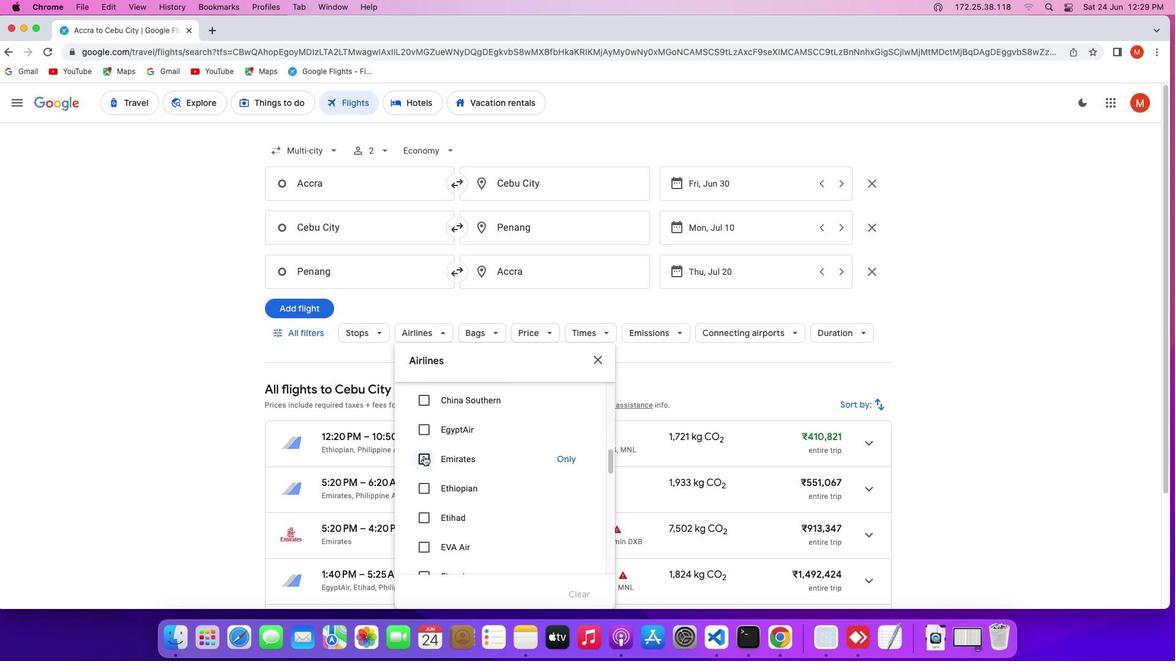 
Action: Mouse moved to (515, 330)
Screenshot: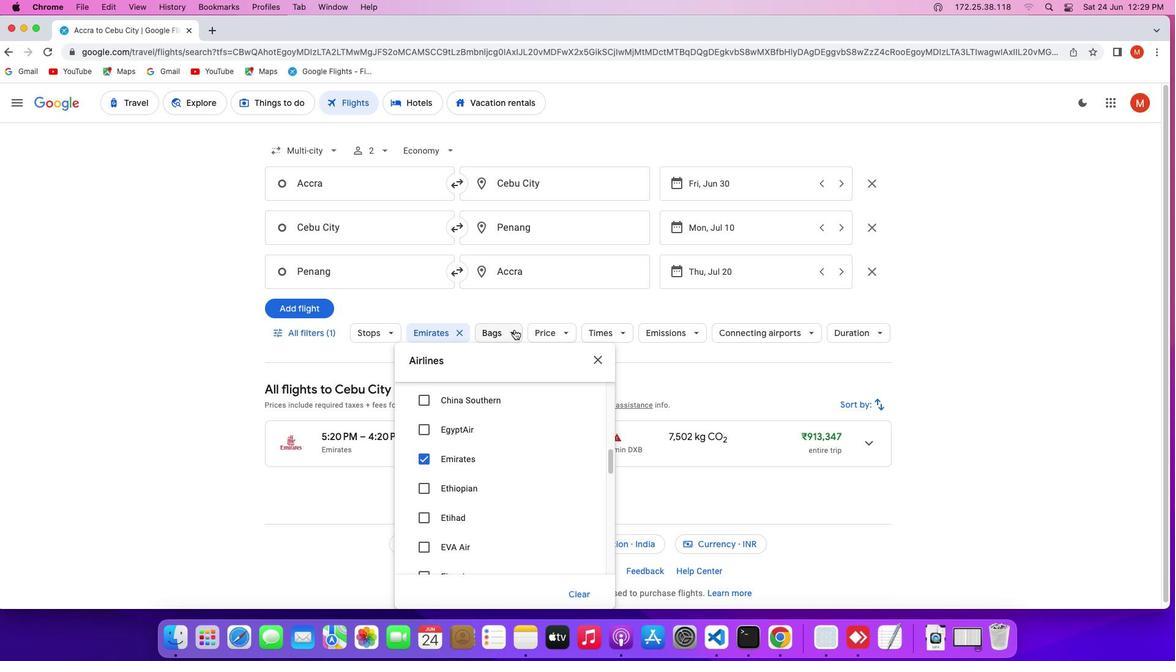 
Action: Mouse pressed left at (515, 330)
Screenshot: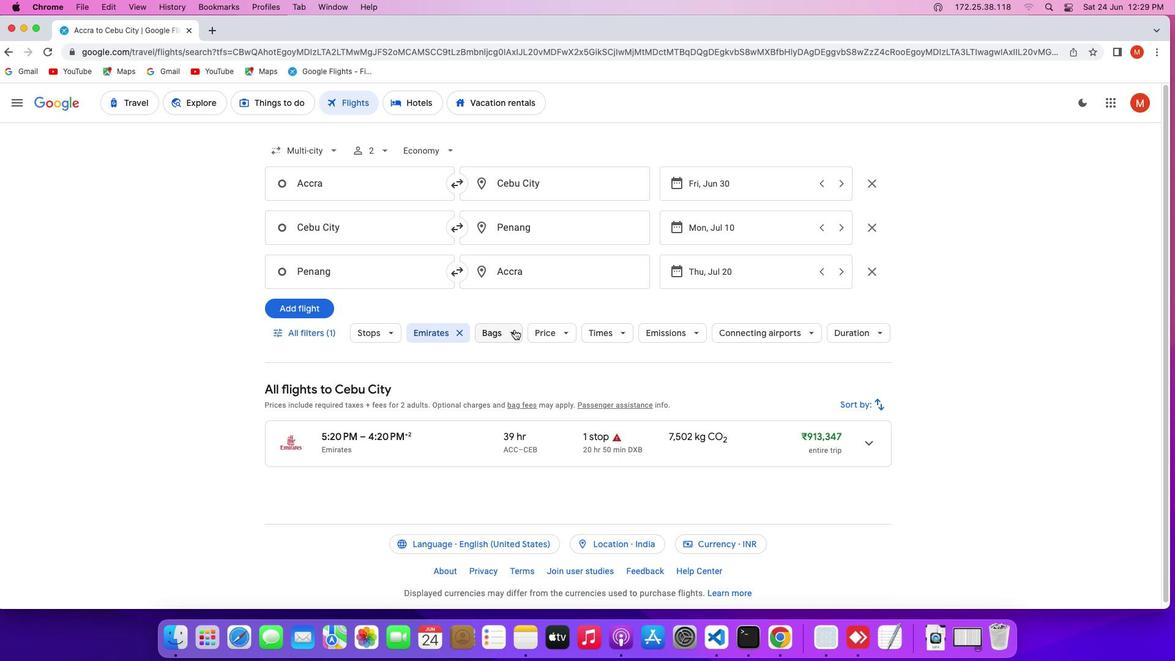 
Action: Mouse moved to (669, 394)
Screenshot: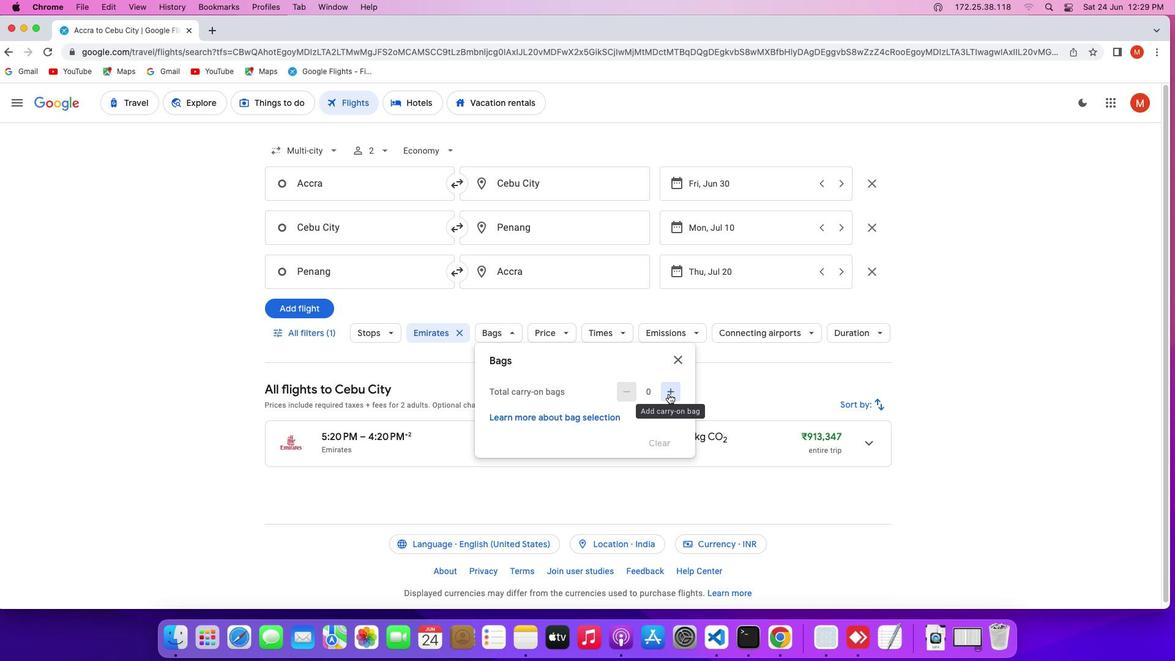 
Action: Mouse pressed left at (669, 394)
Screenshot: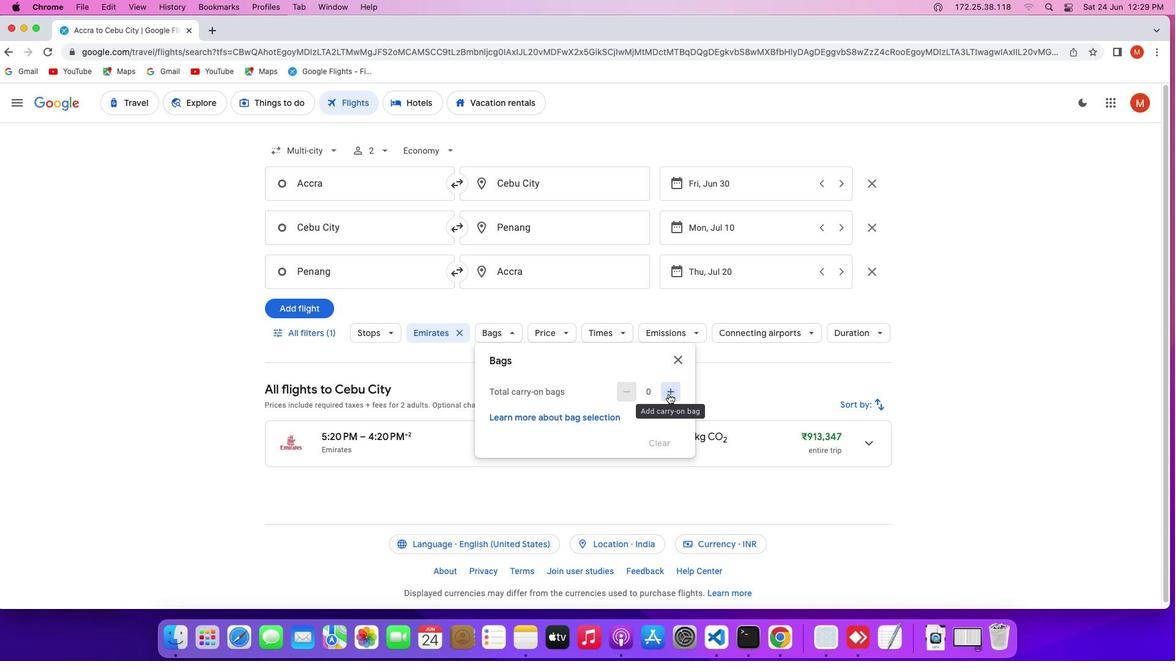 
Action: Mouse moved to (644, 331)
Screenshot: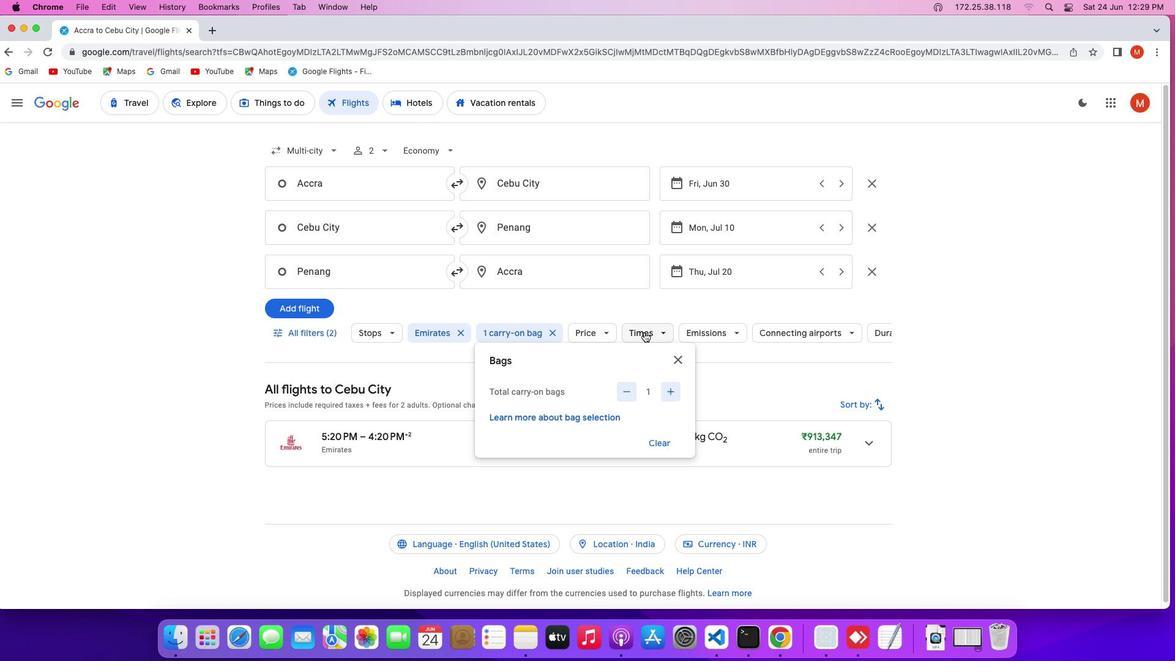 
Action: Mouse pressed left at (644, 331)
Screenshot: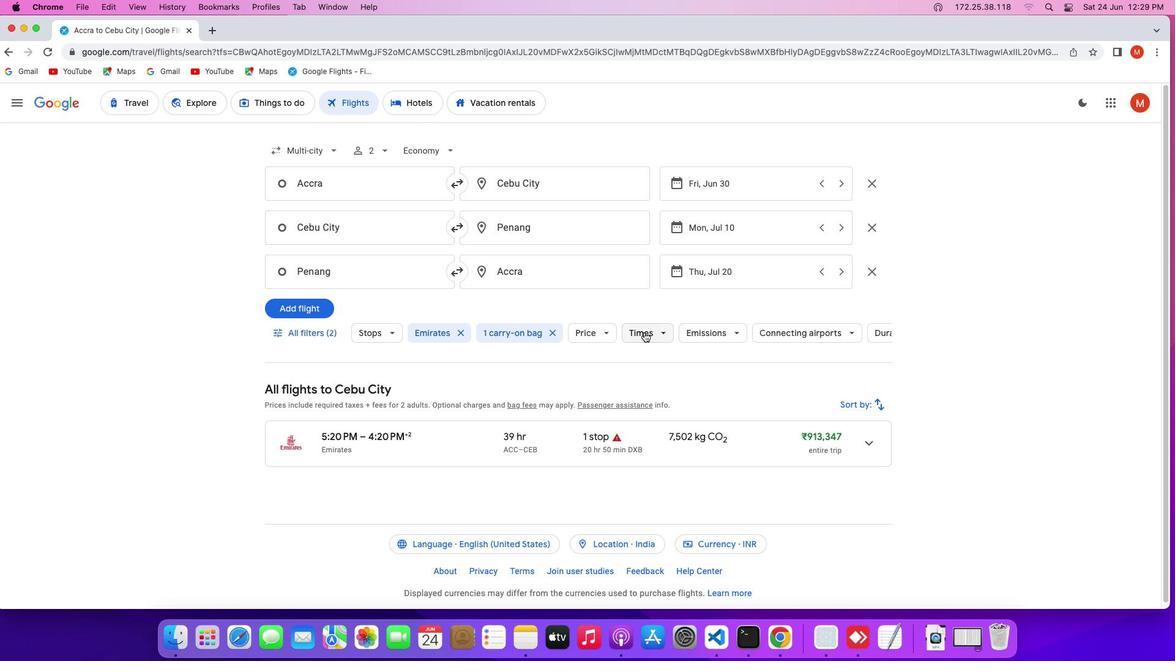 
Action: Mouse moved to (648, 475)
Screenshot: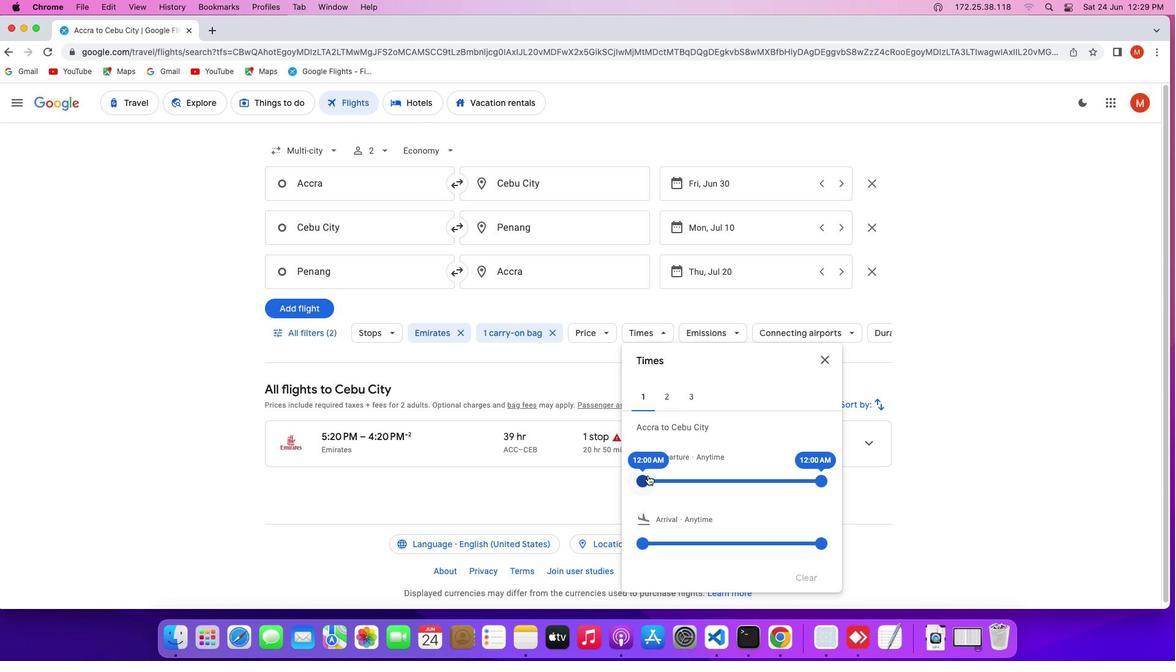 
Action: Mouse pressed left at (648, 475)
Screenshot: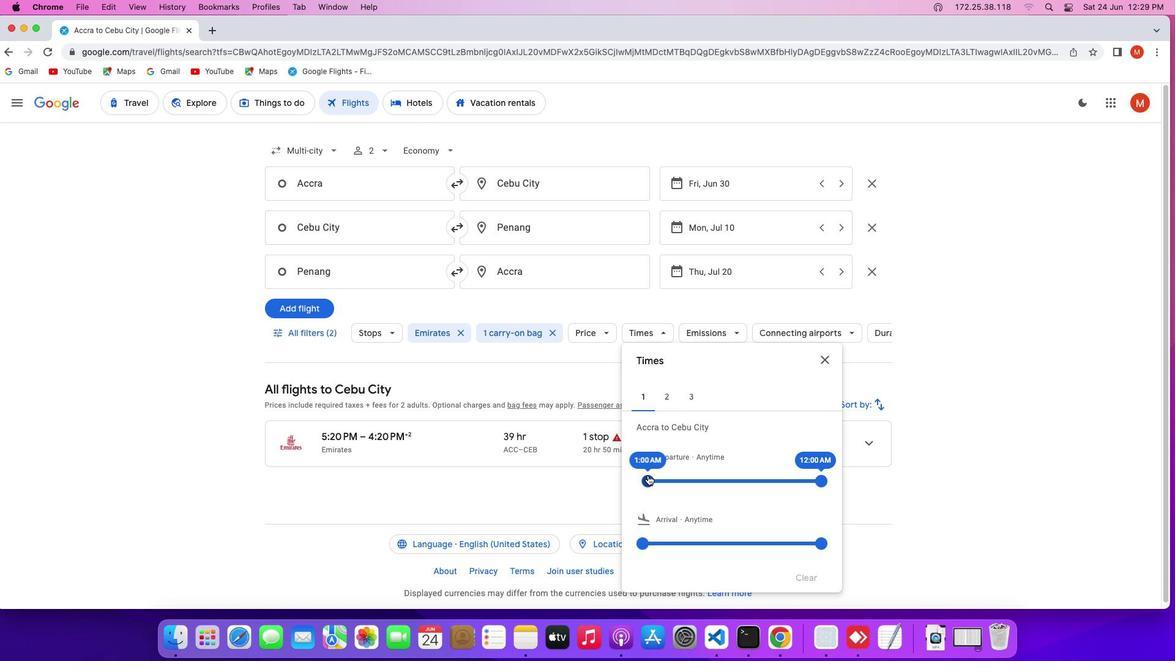 
Action: Mouse moved to (820, 477)
Screenshot: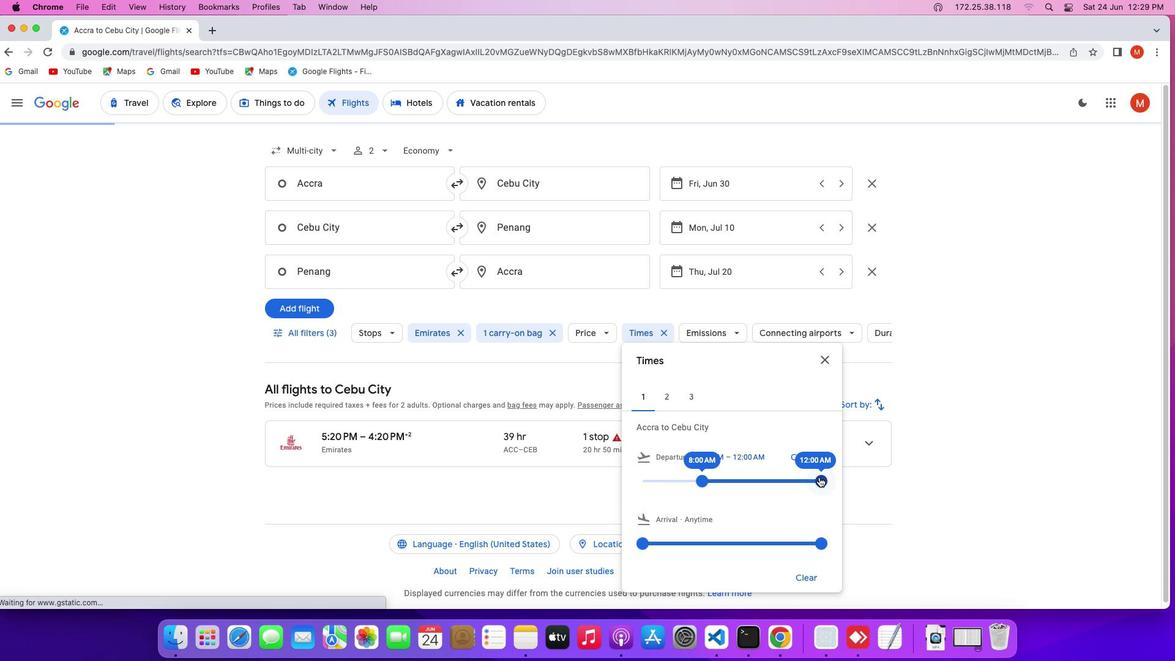 
Action: Mouse pressed left at (820, 477)
Screenshot: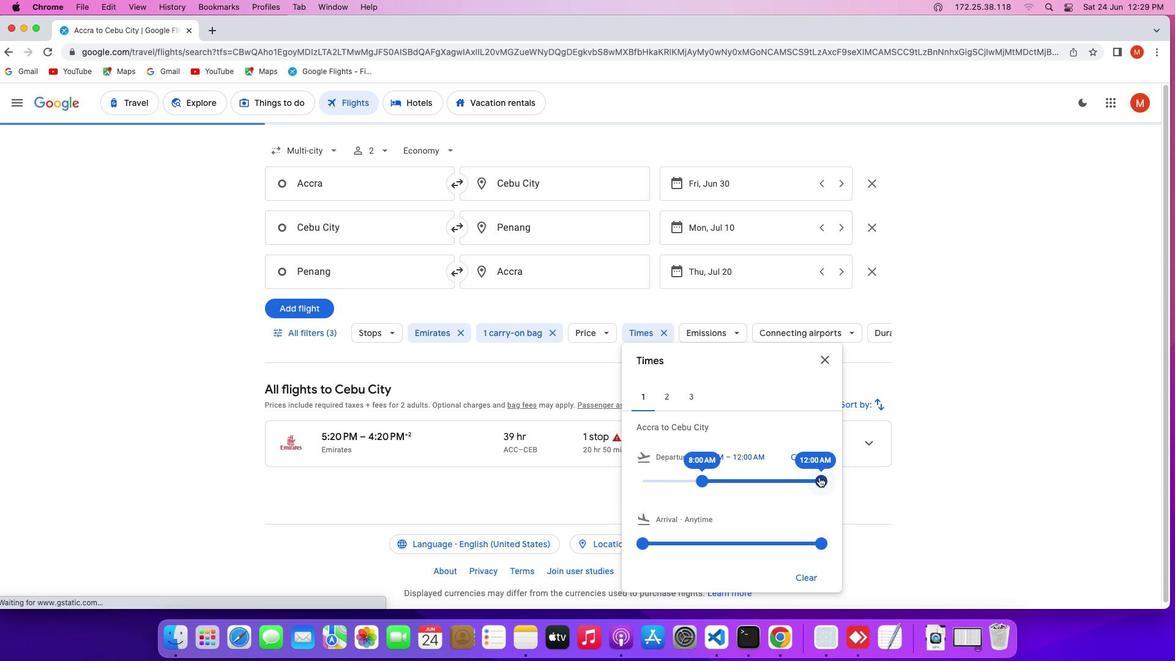 
Action: Mouse moved to (880, 492)
Screenshot: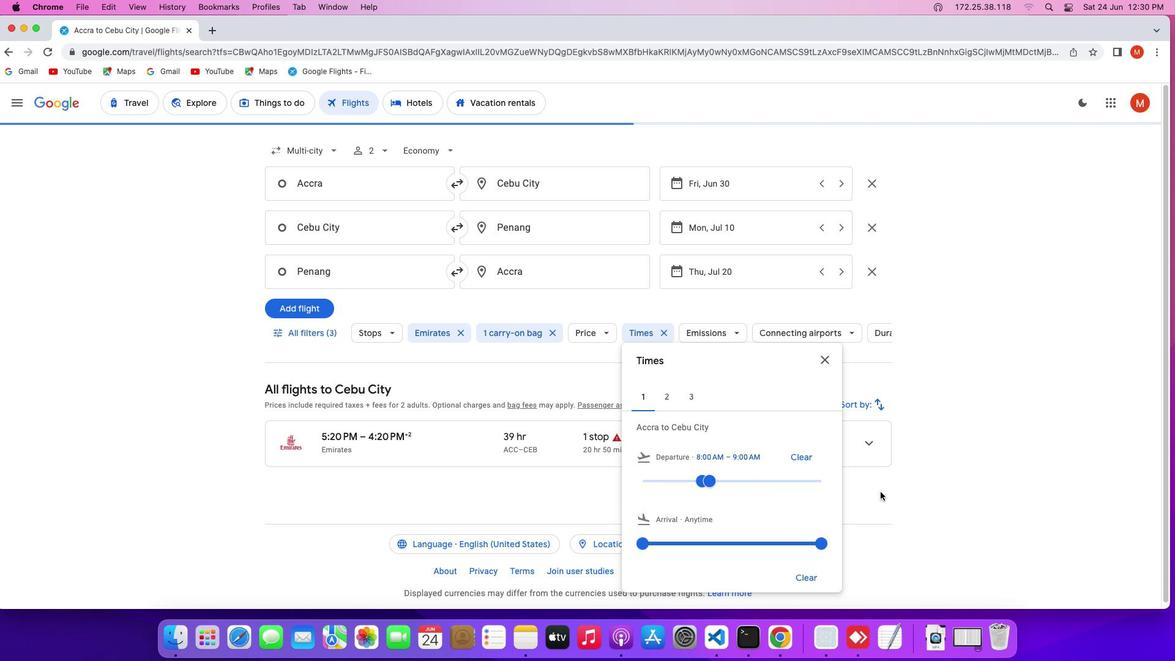
Action: Mouse pressed left at (880, 492)
Screenshot: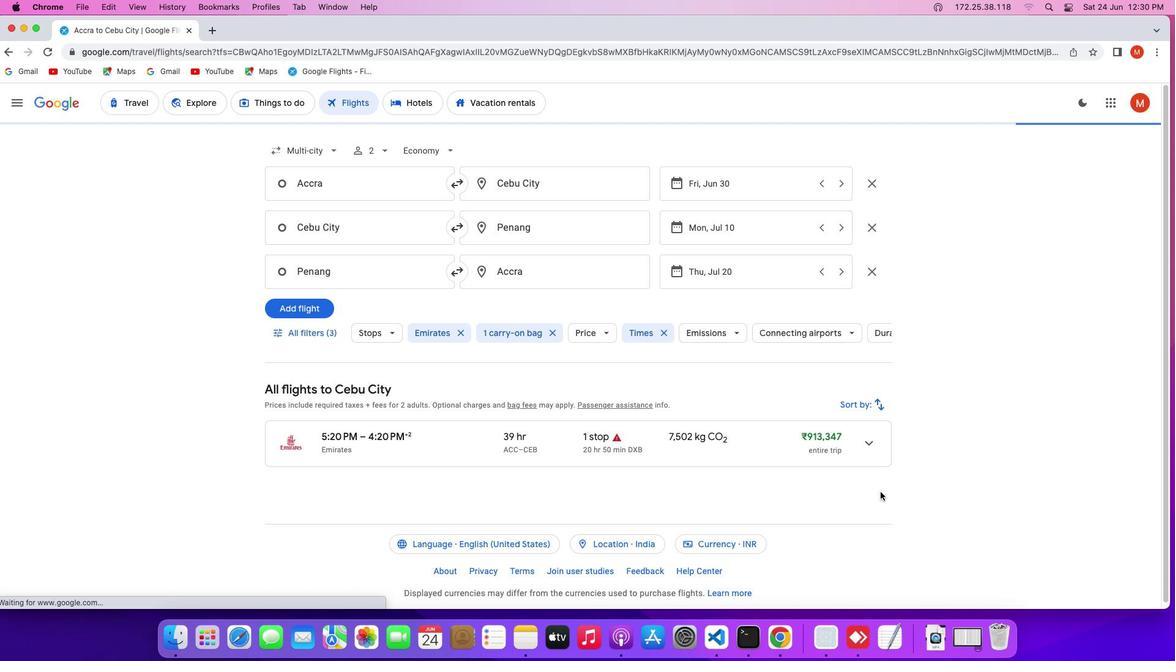 
Action: Mouse moved to (737, 334)
Screenshot: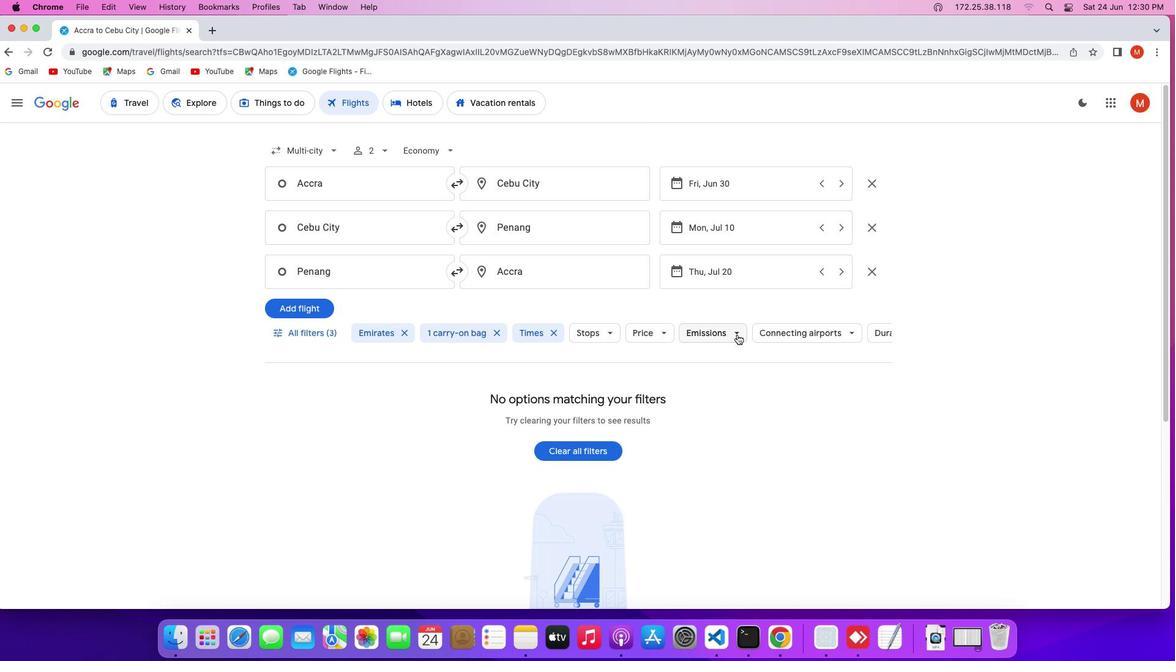 
Action: Mouse pressed left at (737, 334)
Screenshot: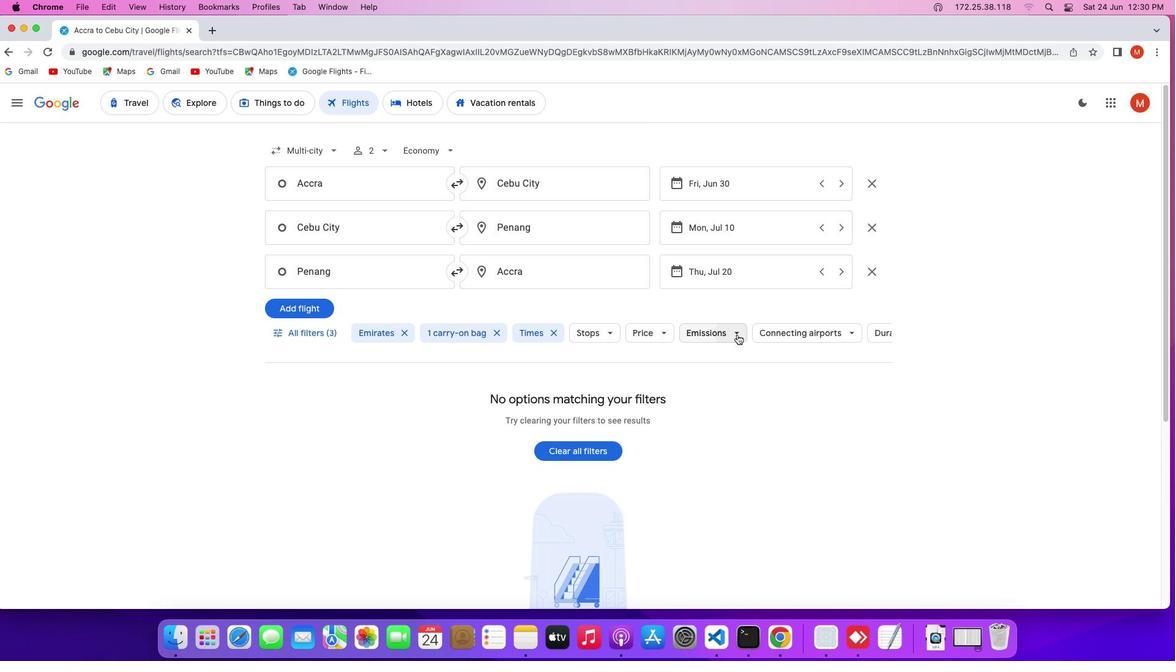 
Action: Mouse moved to (737, 393)
Screenshot: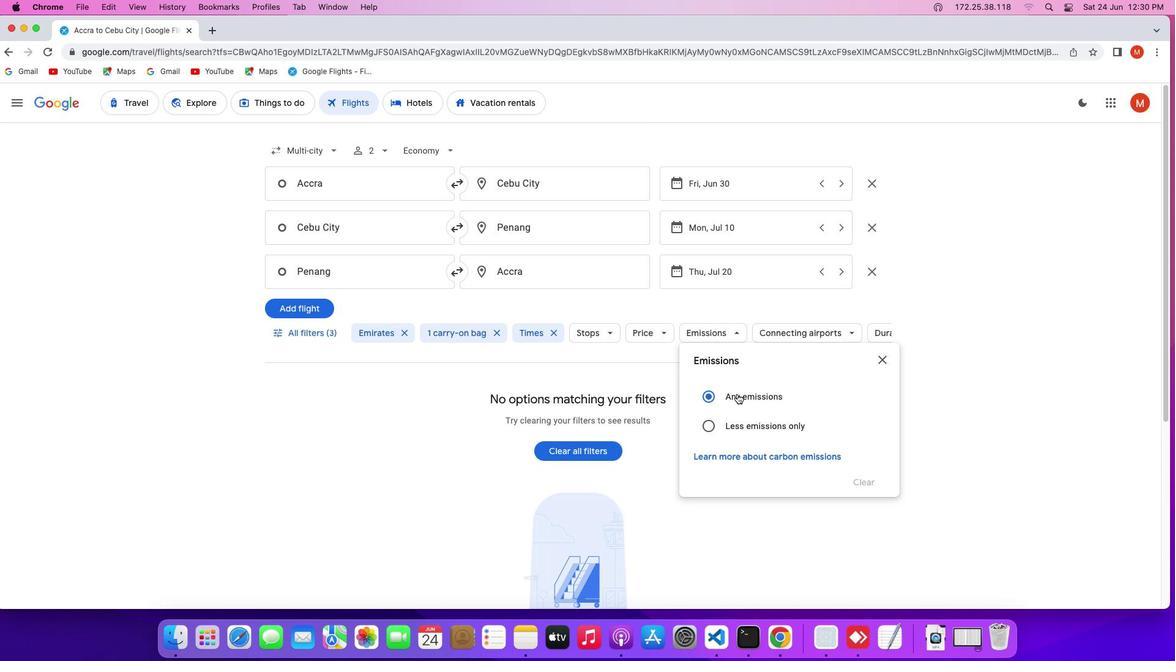
Action: Mouse pressed left at (737, 393)
Screenshot: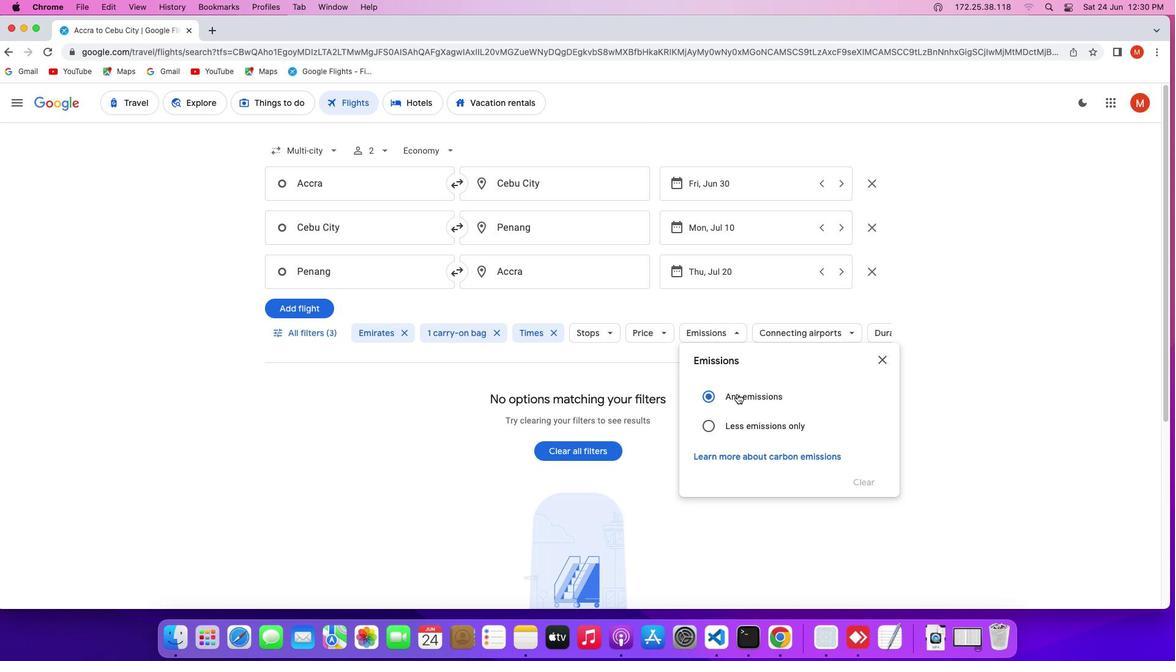 
Action: Mouse moved to (928, 495)
Screenshot: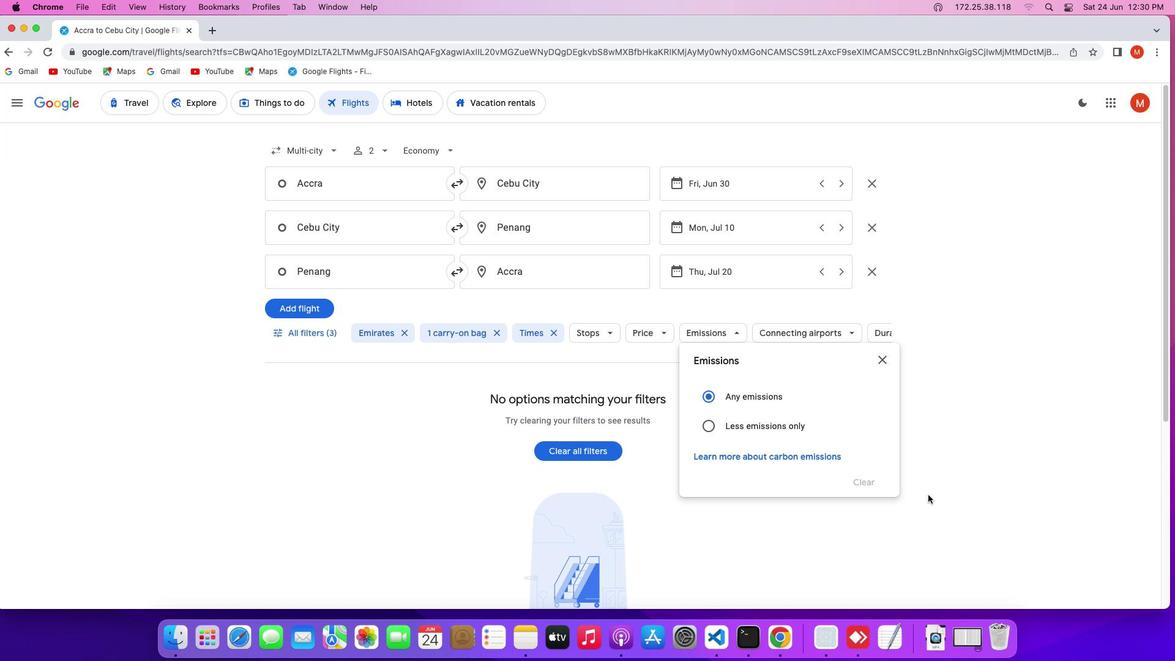 
Action: Mouse pressed left at (928, 495)
Screenshot: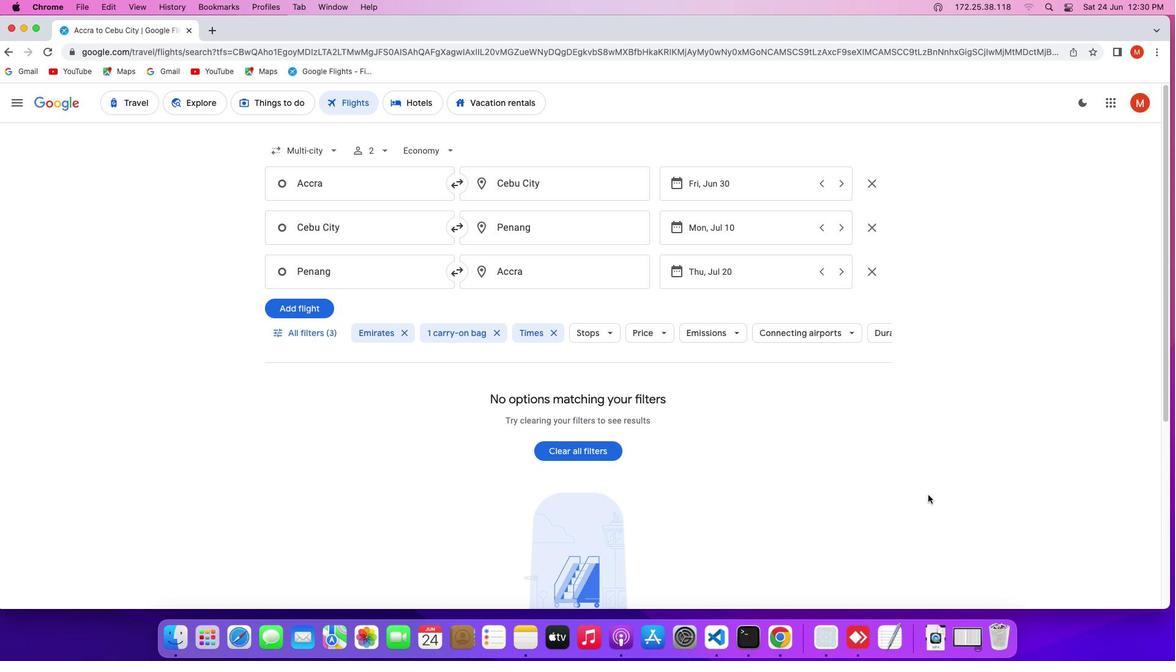 
Action: Mouse moved to (919, 494)
Screenshot: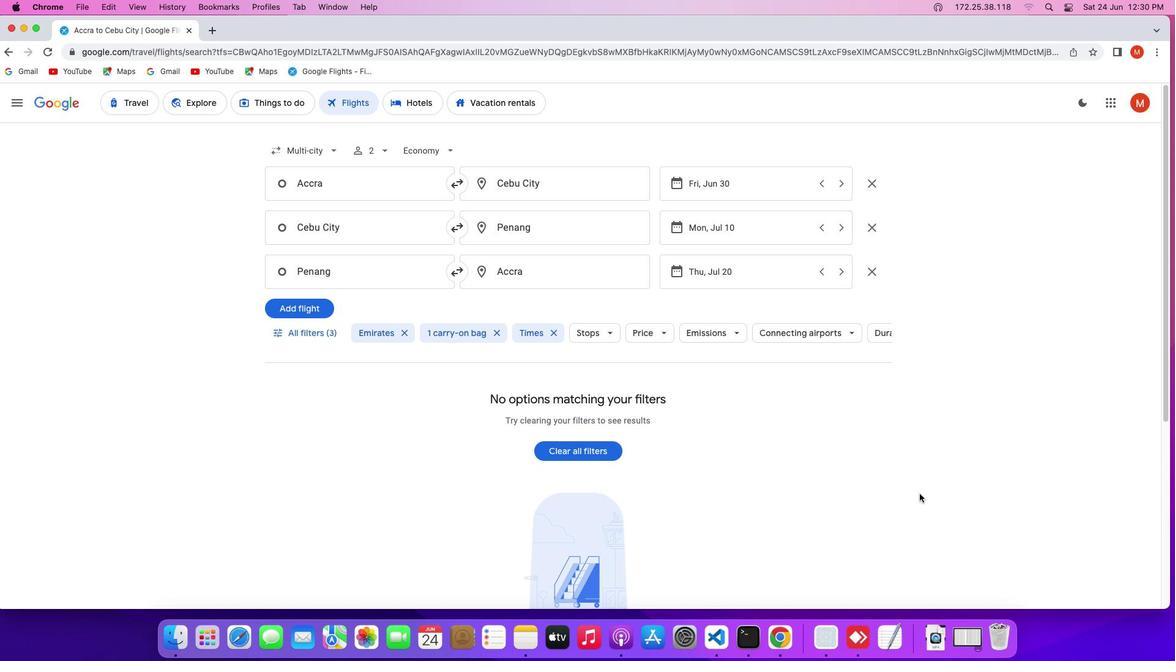
